 Task: Upload top 10 videos of any type of list.
Action: Mouse moved to (819, 57)
Screenshot: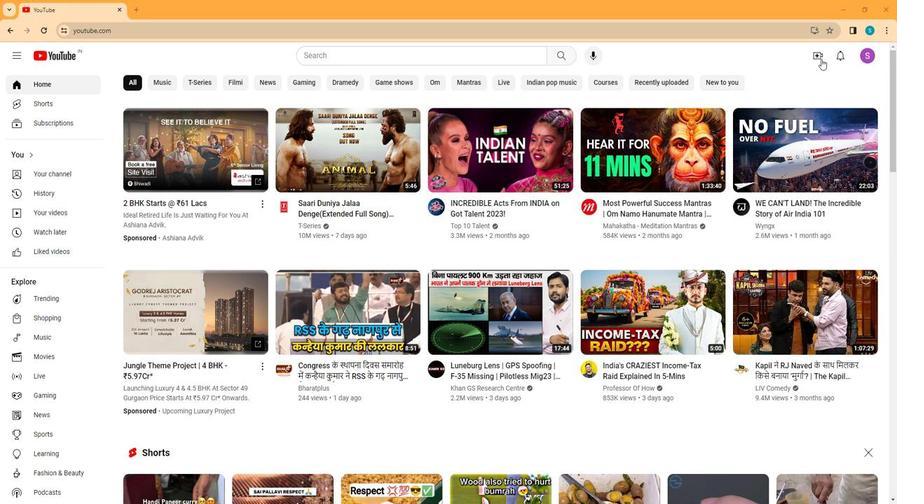 
Action: Mouse pressed left at (819, 57)
Screenshot: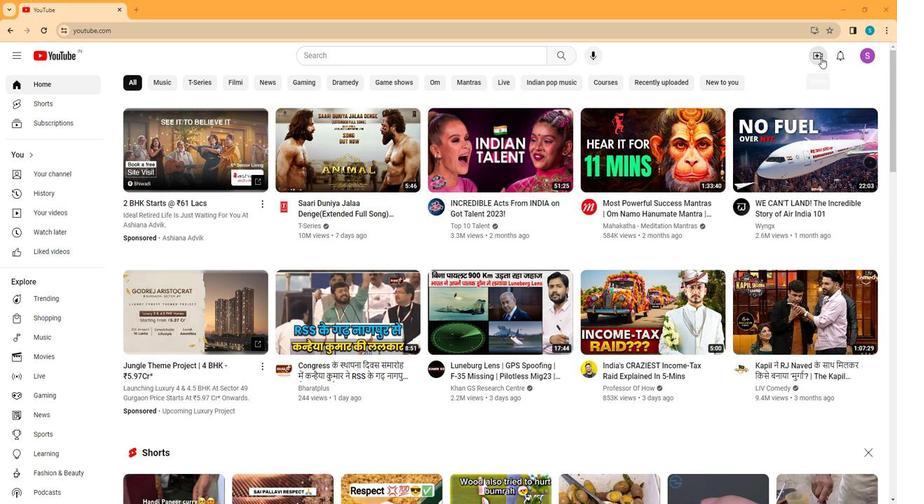 
Action: Mouse moved to (824, 76)
Screenshot: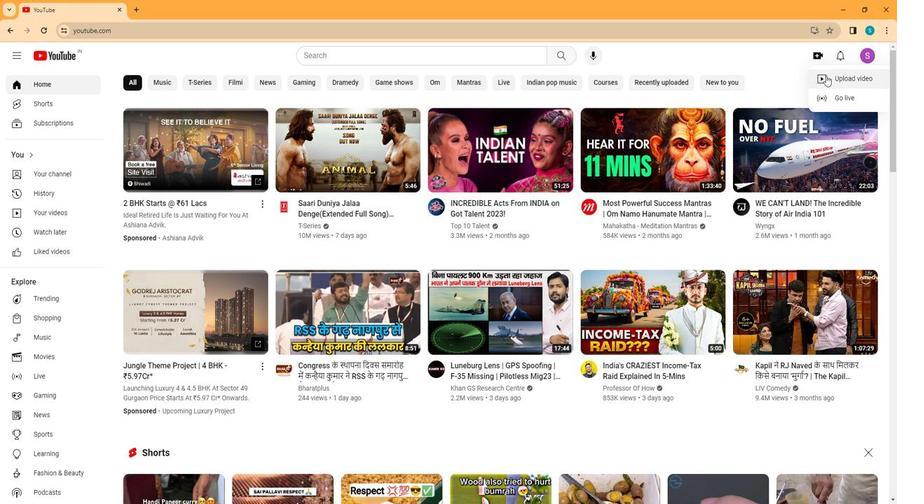 
Action: Mouse pressed left at (824, 76)
Screenshot: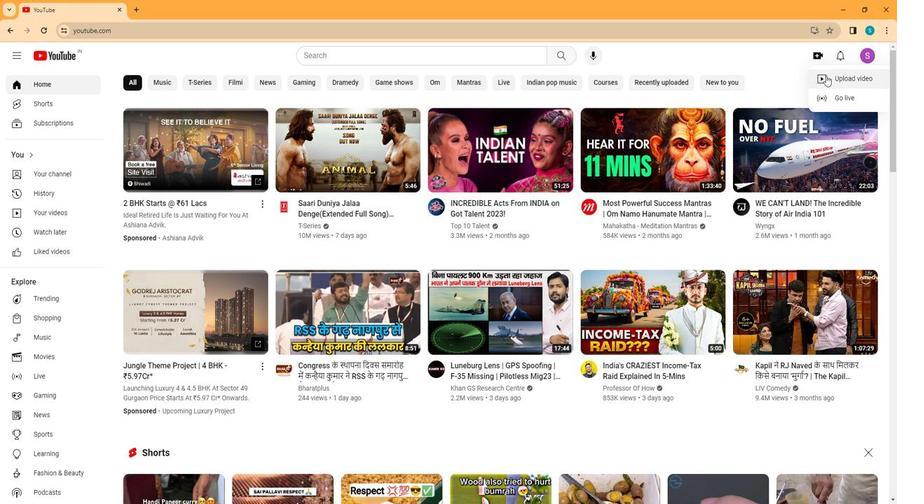 
Action: Mouse moved to (460, 370)
Screenshot: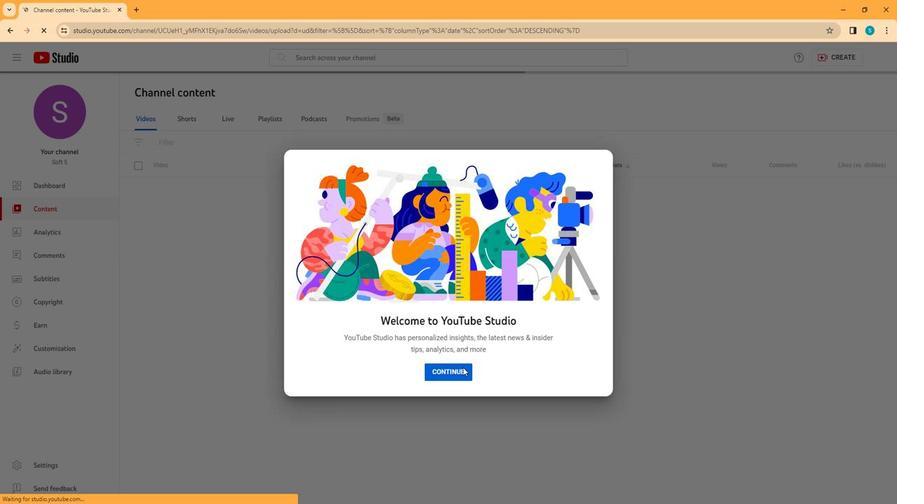 
Action: Mouse pressed left at (460, 370)
Screenshot: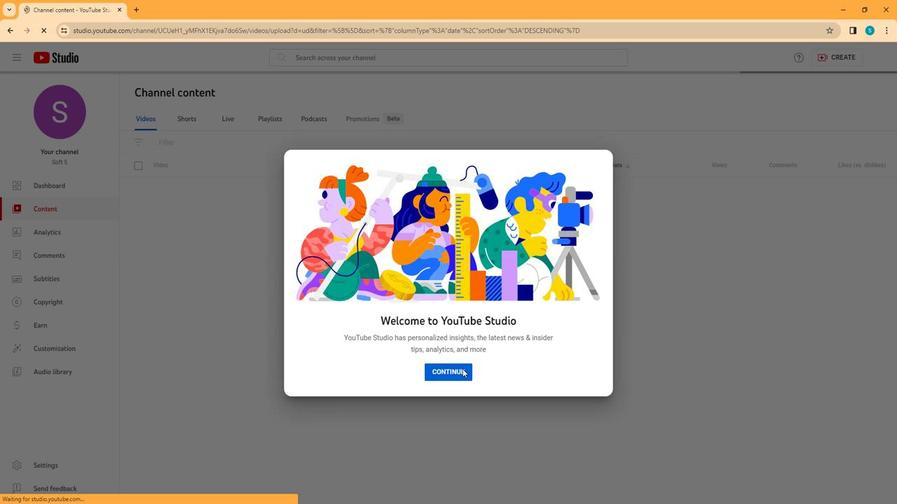 
Action: Mouse moved to (455, 324)
Screenshot: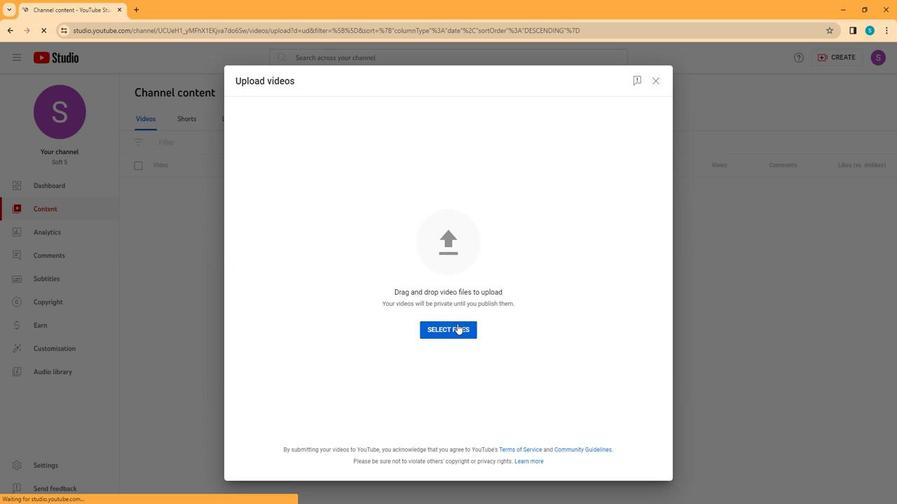 
Action: Mouse pressed left at (455, 324)
Screenshot: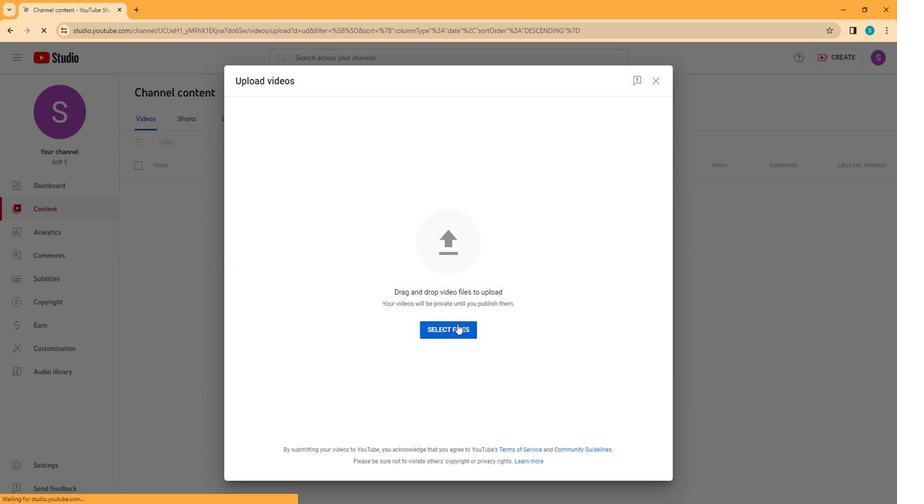 
Action: Mouse moved to (41, 89)
Screenshot: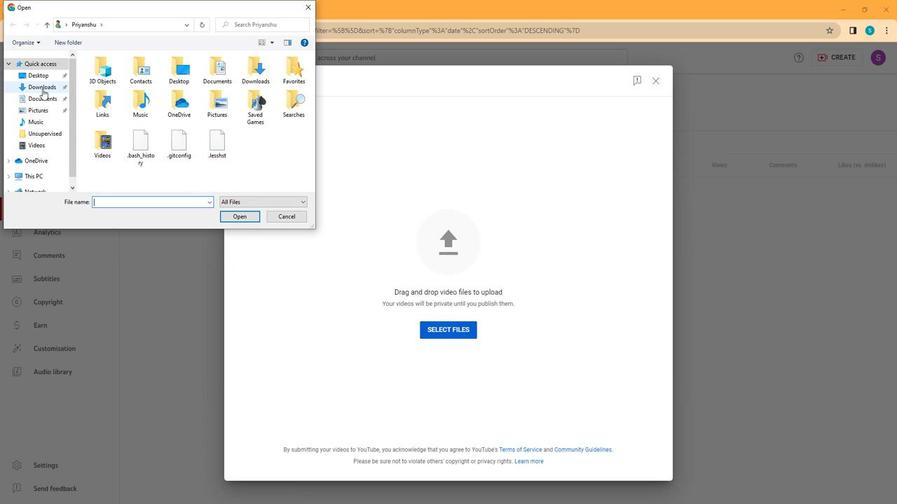 
Action: Mouse pressed left at (41, 89)
Screenshot: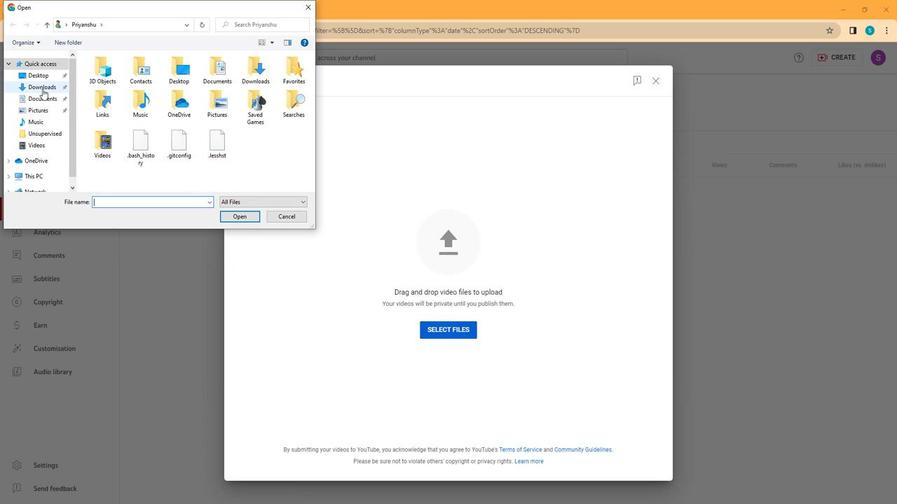 
Action: Mouse moved to (100, 83)
Screenshot: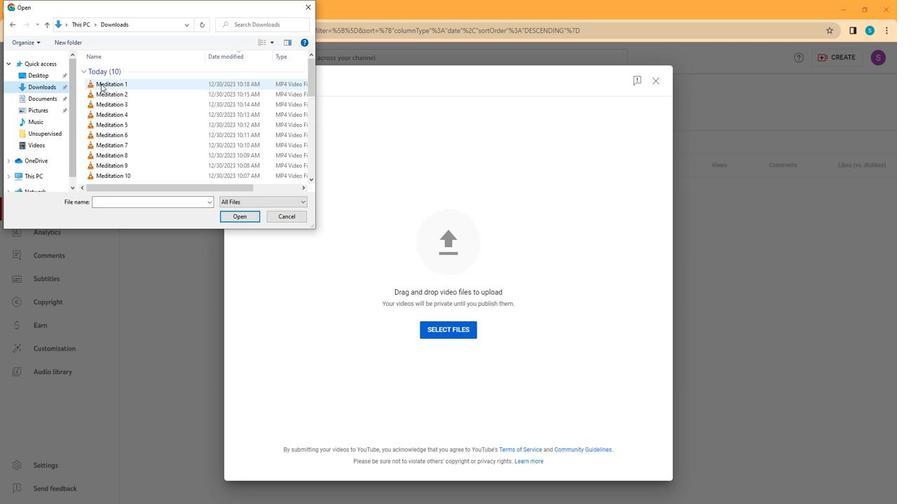 
Action: Mouse pressed left at (100, 83)
Screenshot: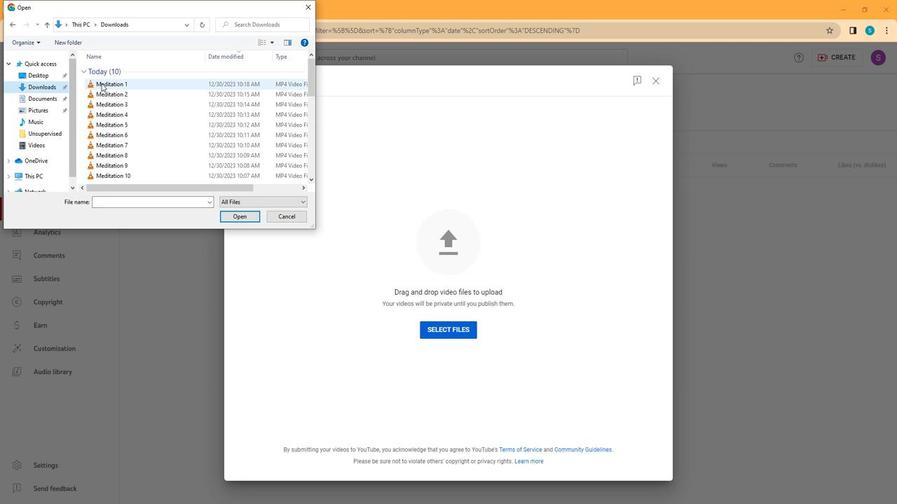 
Action: Mouse moved to (229, 219)
Screenshot: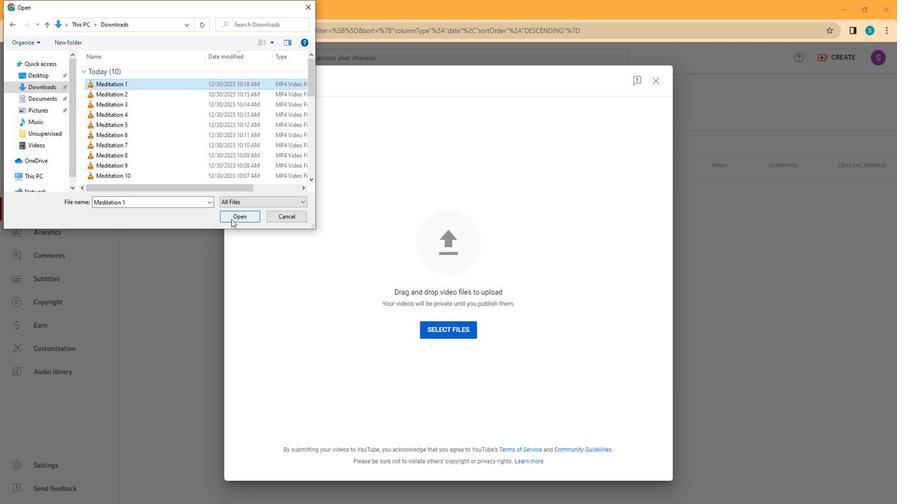 
Action: Mouse pressed left at (229, 219)
Screenshot: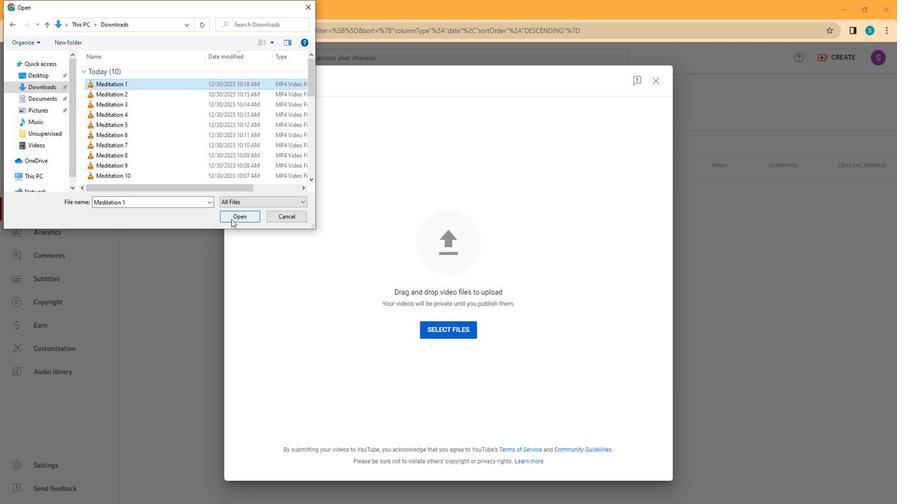 
Action: Mouse moved to (321, 234)
Screenshot: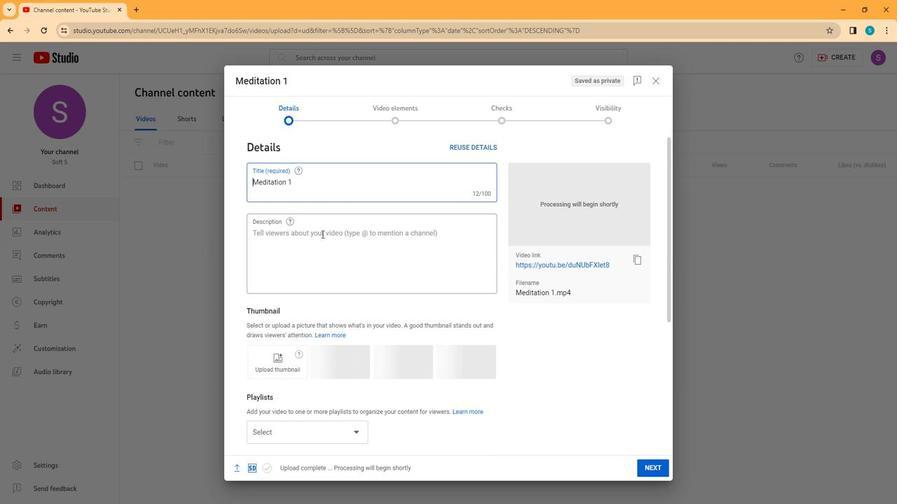 
Action: Mouse pressed left at (321, 234)
Screenshot: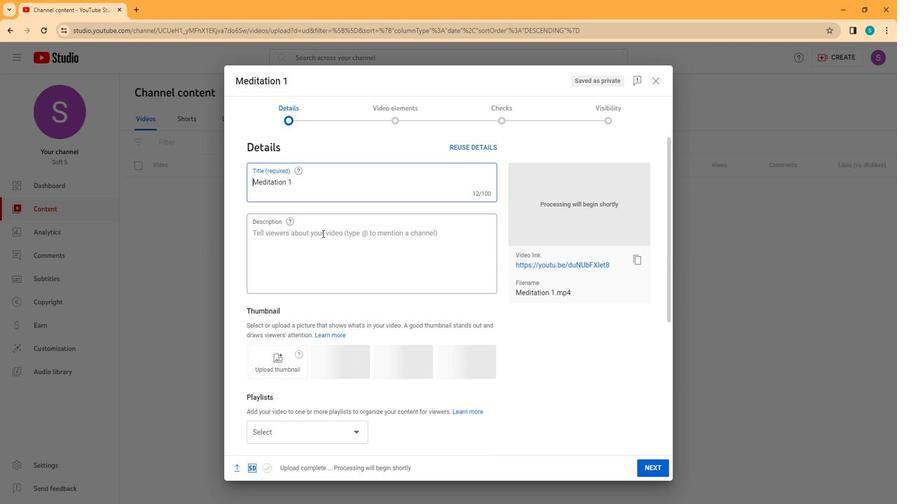 
Action: Mouse moved to (321, 234)
Screenshot: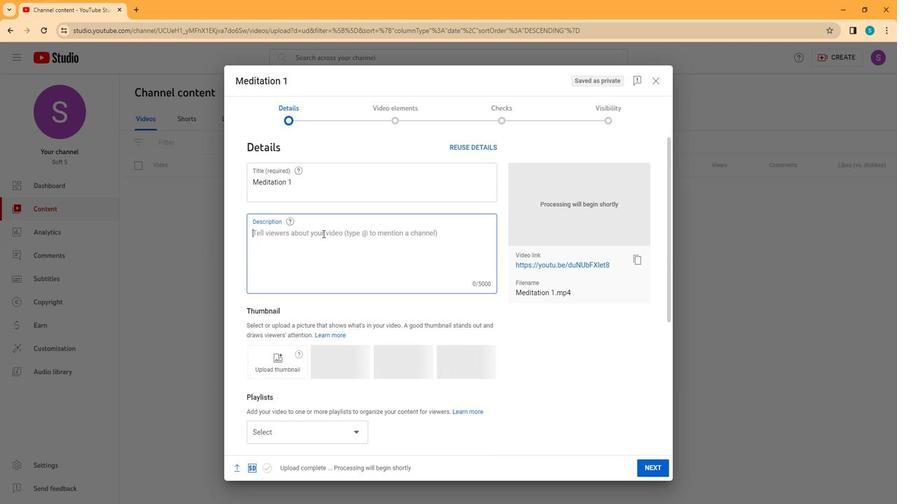 
Action: Key pressed <Key.shift>Meditattion<Key.space>video<Key.space>helpful<Key.space>in<Key.space>increasing<Key.space><Key.backspace><Key.backspace><Key.backspace>ng<Key.space>focus<Key.space>and<Key.space>concentration.
Screenshot: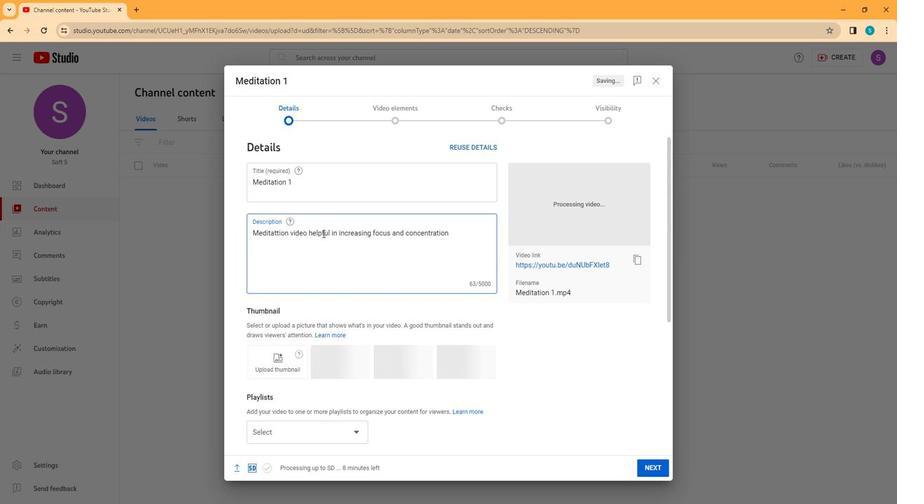 
Action: Mouse moved to (277, 234)
Screenshot: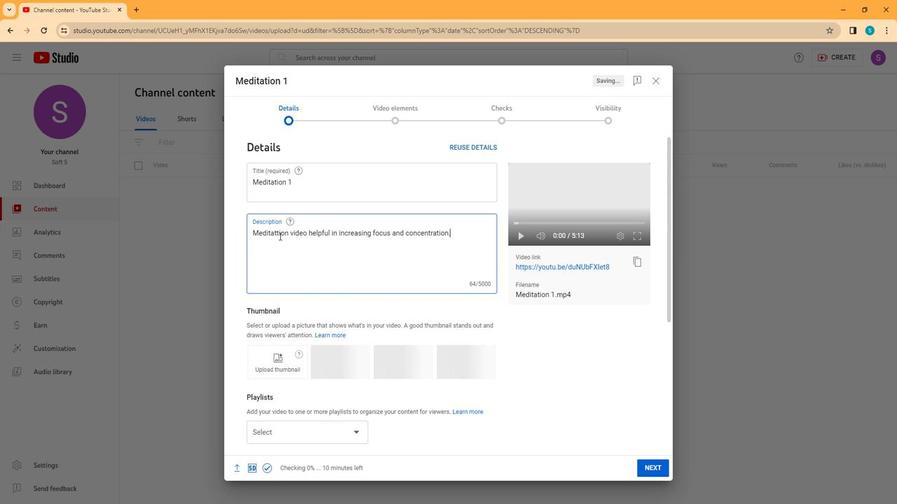 
Action: Mouse pressed left at (277, 234)
Screenshot: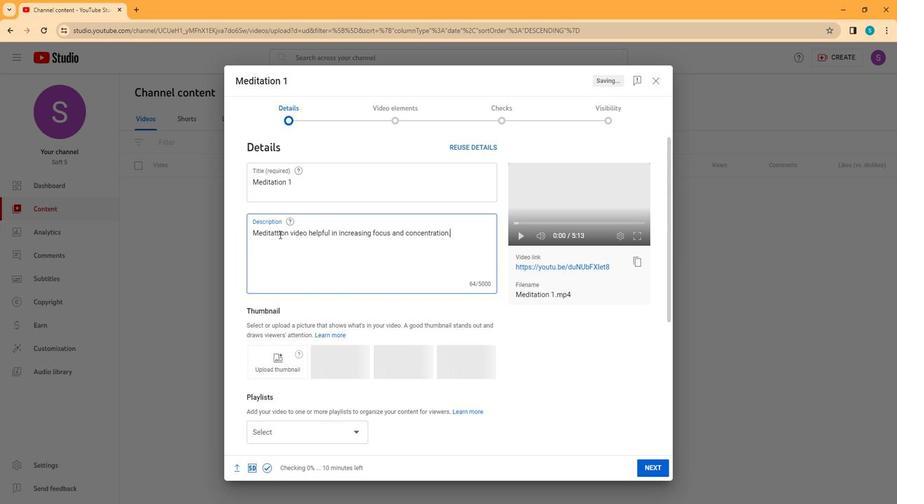 
Action: Mouse moved to (286, 264)
Screenshot: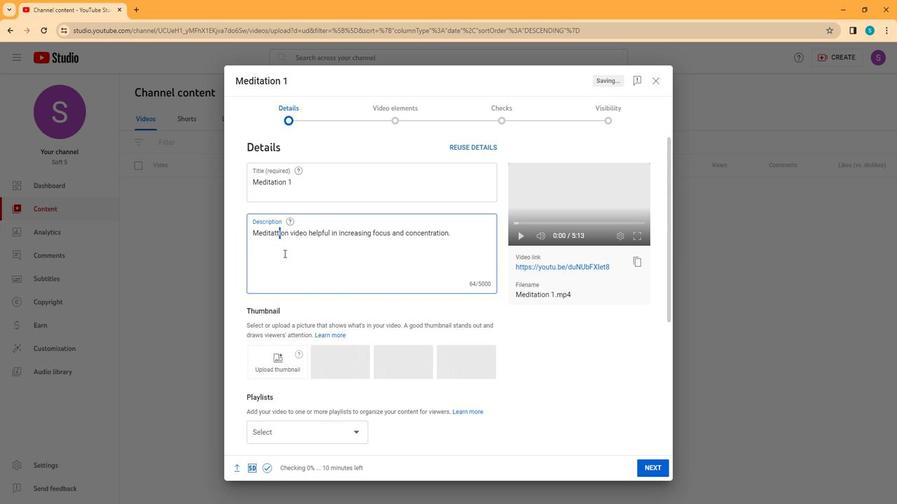 
Action: Key pressed <Key.left><Key.backspace>at
Screenshot: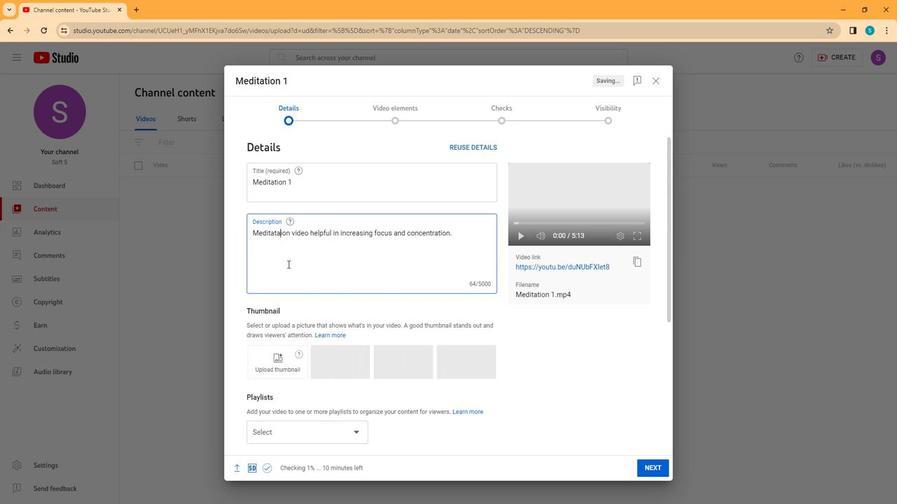 
Action: Mouse moved to (281, 255)
Screenshot: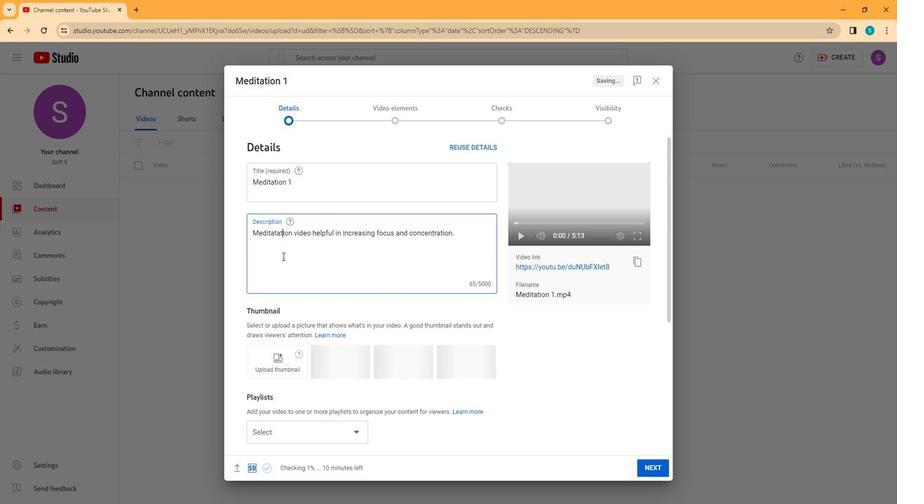 
Action: Key pressed <Key.left><Key.backspace><Key.backspace>
Screenshot: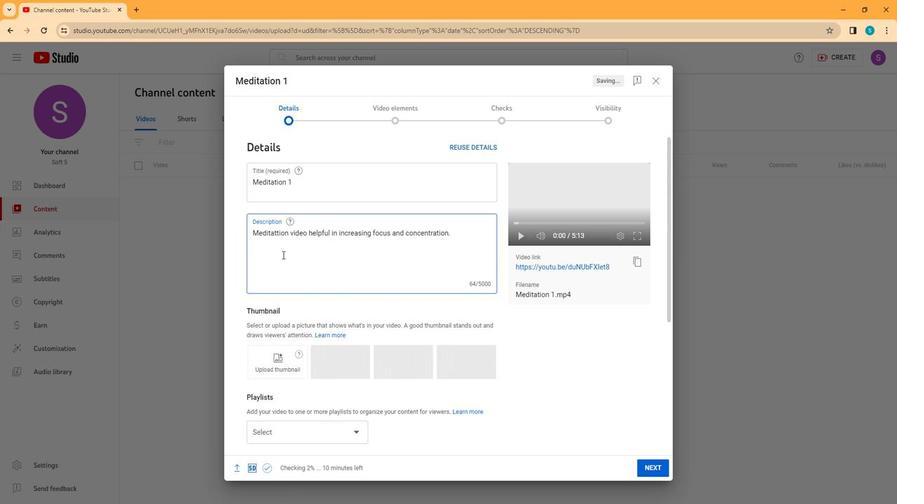 
Action: Mouse moved to (620, 388)
Screenshot: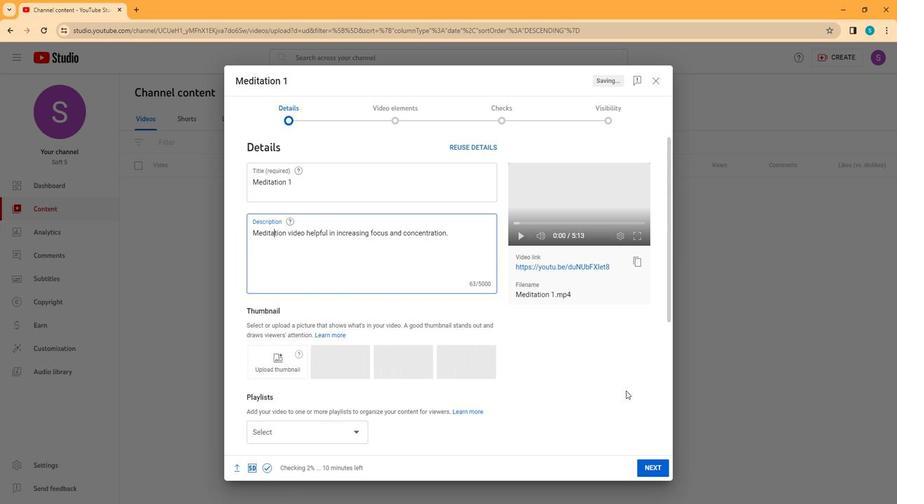 
Action: Mouse pressed left at (620, 388)
Screenshot: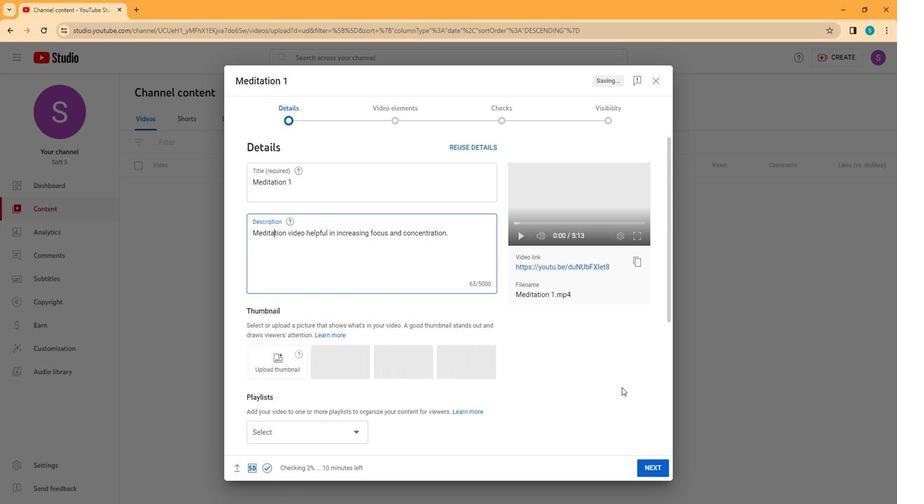 
Action: Mouse moved to (530, 383)
Screenshot: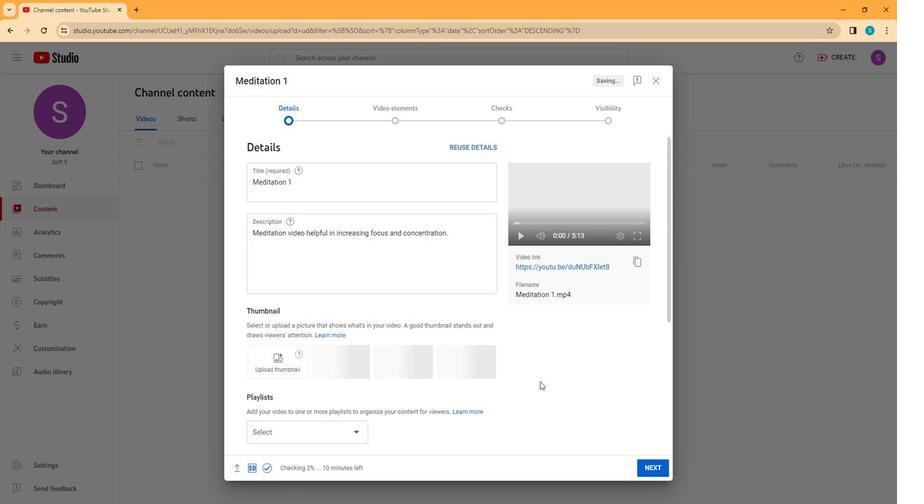
Action: Mouse scrolled (530, 382) with delta (0, 0)
Screenshot: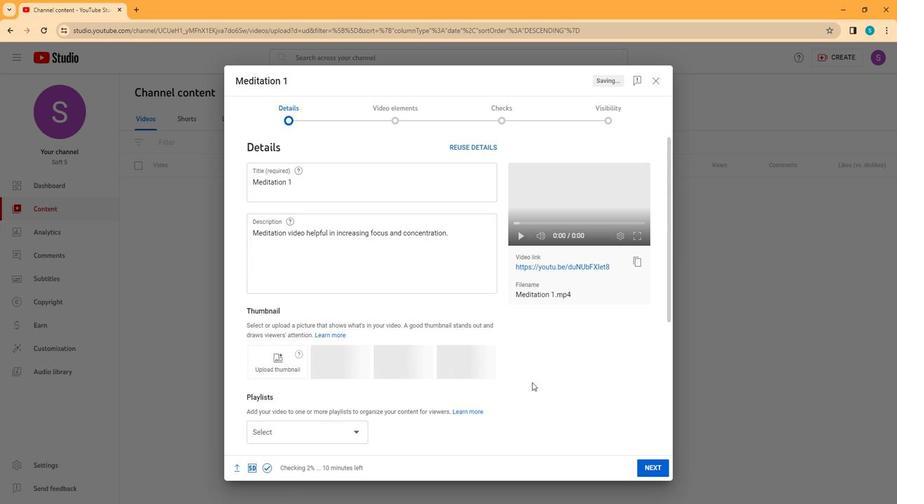 
Action: Mouse scrolled (530, 382) with delta (0, 0)
Screenshot: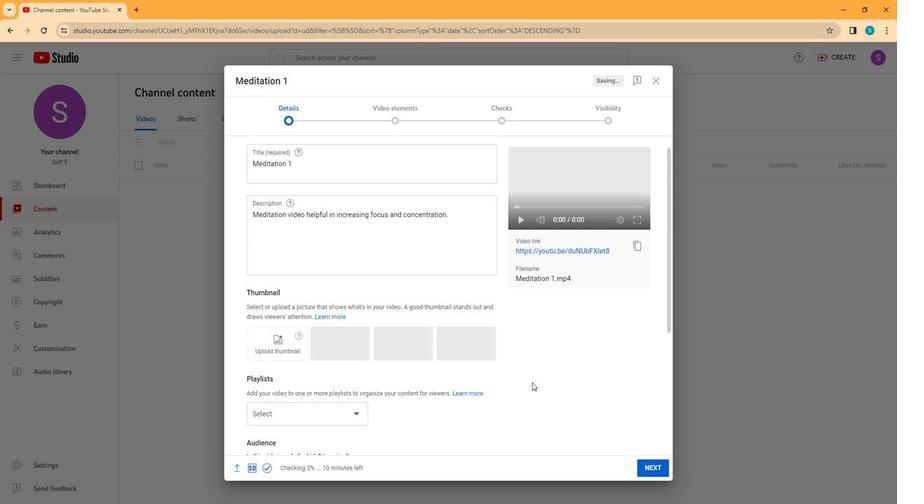 
Action: Mouse moved to (350, 332)
Screenshot: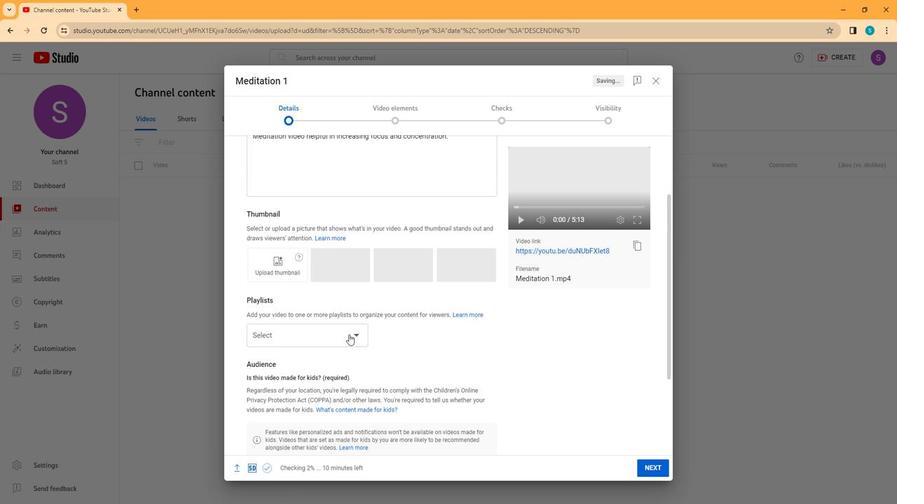 
Action: Mouse pressed left at (350, 332)
Screenshot: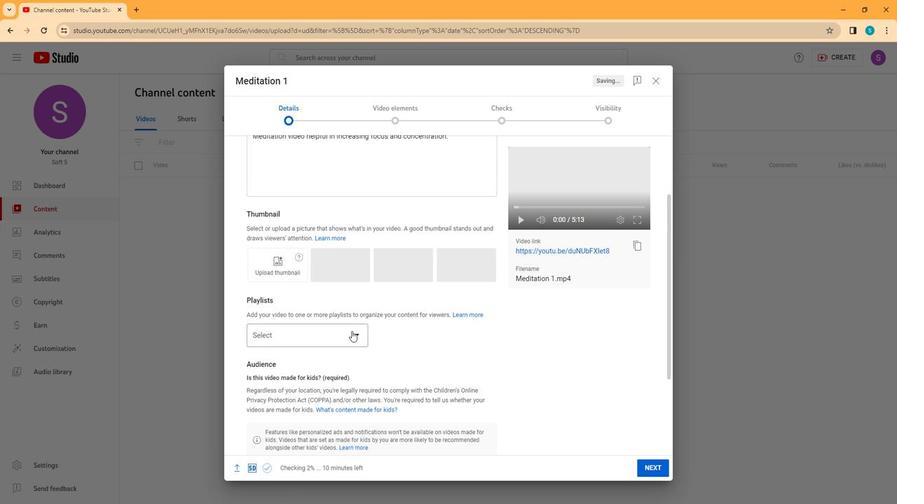 
Action: Mouse moved to (520, 333)
Screenshot: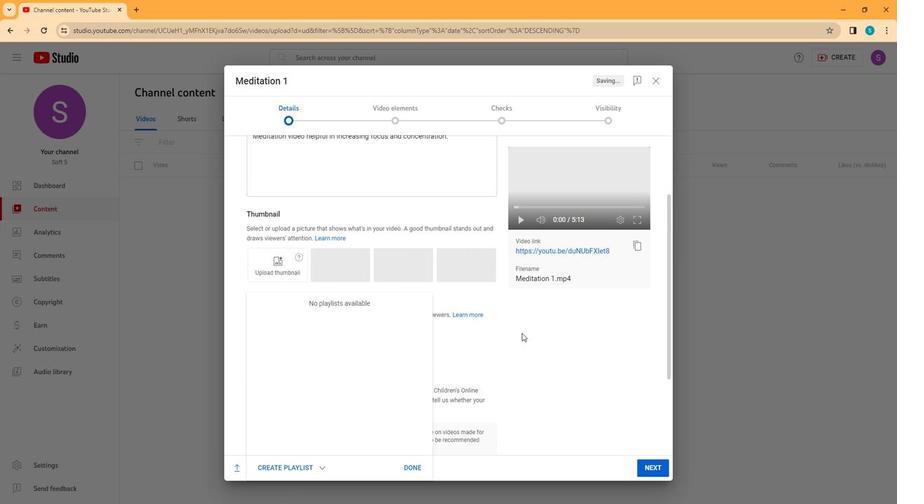 
Action: Mouse pressed left at (520, 333)
Screenshot: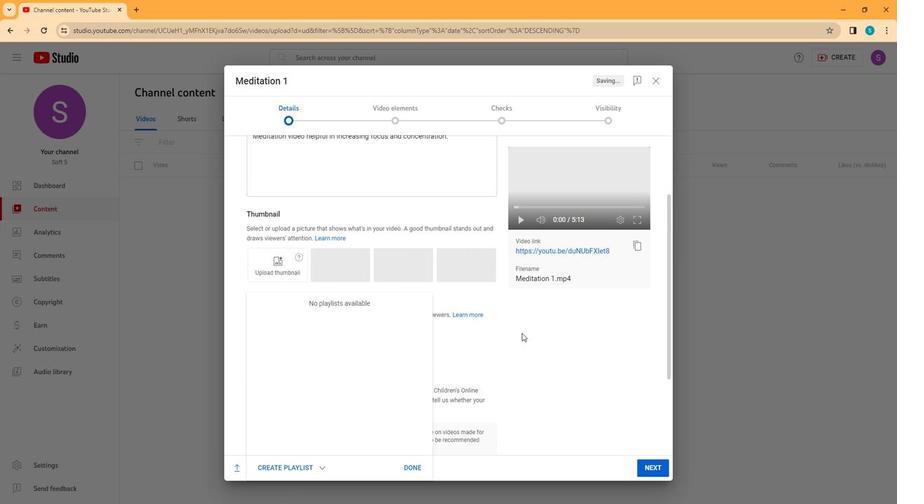 
Action: Mouse moved to (516, 336)
Screenshot: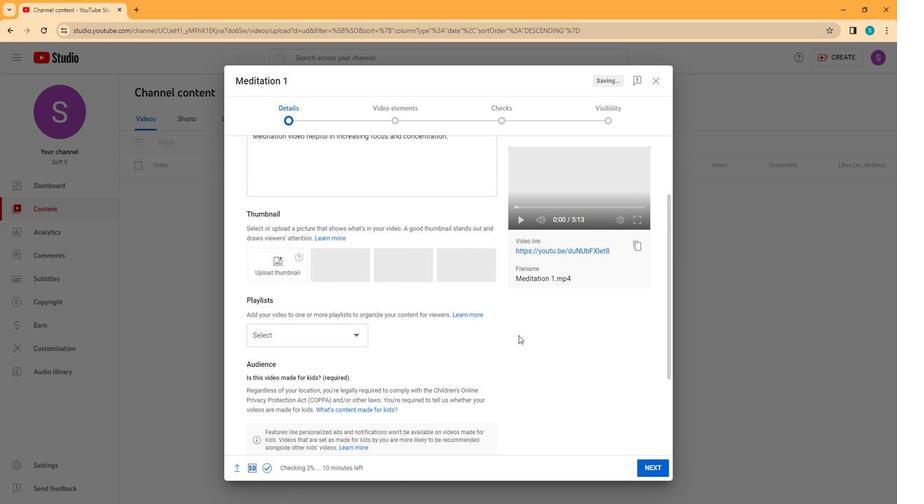 
Action: Mouse scrolled (516, 336) with delta (0, 0)
Screenshot: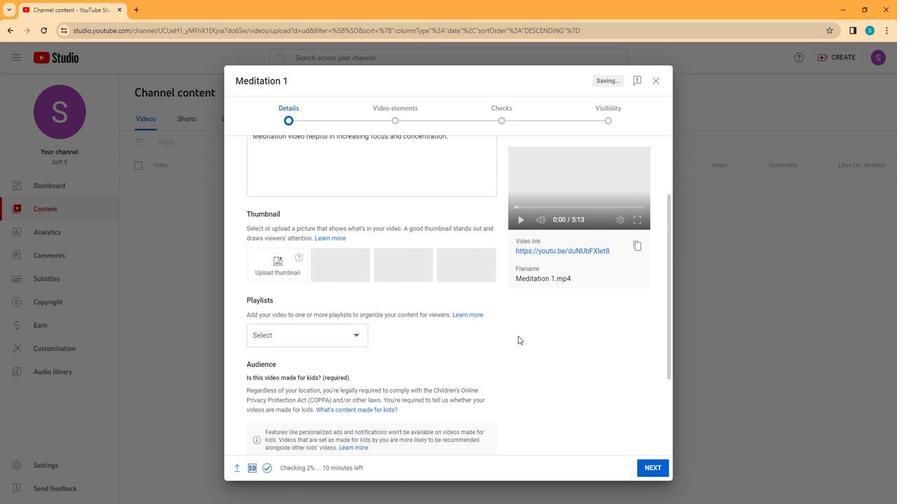 
Action: Mouse scrolled (516, 336) with delta (0, 0)
Screenshot: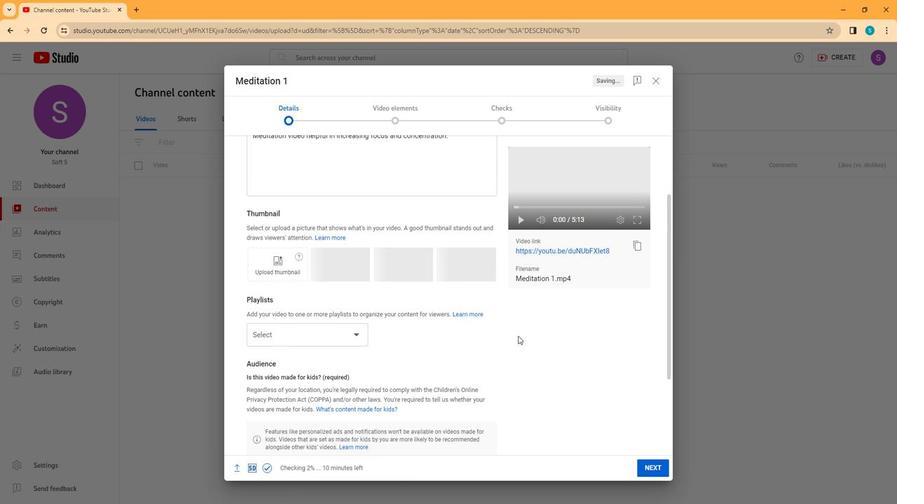 
Action: Mouse scrolled (516, 336) with delta (0, 0)
Screenshot: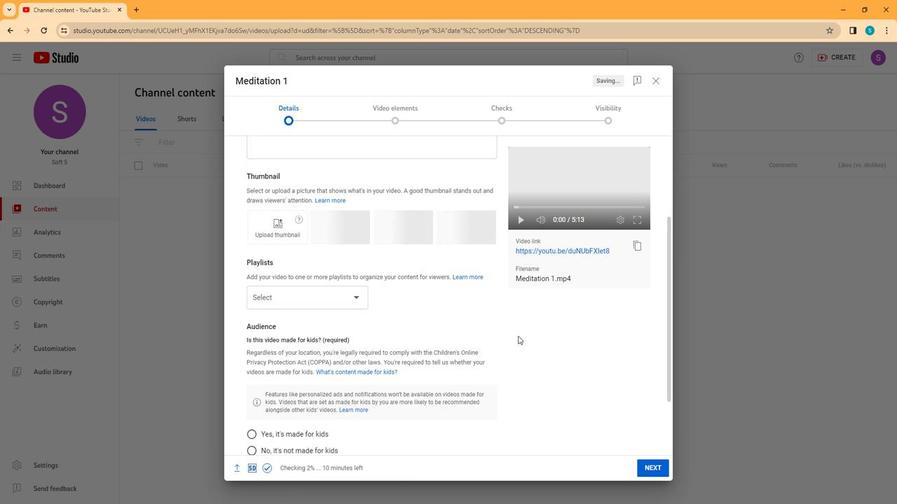 
Action: Mouse scrolled (516, 336) with delta (0, 0)
Screenshot: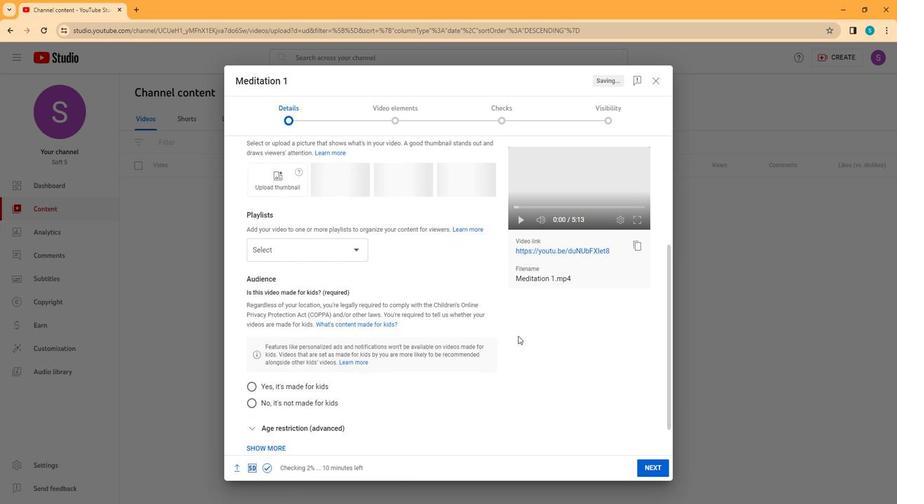 
Action: Mouse moved to (252, 350)
Screenshot: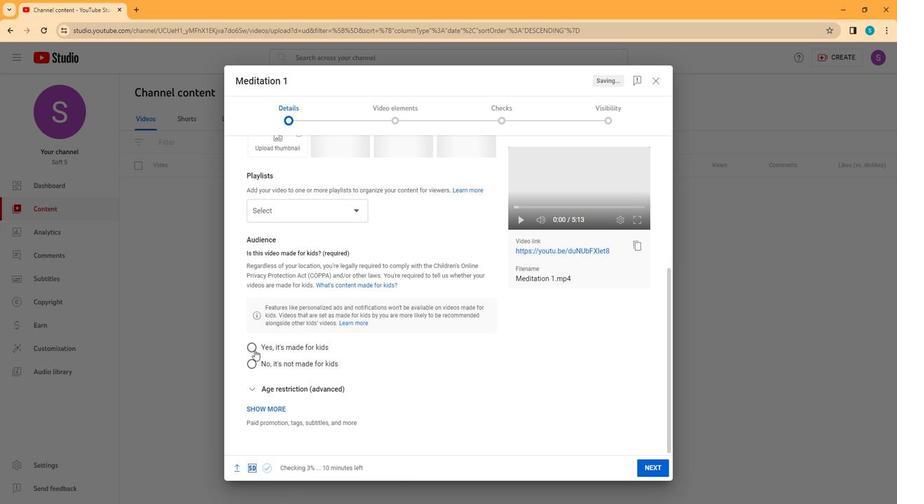 
Action: Mouse pressed left at (252, 350)
Screenshot: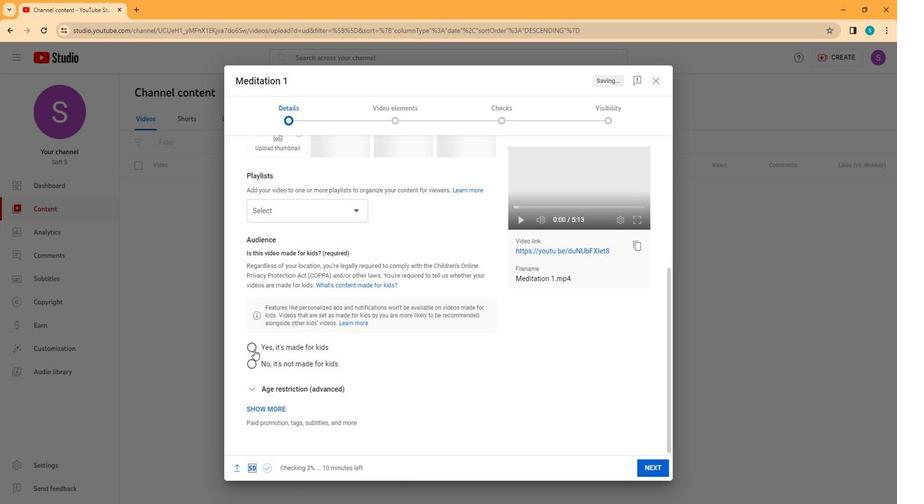
Action: Mouse moved to (347, 377)
Screenshot: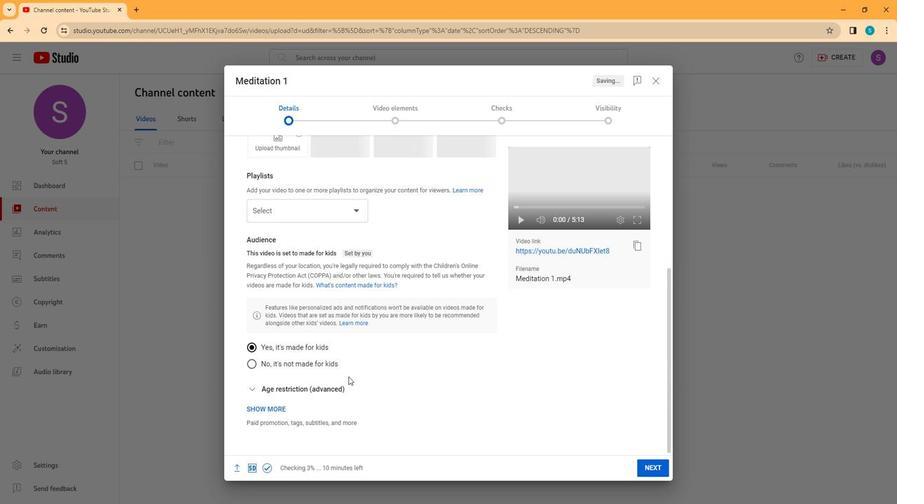 
Action: Mouse scrolled (347, 377) with delta (0, 0)
Screenshot: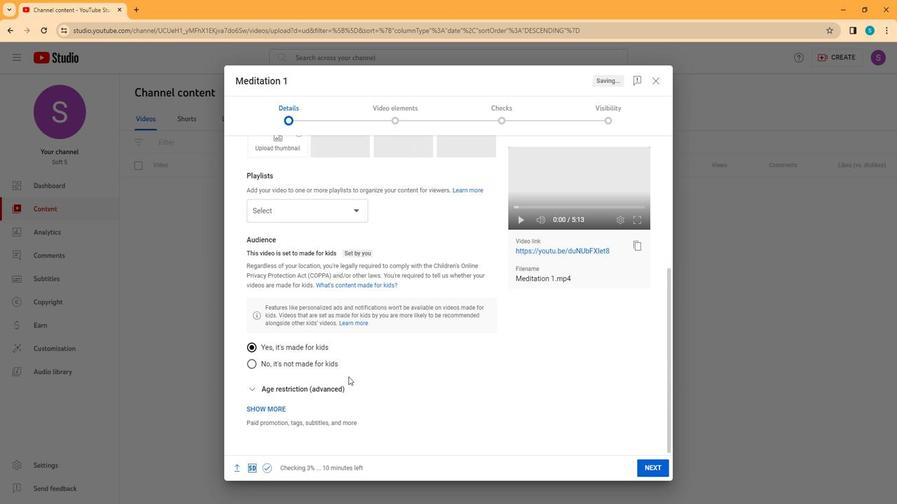 
Action: Mouse scrolled (347, 377) with delta (0, 0)
Screenshot: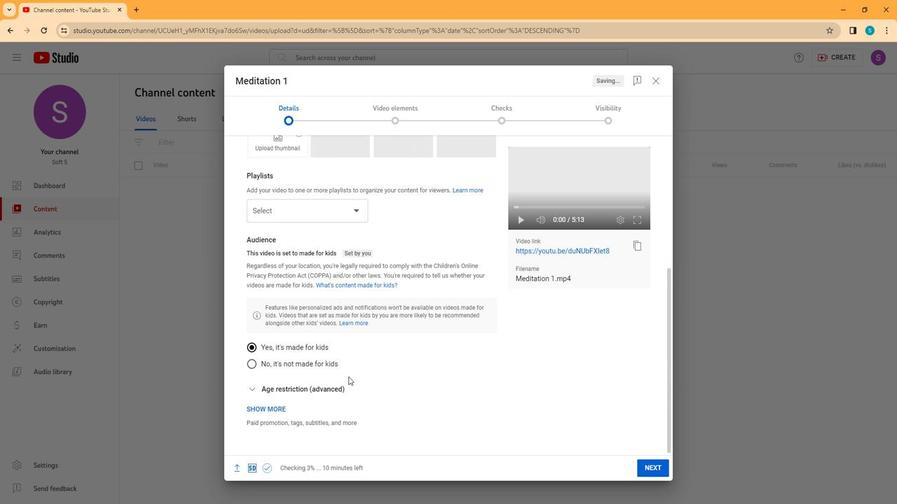 
Action: Mouse moved to (642, 468)
Screenshot: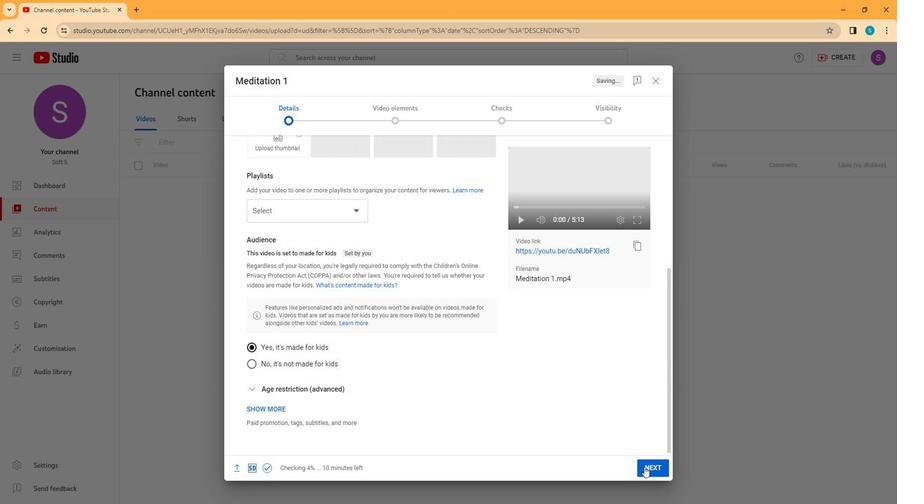
Action: Mouse pressed left at (642, 468)
Screenshot: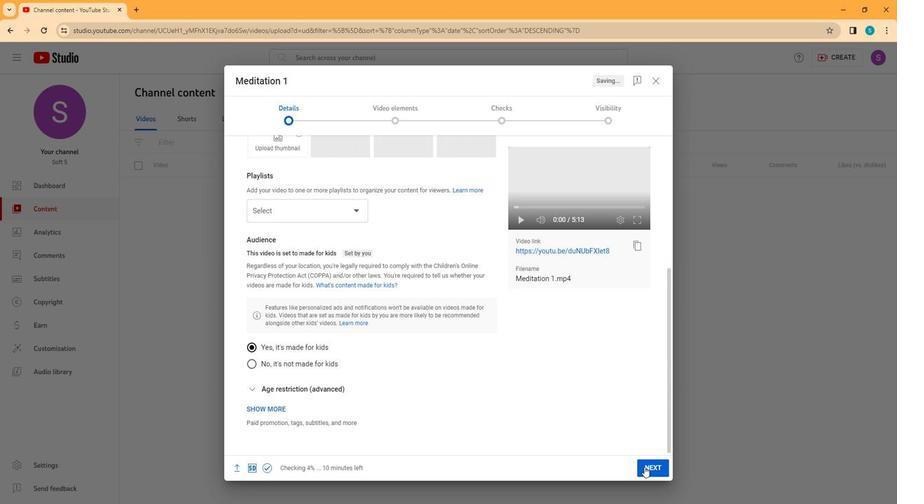 
Action: Mouse moved to (644, 466)
Screenshot: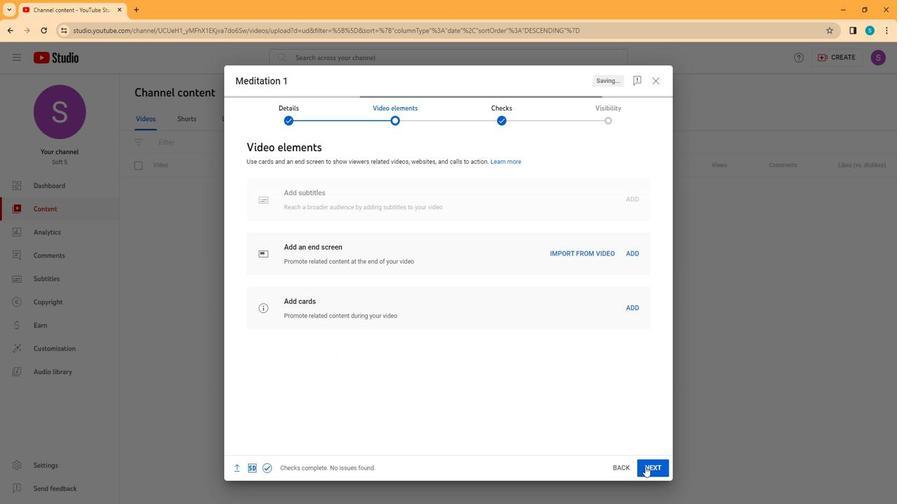 
Action: Mouse pressed left at (644, 466)
Screenshot: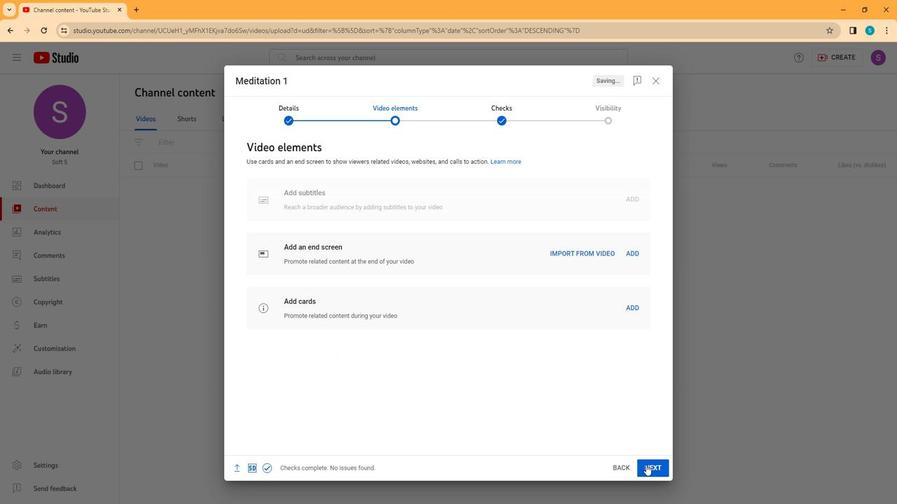 
Action: Mouse moved to (651, 465)
Screenshot: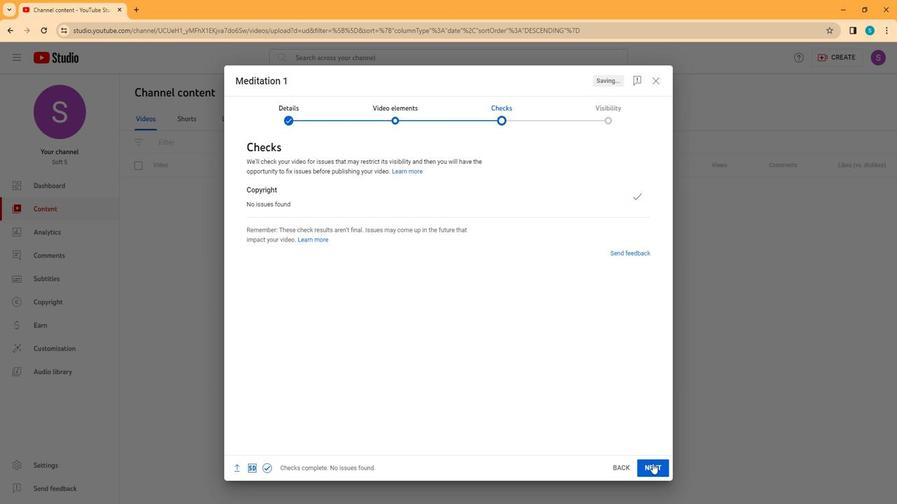 
Action: Mouse pressed left at (651, 465)
Screenshot: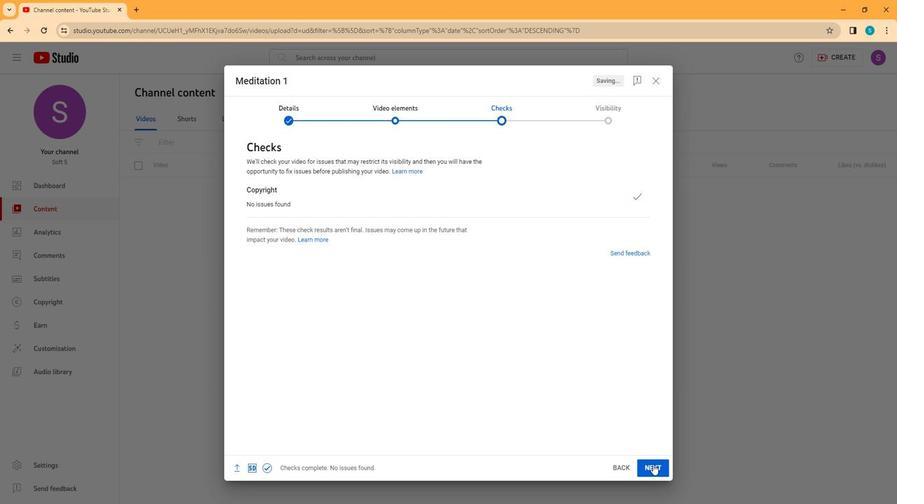 
Action: Mouse moved to (274, 269)
Screenshot: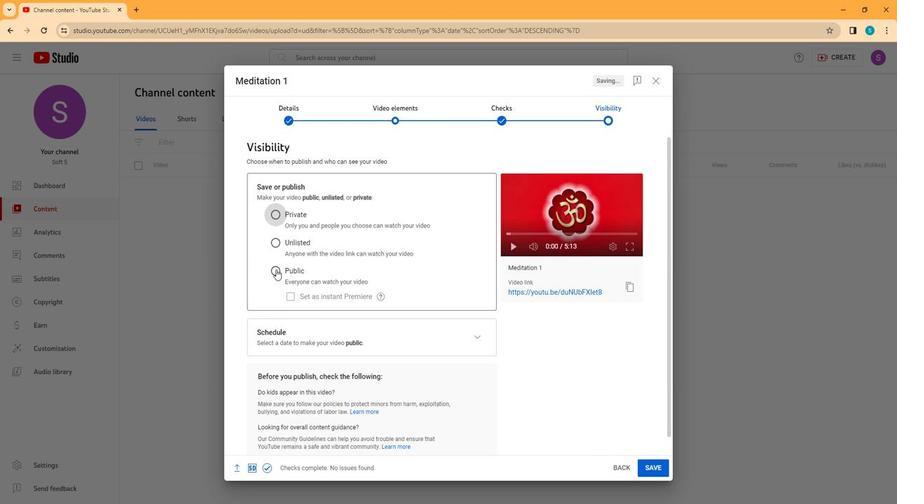 
Action: Mouse pressed left at (274, 269)
Screenshot: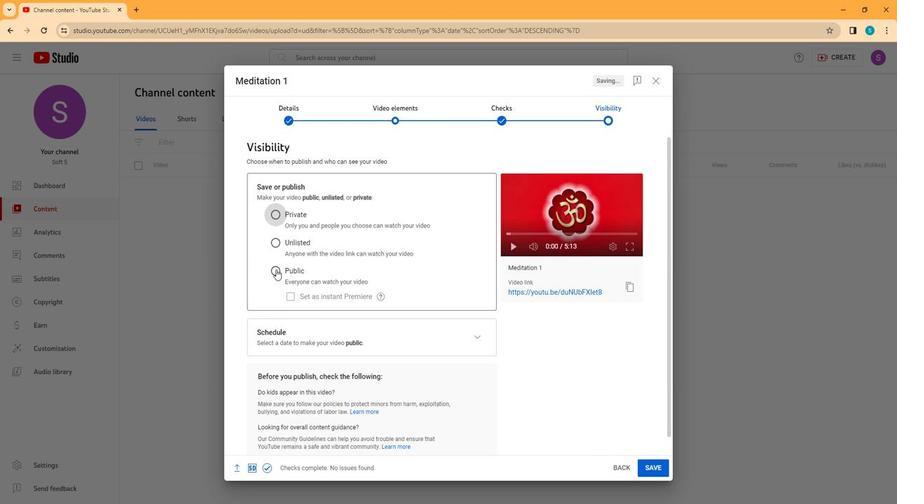 
Action: Mouse moved to (642, 470)
Screenshot: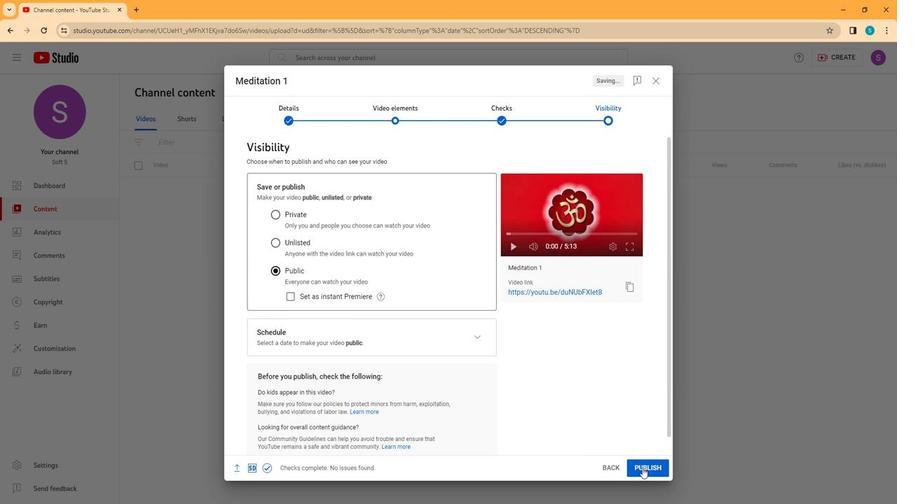 
Action: Mouse pressed left at (642, 470)
Screenshot: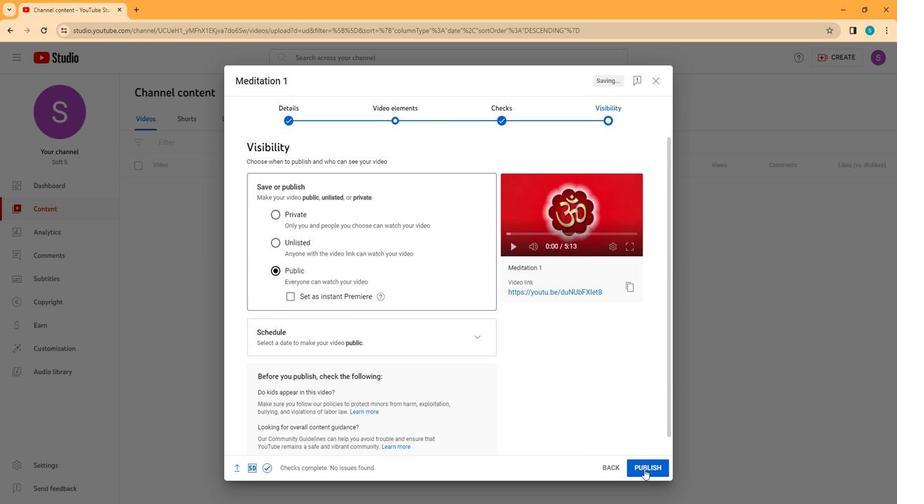 
Action: Mouse moved to (540, 370)
Screenshot: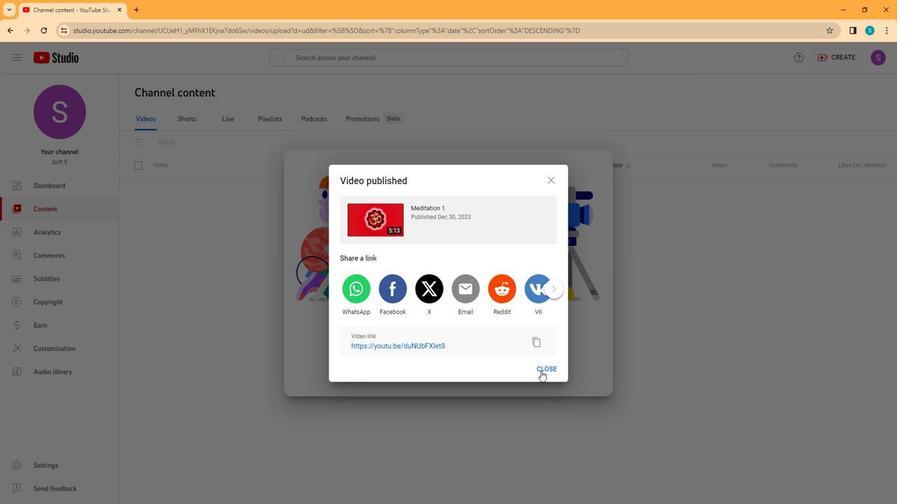 
Action: Mouse pressed left at (540, 370)
Screenshot: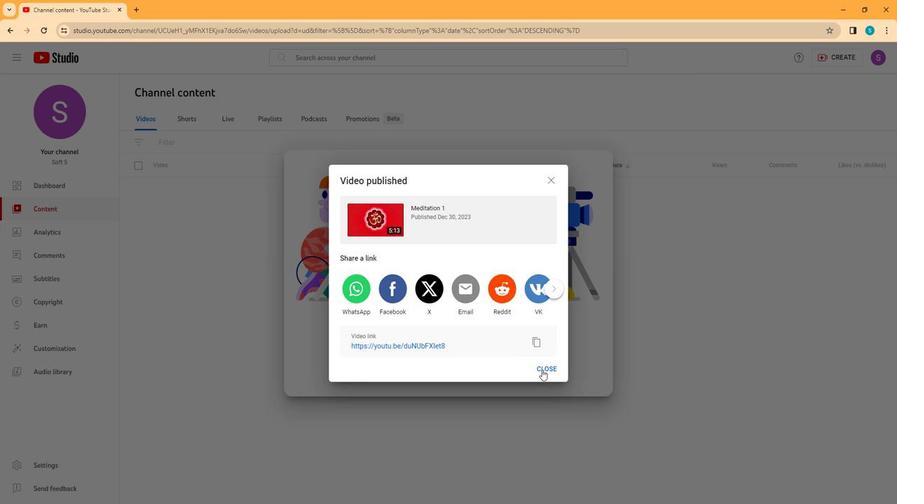 
Action: Mouse moved to (453, 375)
Screenshot: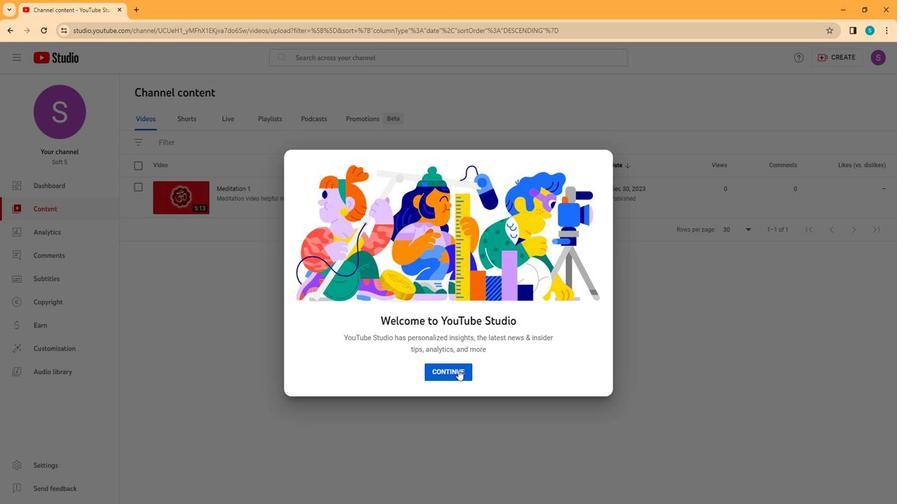 
Action: Mouse pressed left at (453, 375)
Screenshot: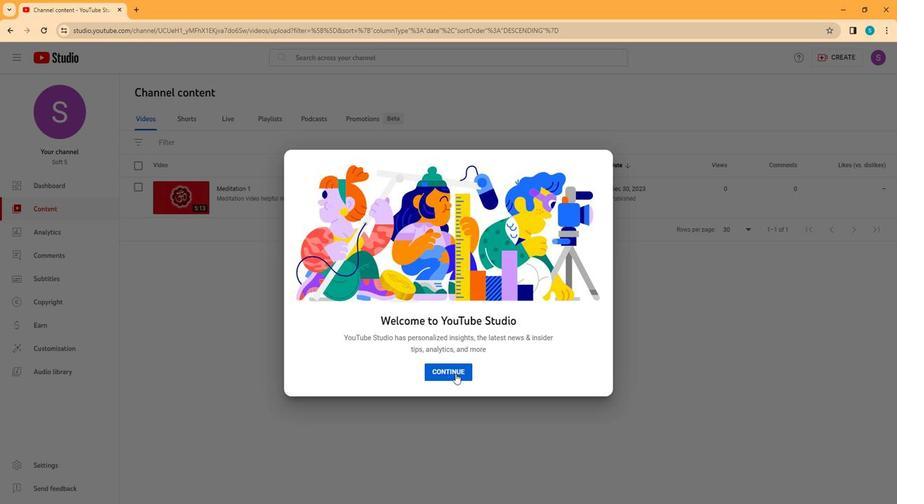 
Action: Mouse moved to (454, 319)
Screenshot: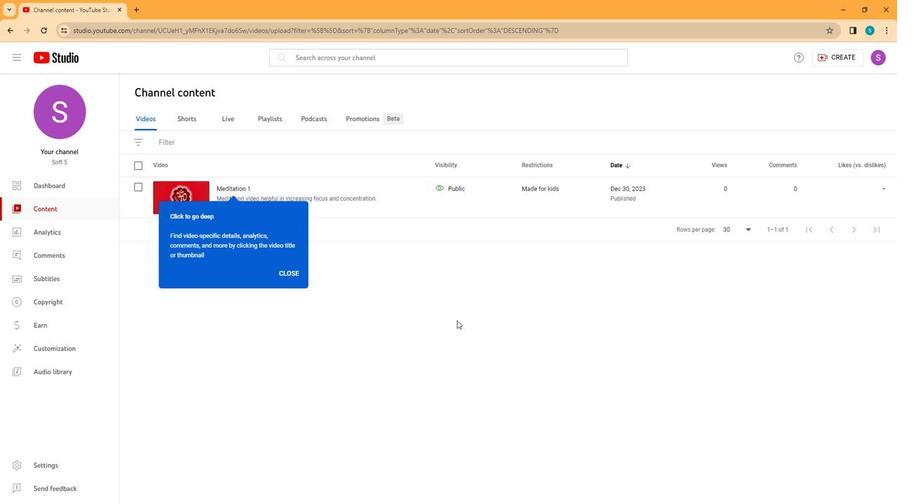 
Action: Mouse pressed left at (454, 319)
Screenshot: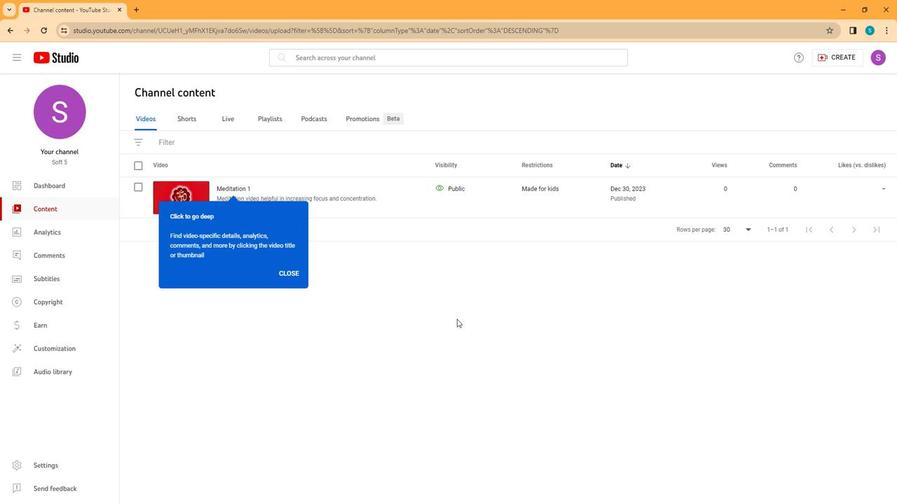 
Action: Mouse moved to (286, 273)
Screenshot: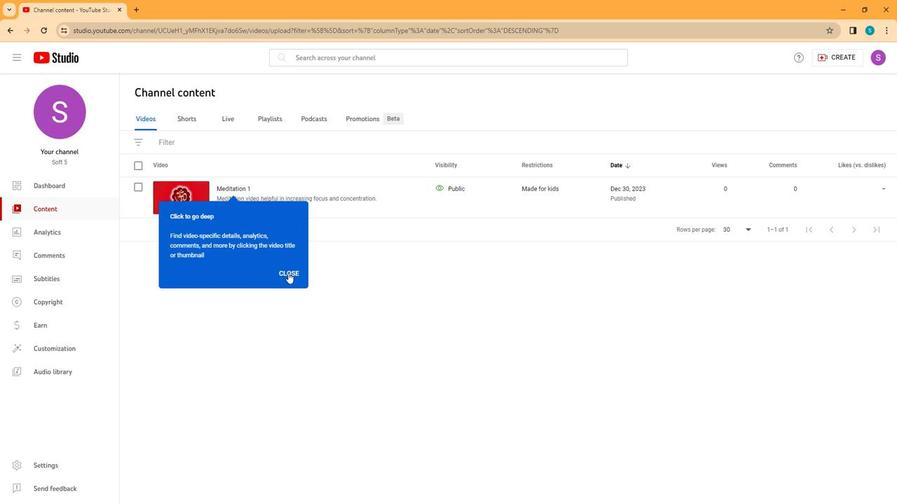 
Action: Mouse pressed left at (286, 273)
Screenshot: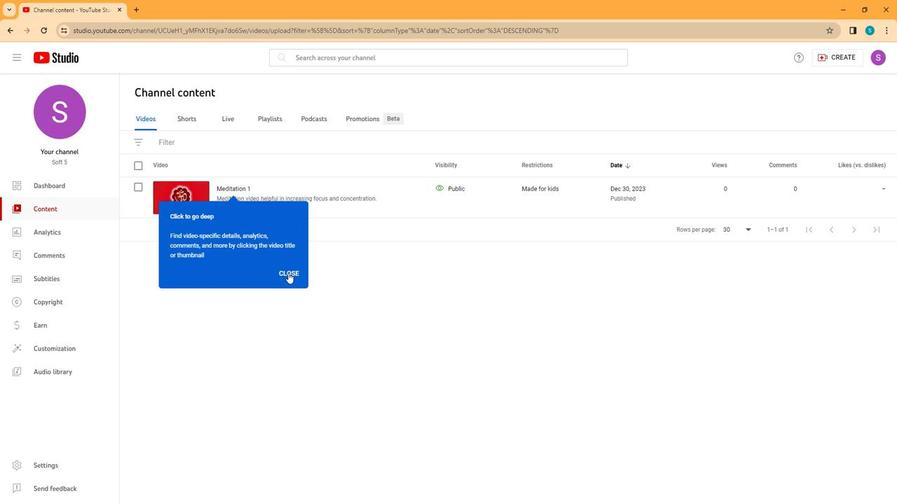 
Action: Mouse moved to (356, 309)
Screenshot: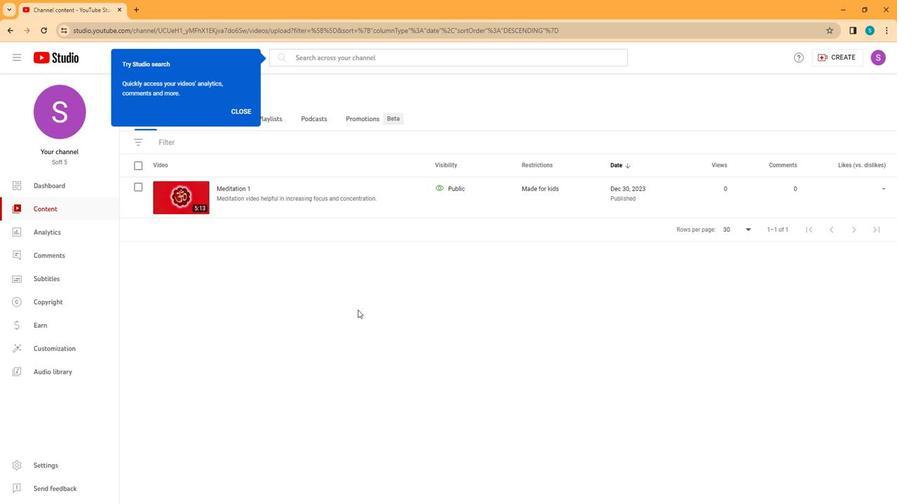 
Action: Mouse pressed left at (356, 309)
Screenshot: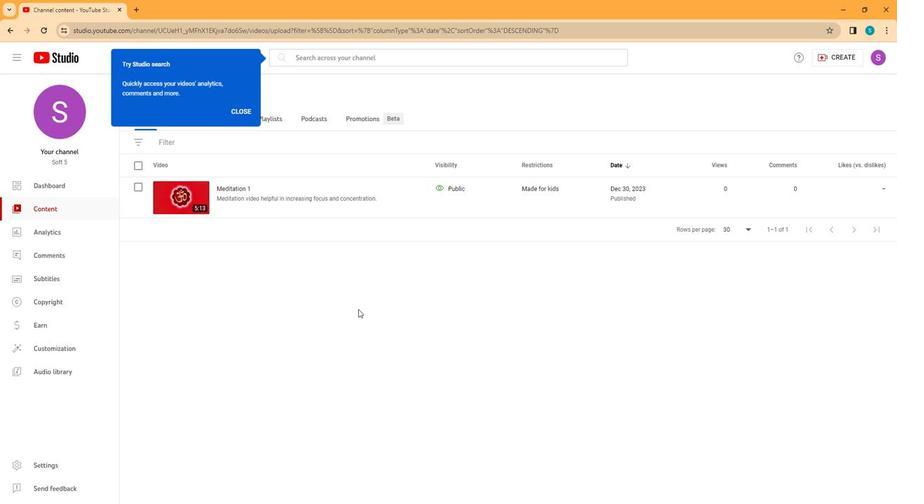 
Action: Mouse moved to (820, 59)
Screenshot: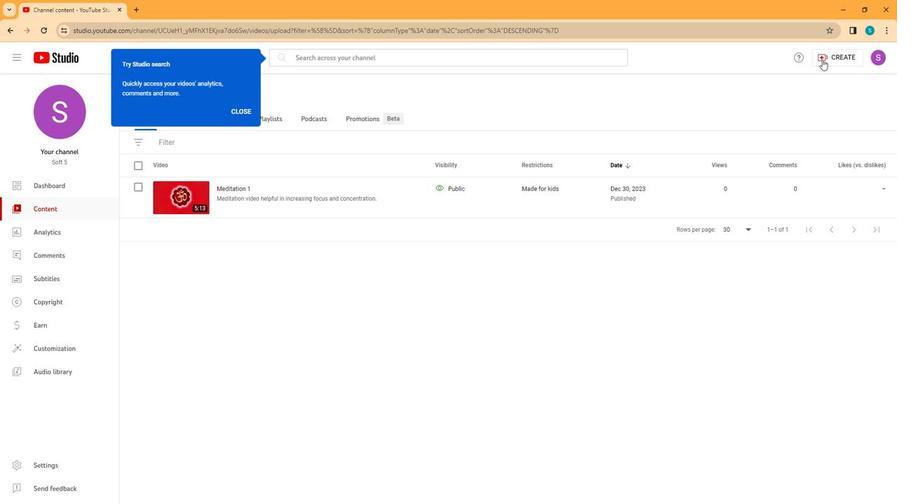 
Action: Mouse pressed left at (820, 59)
Screenshot: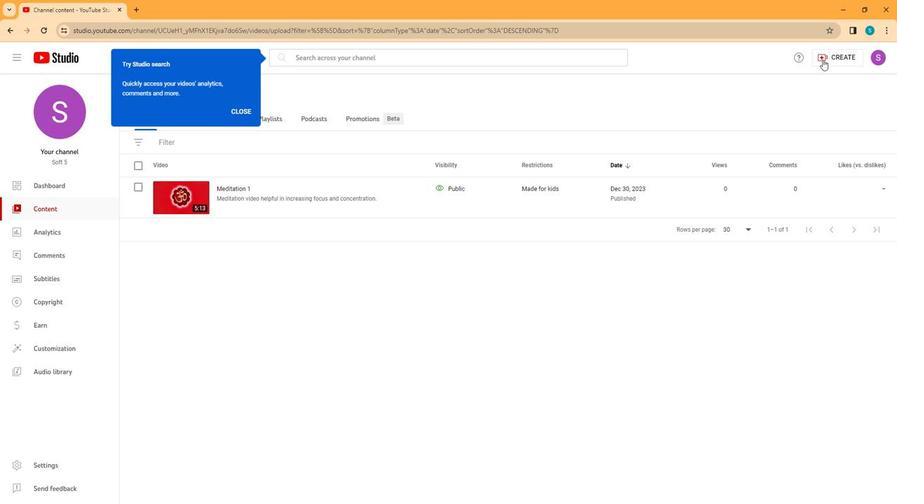 
Action: Mouse moved to (816, 77)
Screenshot: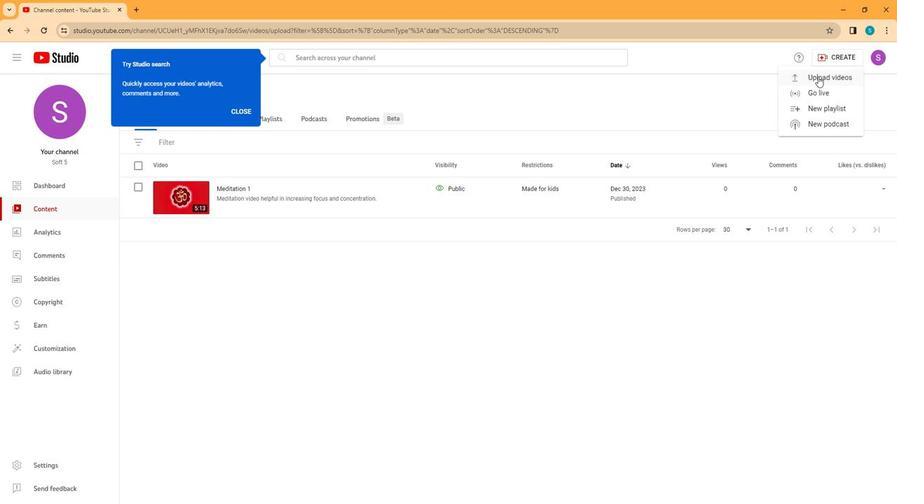 
Action: Mouse pressed left at (816, 77)
Screenshot: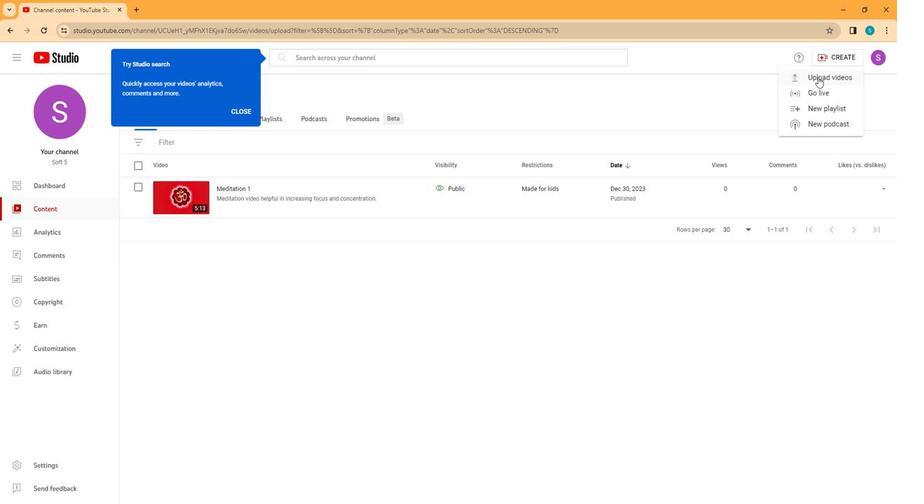 
Action: Mouse moved to (456, 330)
Screenshot: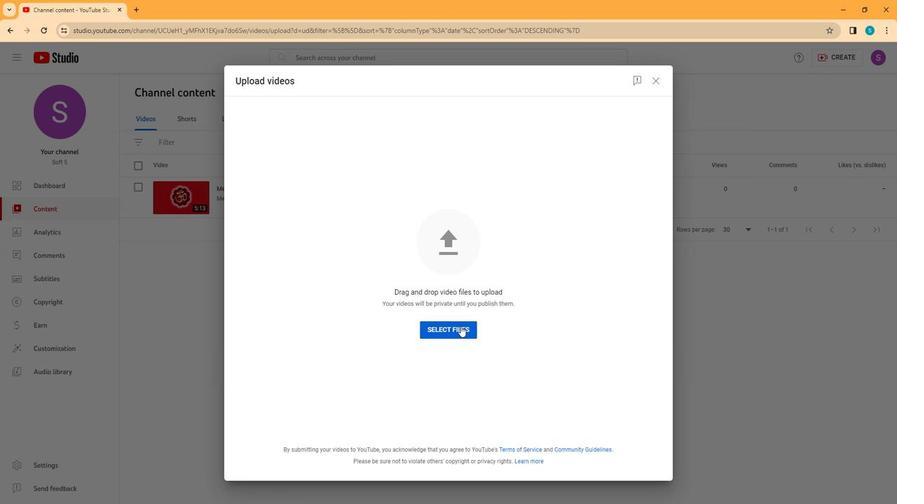 
Action: Mouse pressed left at (456, 330)
Screenshot: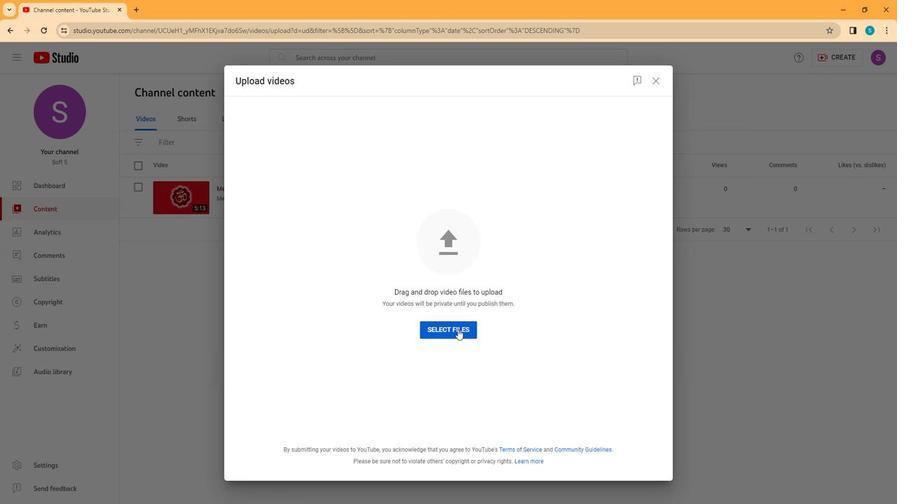 
Action: Mouse moved to (151, 96)
Screenshot: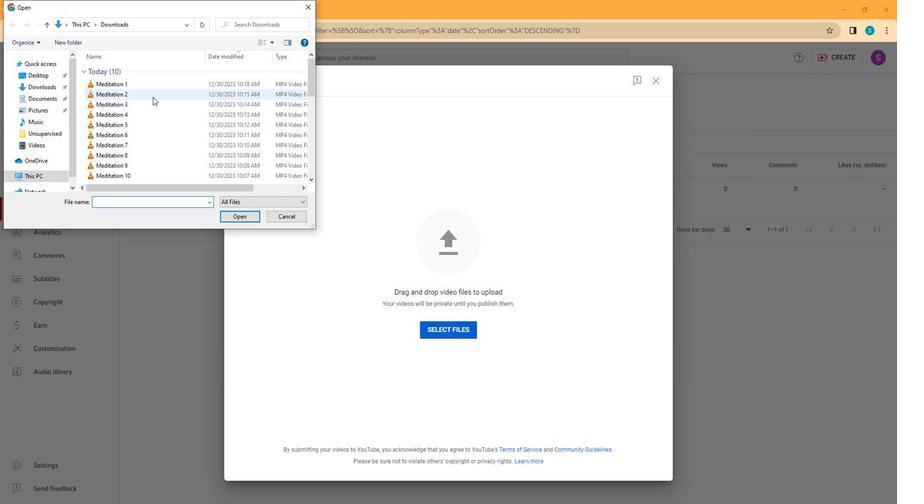
Action: Mouse pressed left at (151, 96)
Screenshot: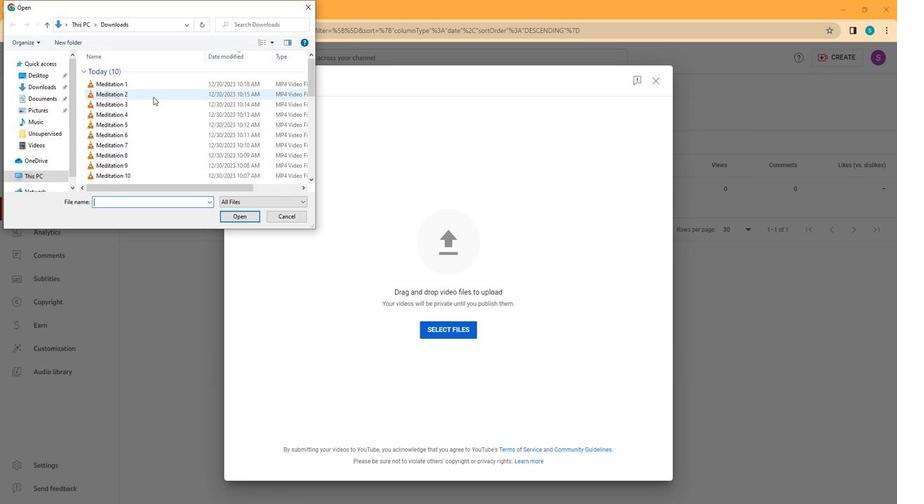 
Action: Mouse moved to (236, 220)
Screenshot: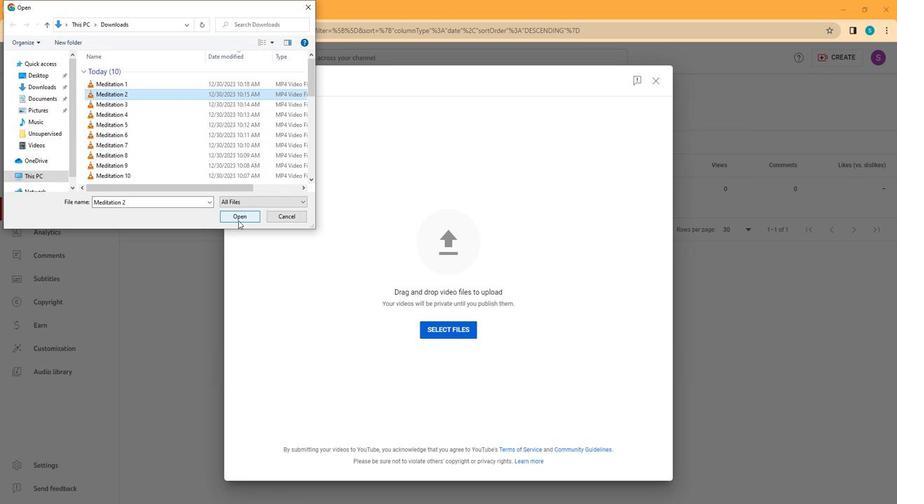 
Action: Mouse pressed left at (236, 220)
Screenshot: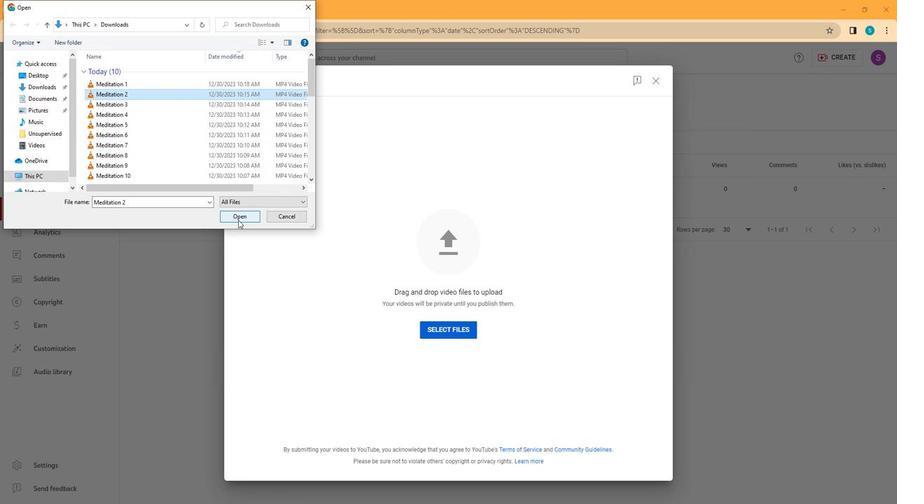 
Action: Mouse moved to (328, 236)
Screenshot: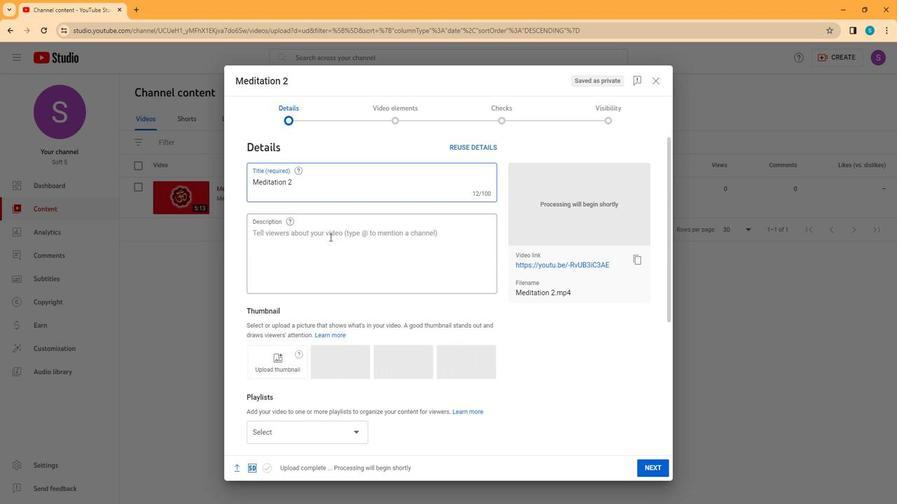 
Action: Mouse pressed left at (328, 236)
Screenshot: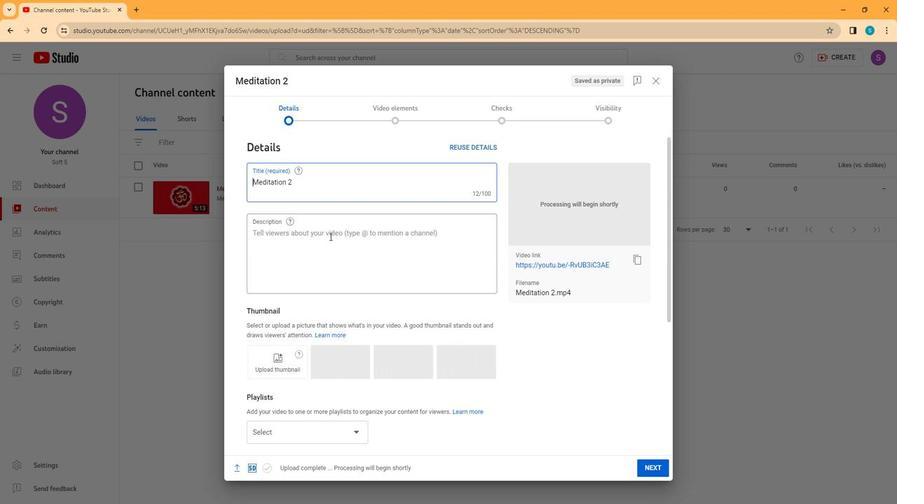 
Action: Mouse moved to (371, 213)
Screenshot: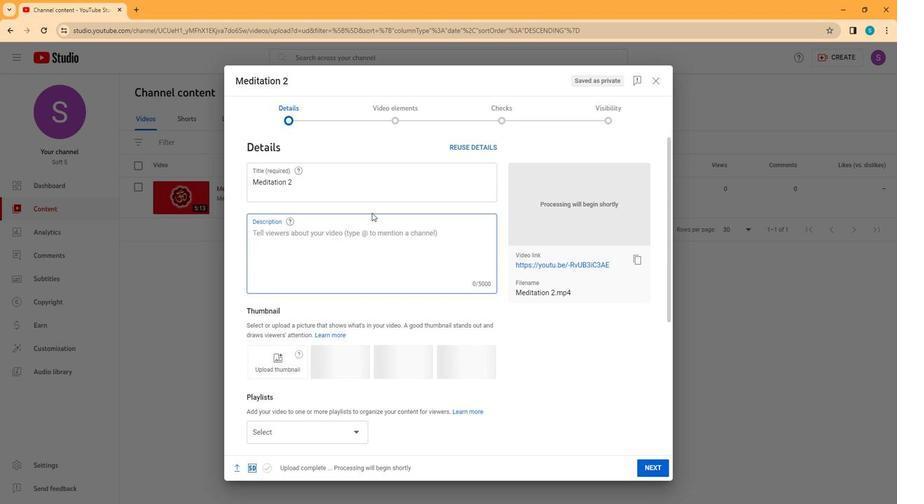 
Action: Key pressed <Key.shift>Meditation<Key.space><Key.shift>Video
Screenshot: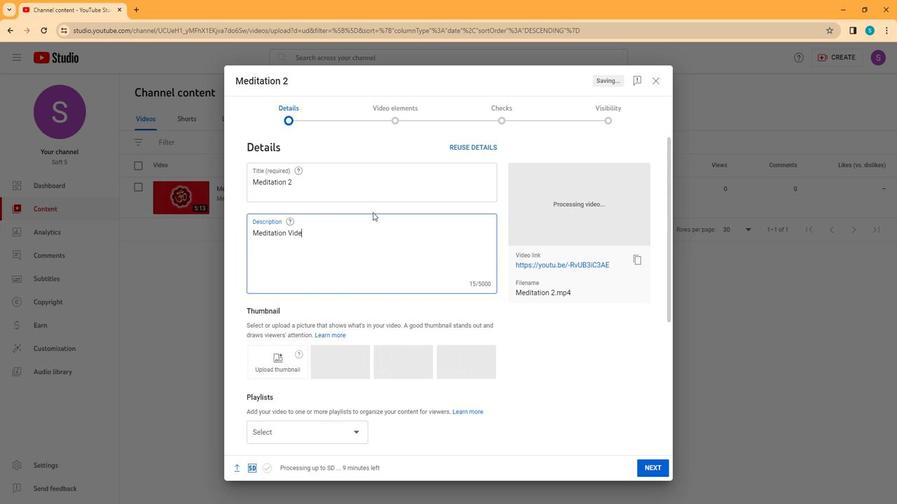 
Action: Mouse moved to (558, 360)
Screenshot: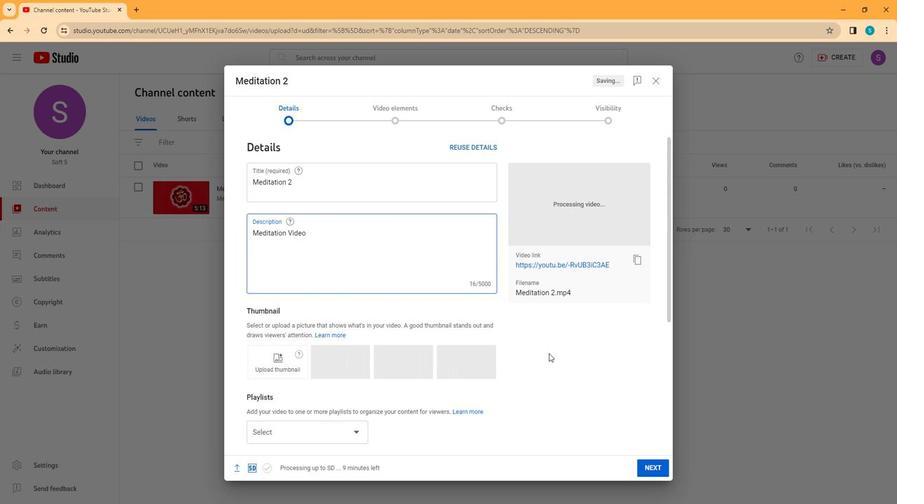 
Action: Mouse scrolled (558, 359) with delta (0, 0)
Screenshot: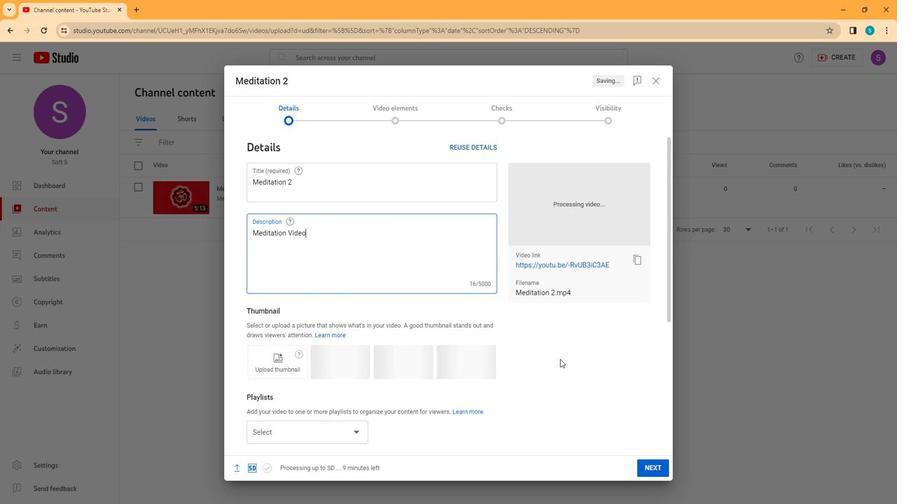 
Action: Mouse scrolled (558, 359) with delta (0, 0)
Screenshot: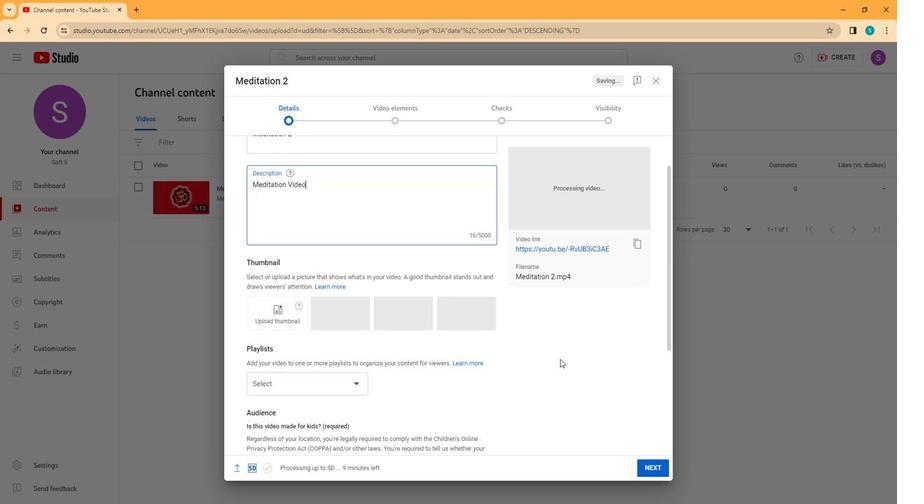 
Action: Mouse scrolled (558, 359) with delta (0, 0)
Screenshot: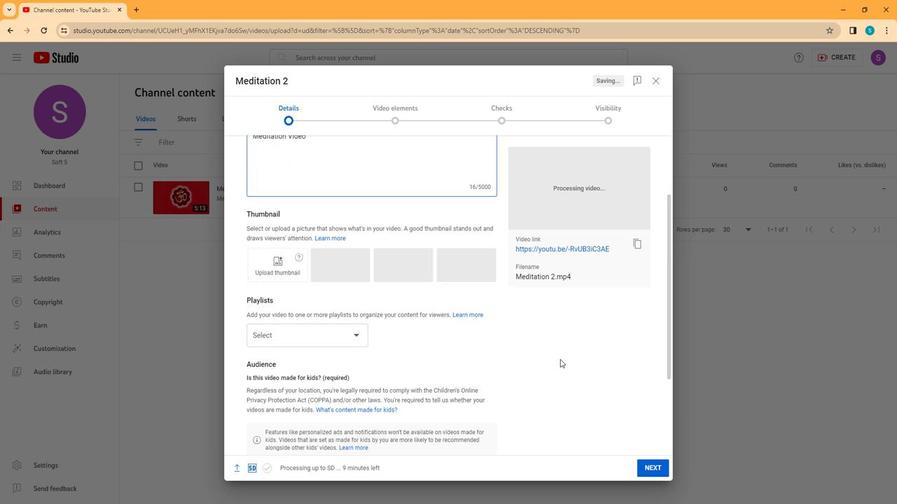 
Action: Mouse scrolled (558, 359) with delta (0, 0)
Screenshot: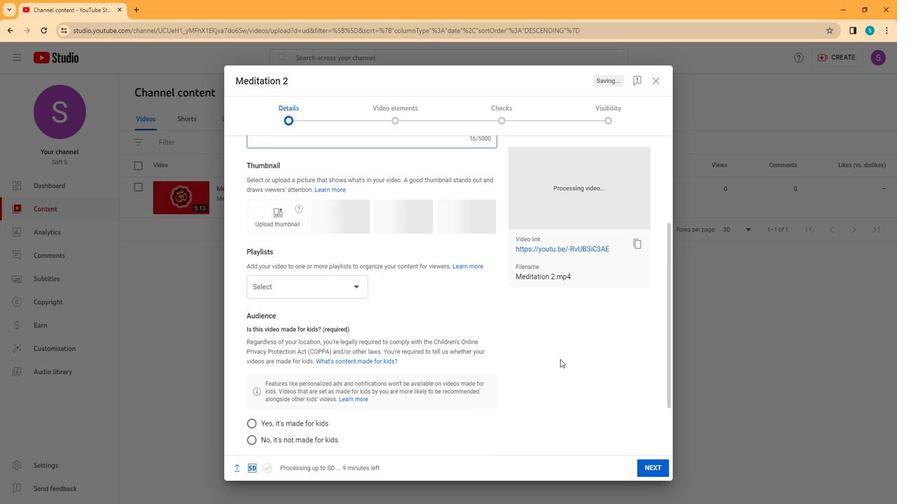 
Action: Mouse scrolled (558, 359) with delta (0, 0)
Screenshot: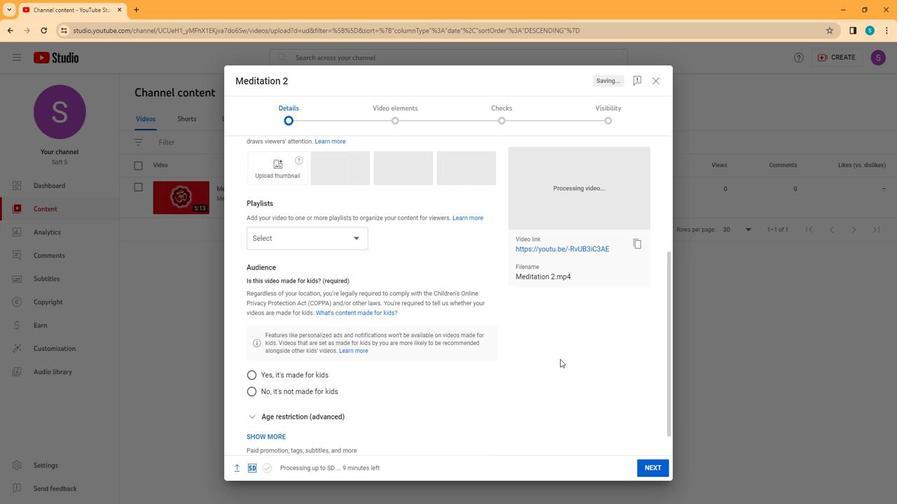 
Action: Mouse moved to (252, 352)
Screenshot: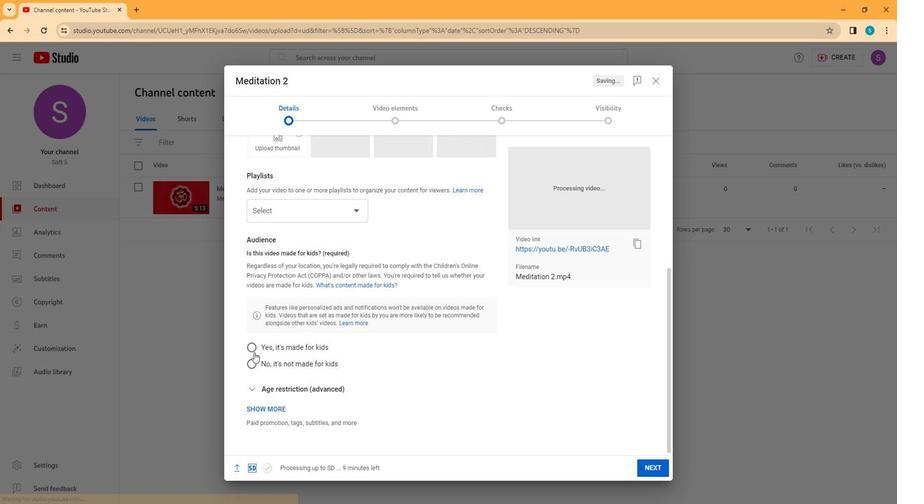 
Action: Mouse pressed left at (252, 352)
Screenshot: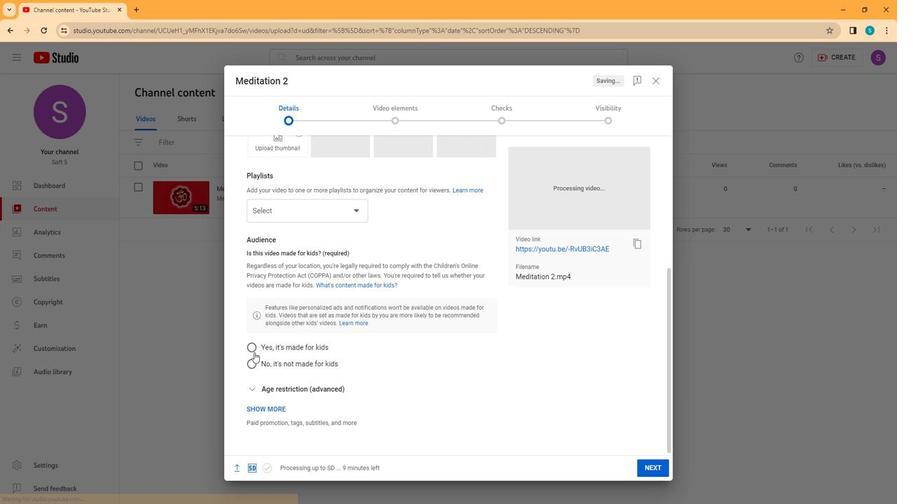 
Action: Mouse moved to (642, 468)
Screenshot: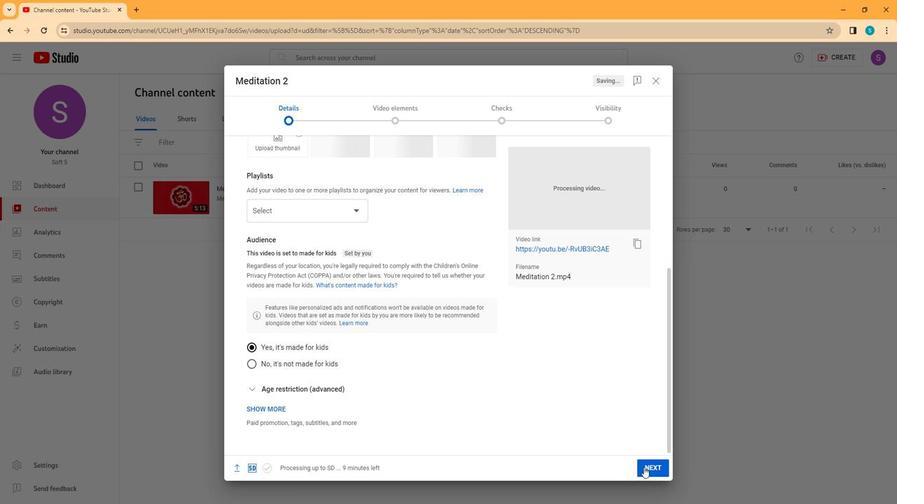 
Action: Mouse pressed left at (642, 468)
Screenshot: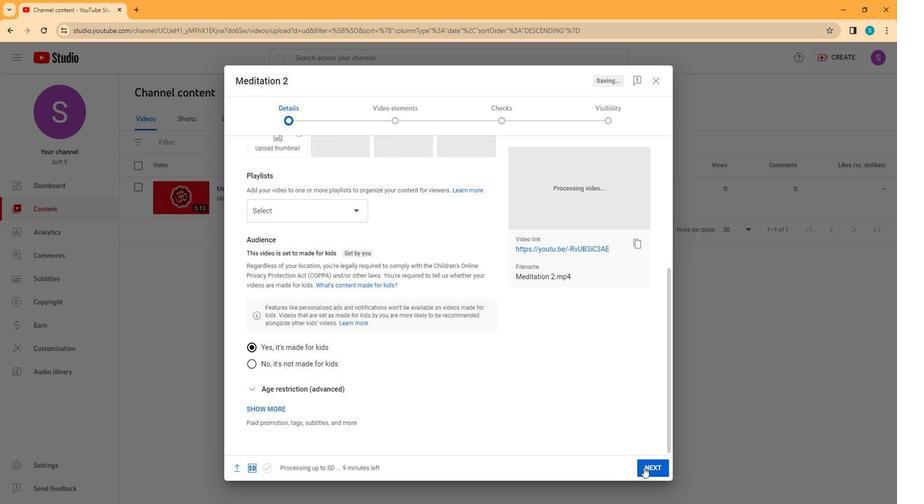
Action: Mouse moved to (642, 463)
Screenshot: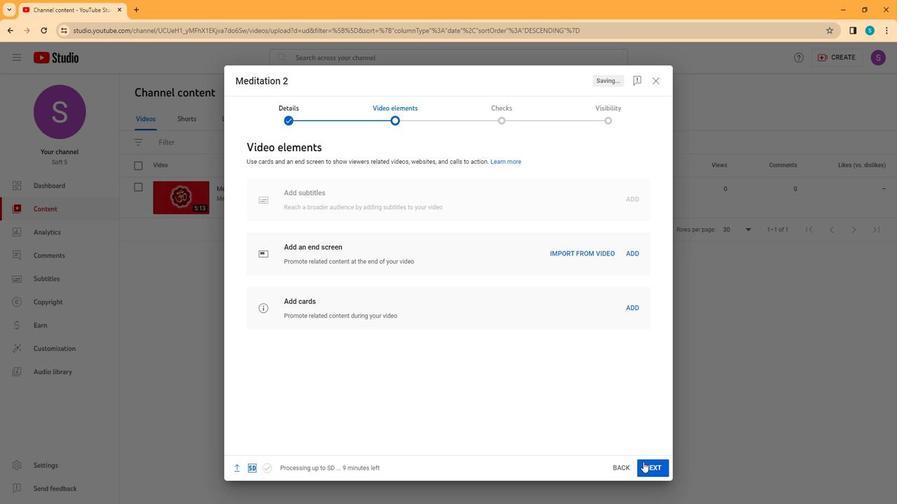 
Action: Mouse pressed left at (642, 463)
Screenshot: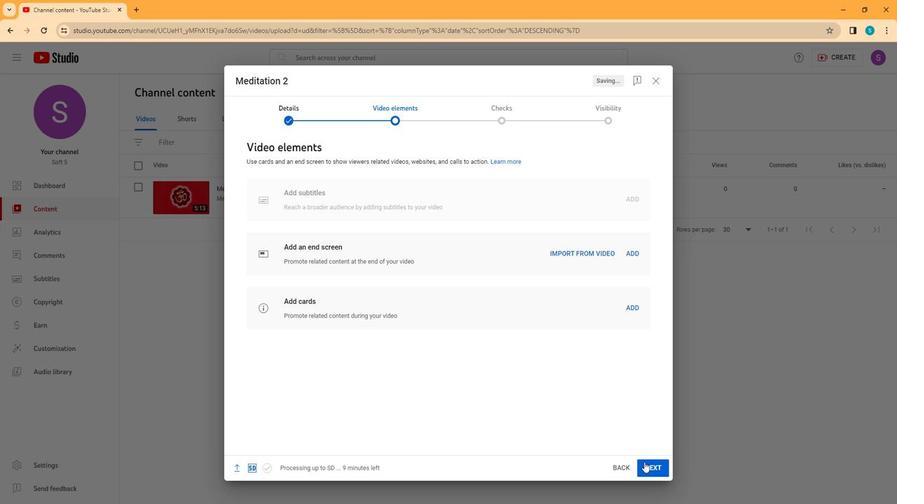 
Action: Mouse moved to (641, 465)
Screenshot: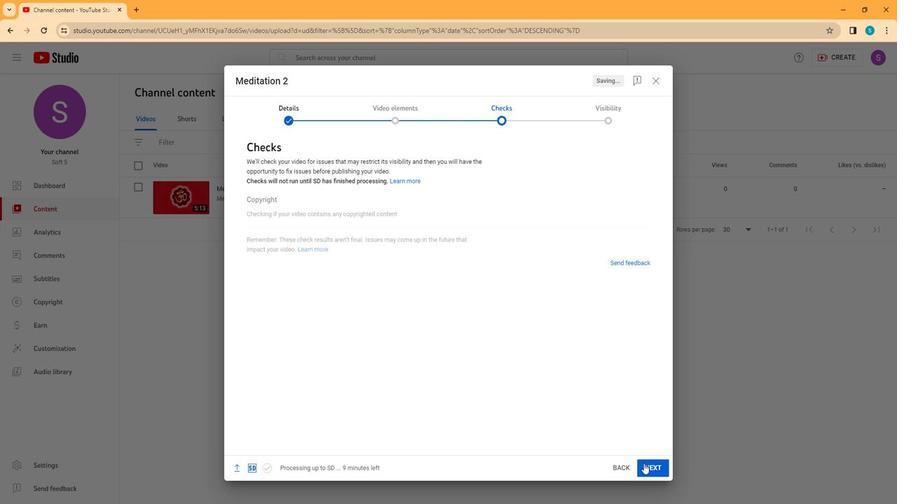
Action: Mouse pressed left at (641, 465)
Screenshot: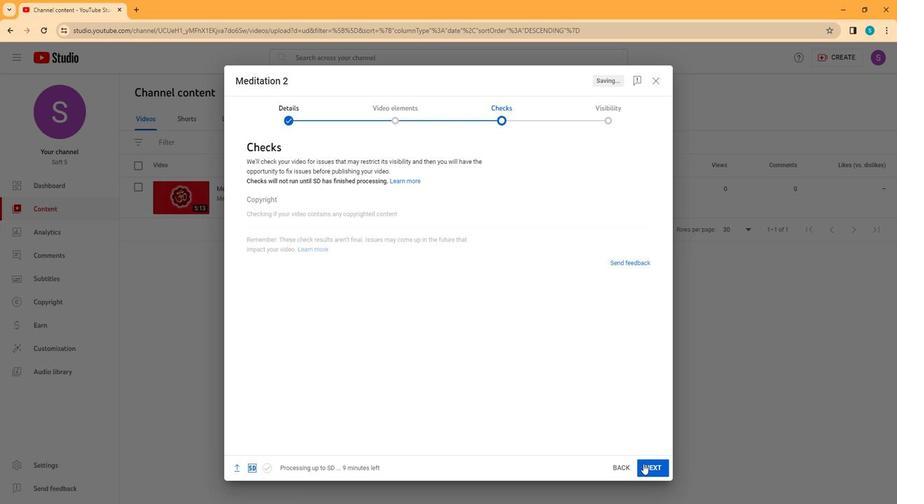 
Action: Mouse moved to (273, 278)
Screenshot: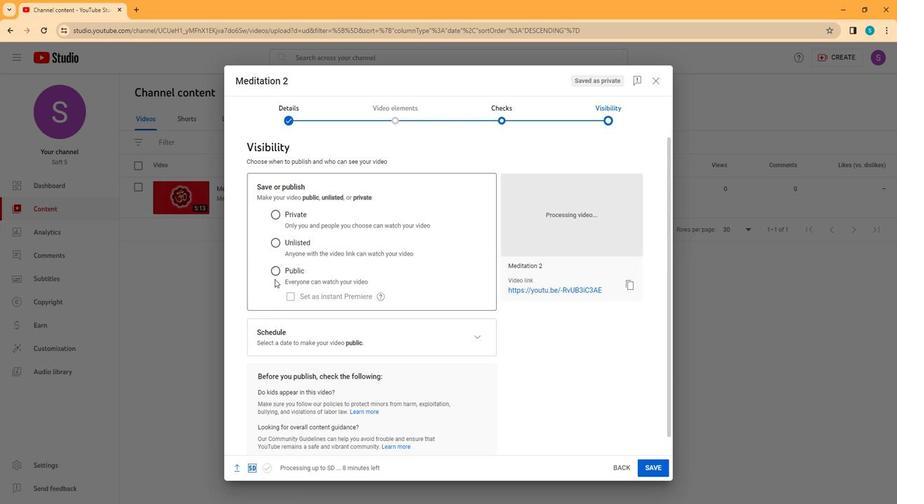 
Action: Mouse pressed left at (273, 278)
Screenshot: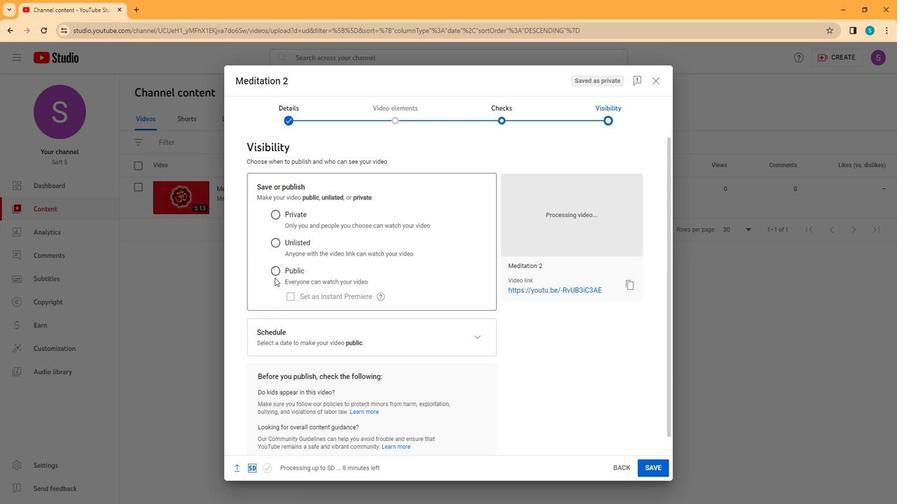 
Action: Mouse moved to (274, 275)
Screenshot: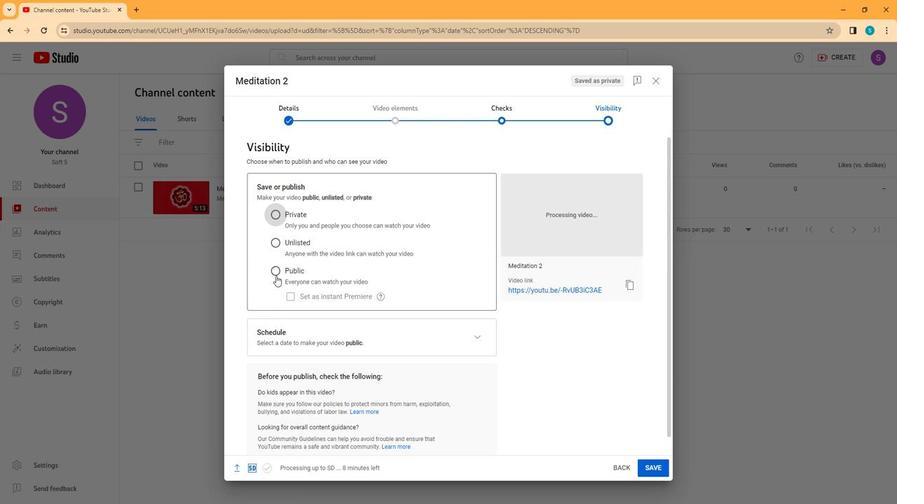 
Action: Mouse pressed left at (274, 275)
Screenshot: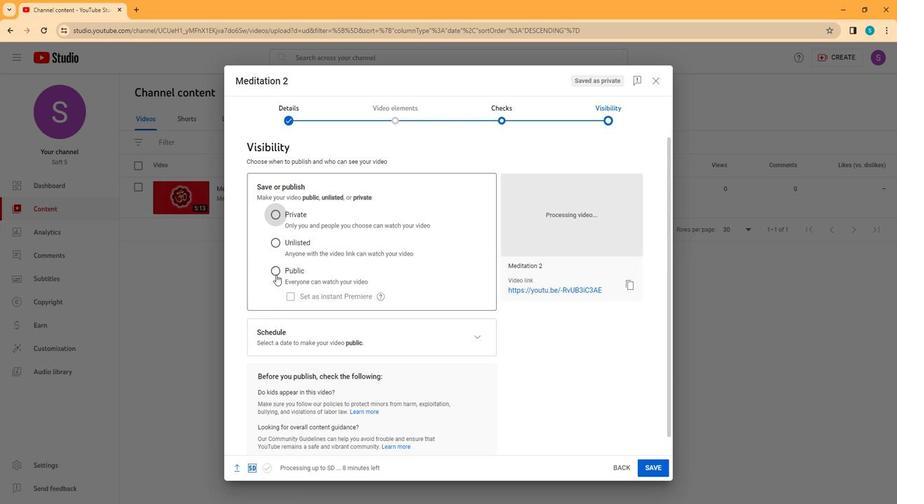 
Action: Mouse moved to (632, 464)
Screenshot: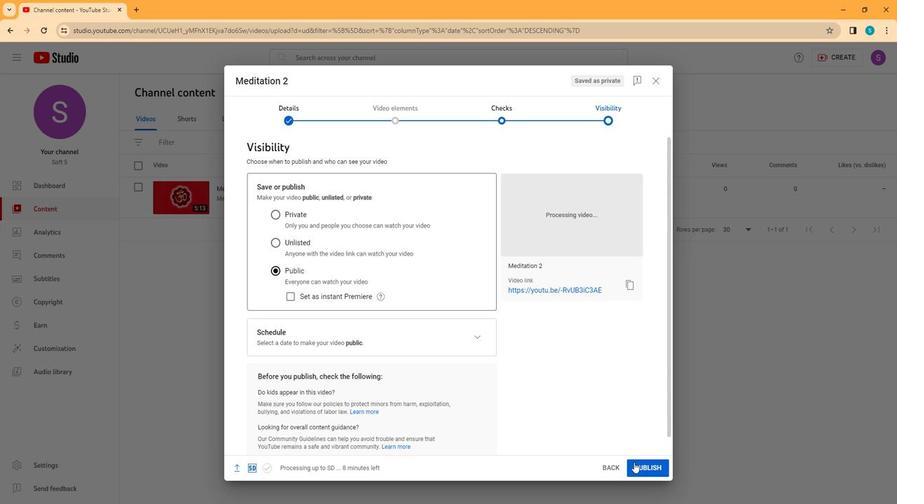 
Action: Mouse pressed left at (632, 464)
Screenshot: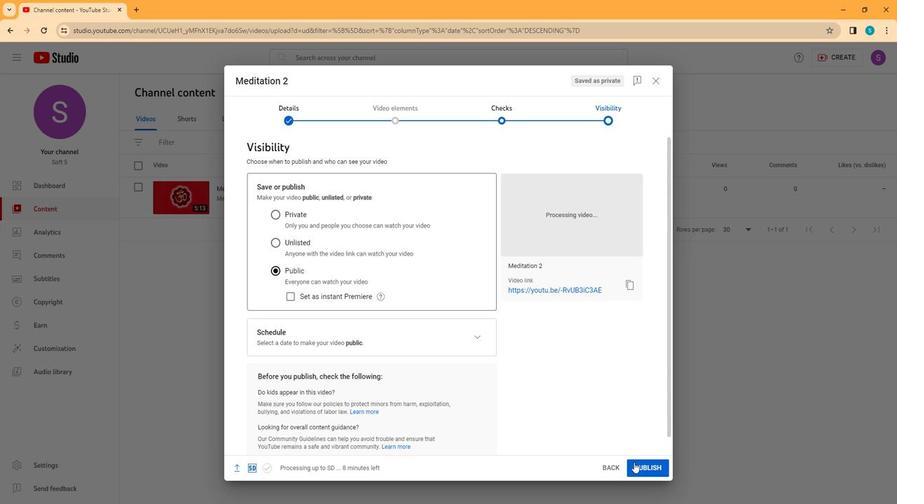 
Action: Mouse moved to (546, 342)
Screenshot: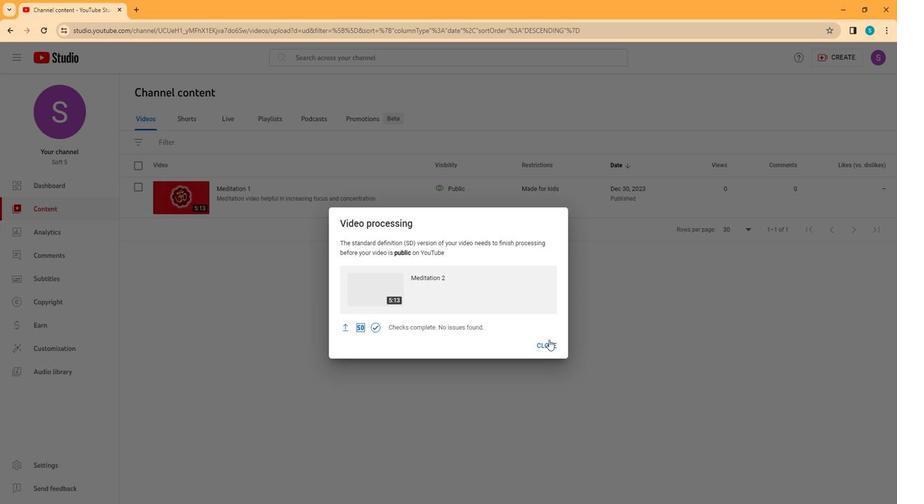 
Action: Mouse pressed left at (546, 342)
Screenshot: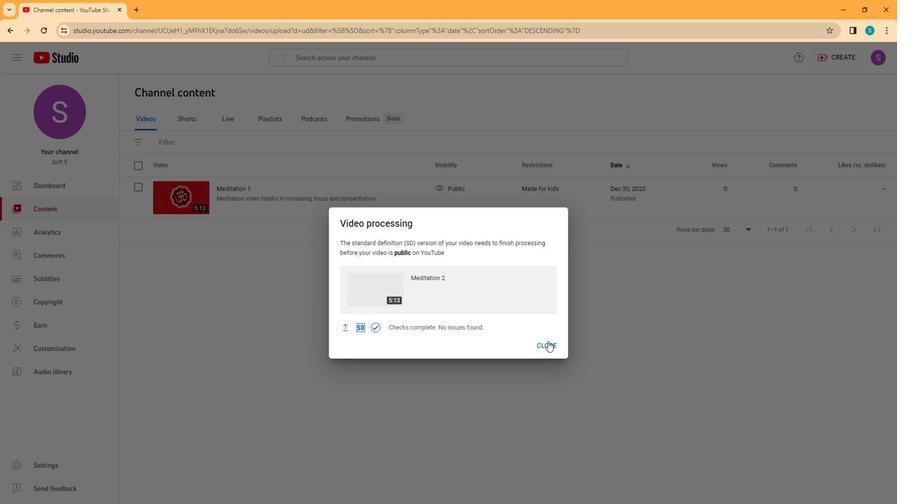 
Action: Mouse moved to (537, 337)
Screenshot: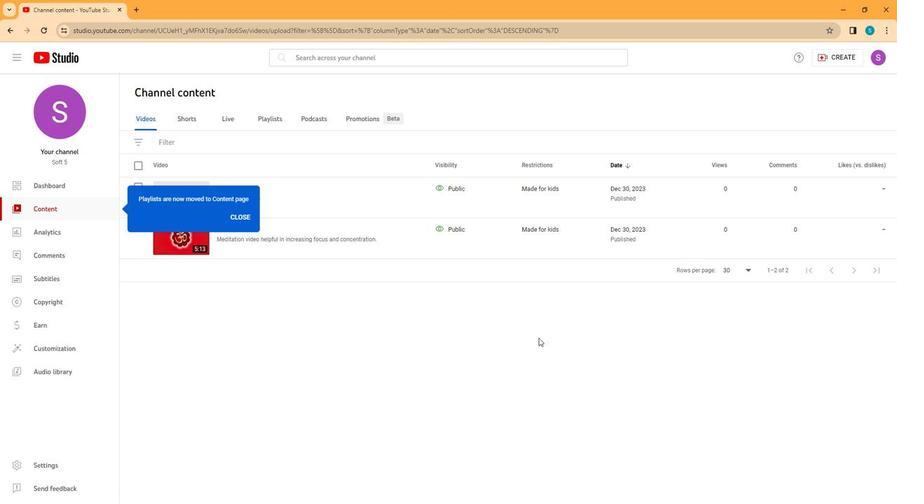 
Action: Mouse pressed left at (537, 337)
Screenshot: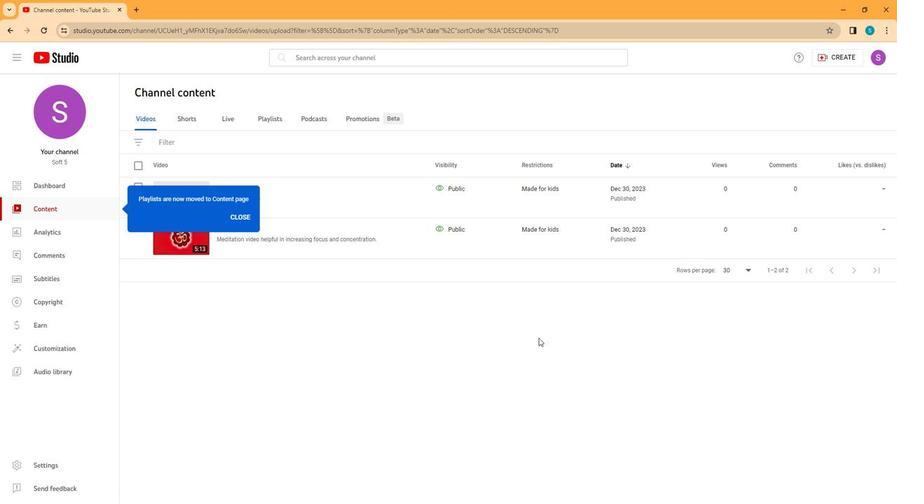 
Action: Mouse moved to (242, 218)
Screenshot: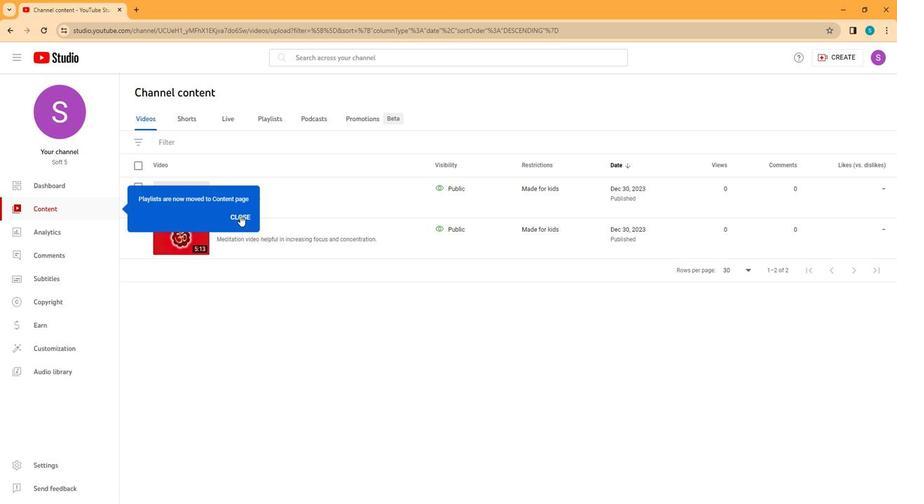 
Action: Mouse pressed left at (242, 218)
Screenshot: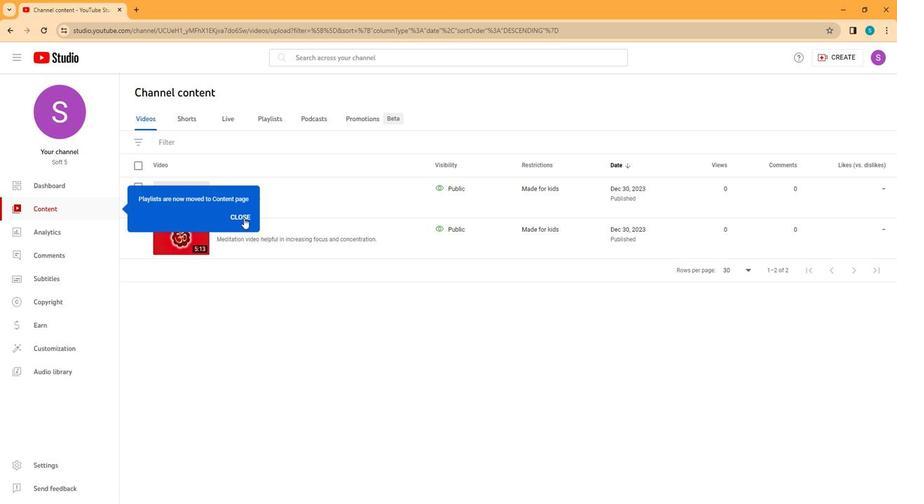 
Action: Mouse moved to (309, 205)
Screenshot: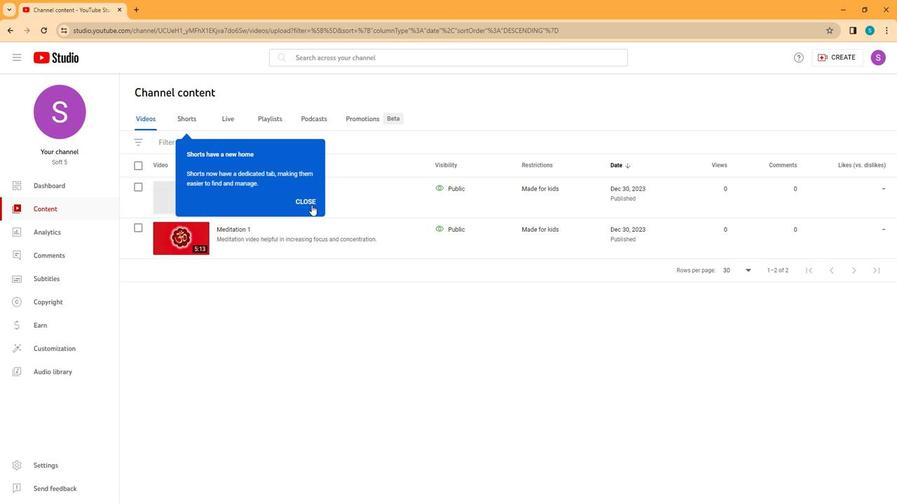 
Action: Mouse pressed left at (309, 205)
Screenshot: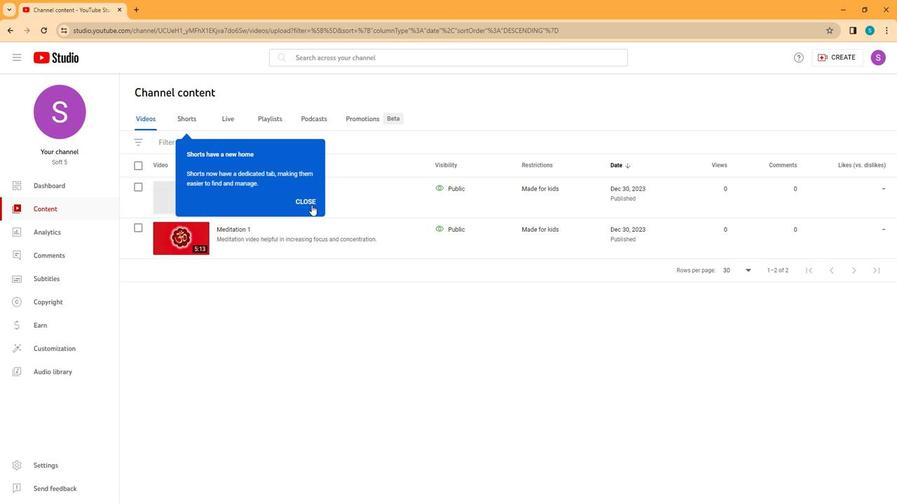 
Action: Mouse moved to (302, 201)
Screenshot: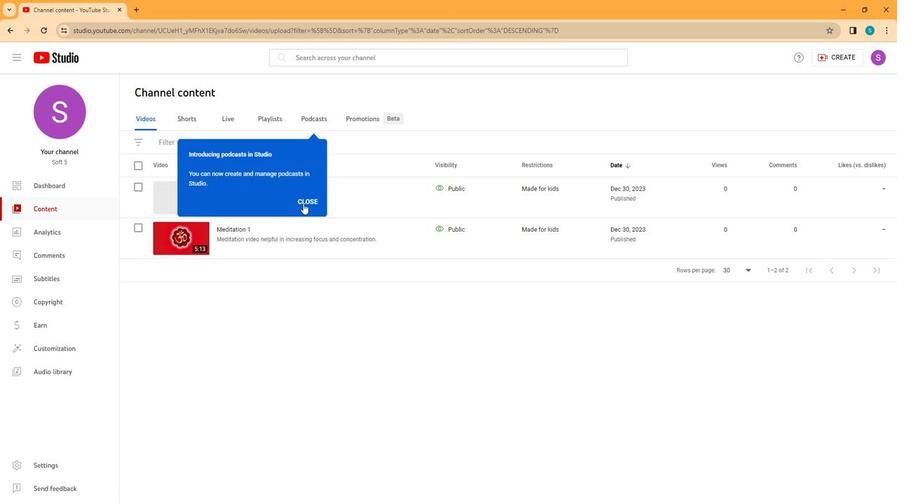 
Action: Mouse pressed left at (302, 201)
Screenshot: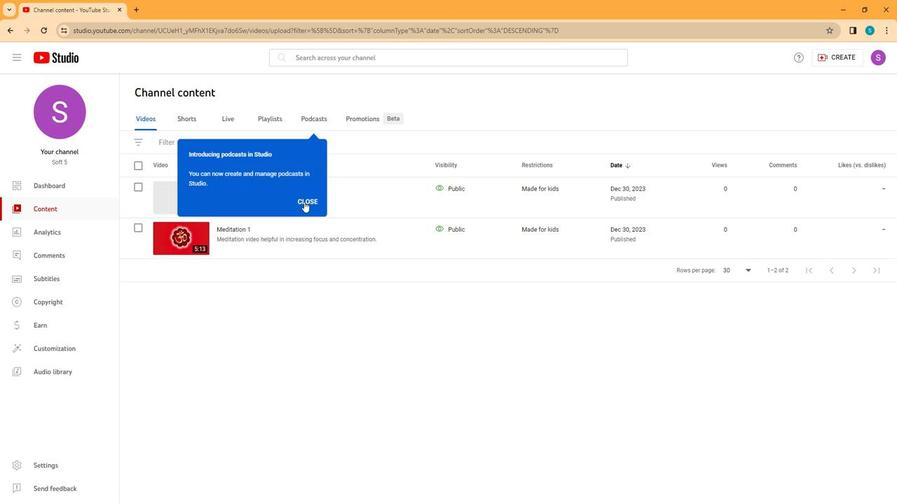 
Action: Mouse moved to (834, 58)
Screenshot: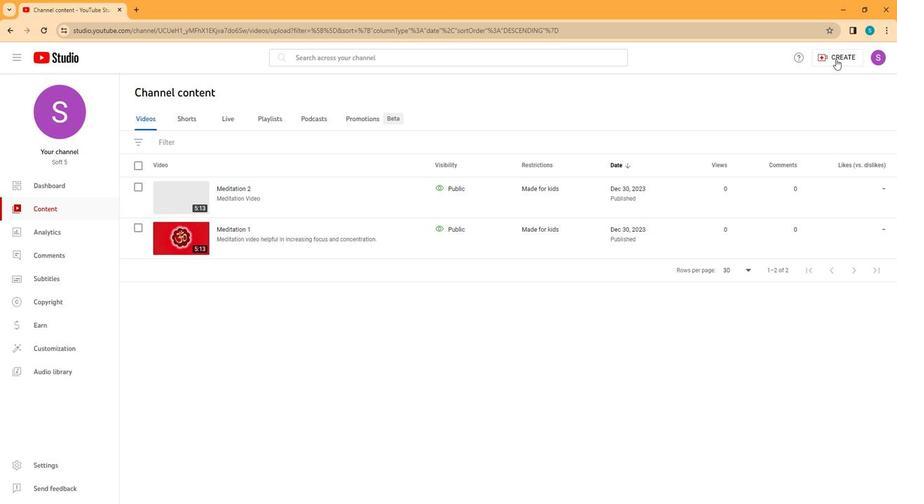 
Action: Mouse pressed left at (834, 58)
Screenshot: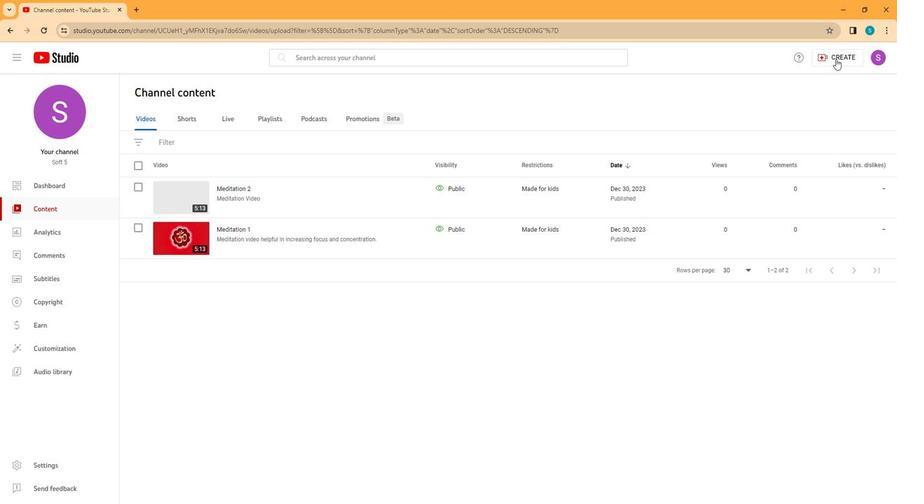 
Action: Mouse moved to (828, 71)
Screenshot: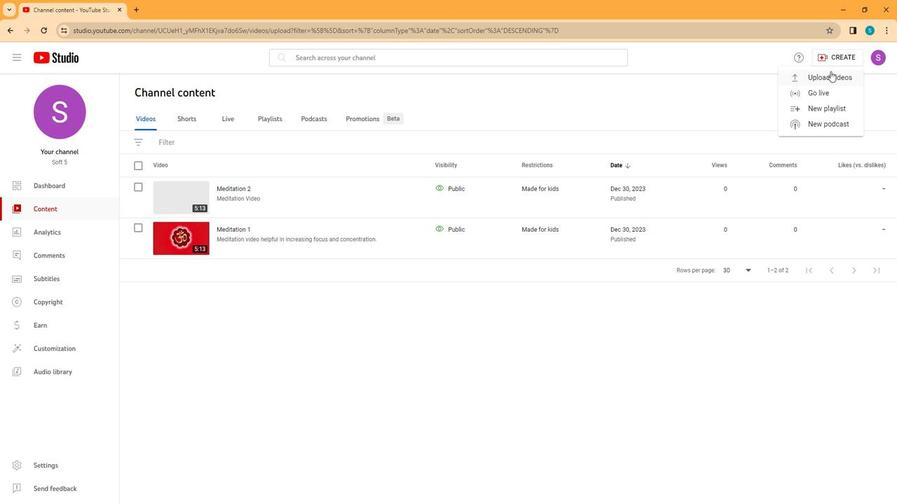 
Action: Mouse pressed left at (828, 71)
Screenshot: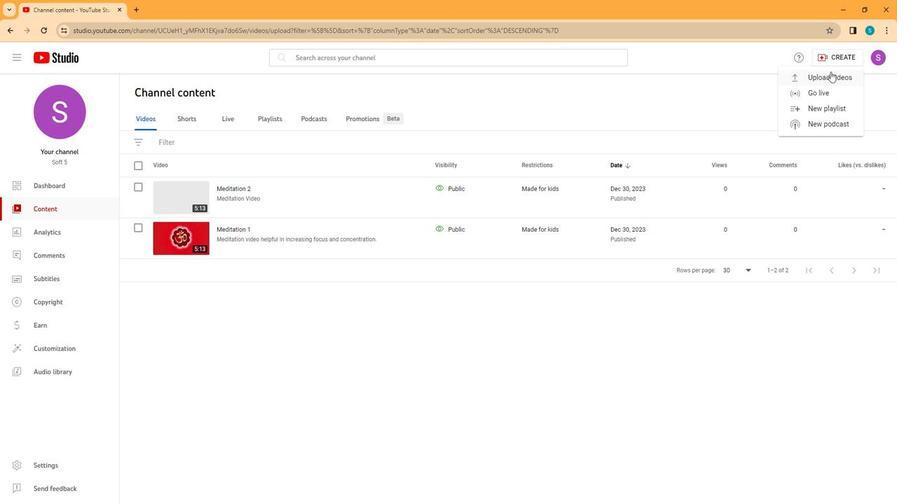 
Action: Mouse moved to (469, 332)
Screenshot: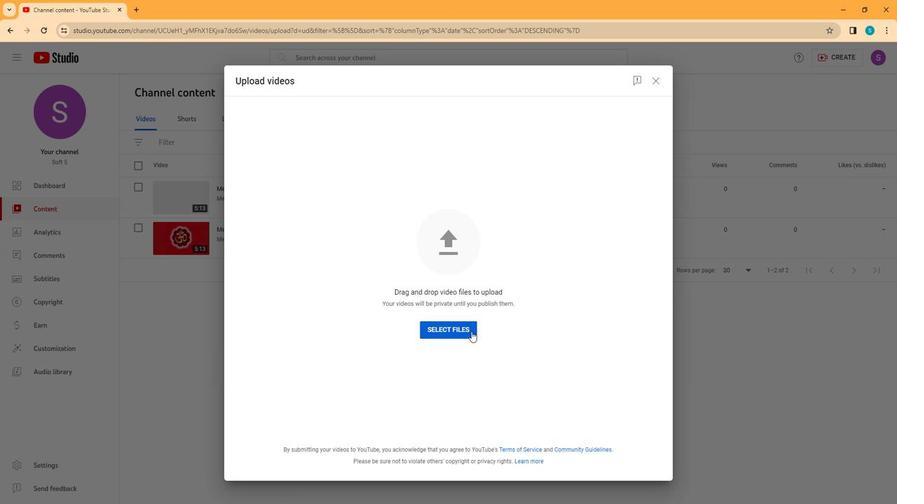 
Action: Mouse pressed left at (469, 332)
Screenshot: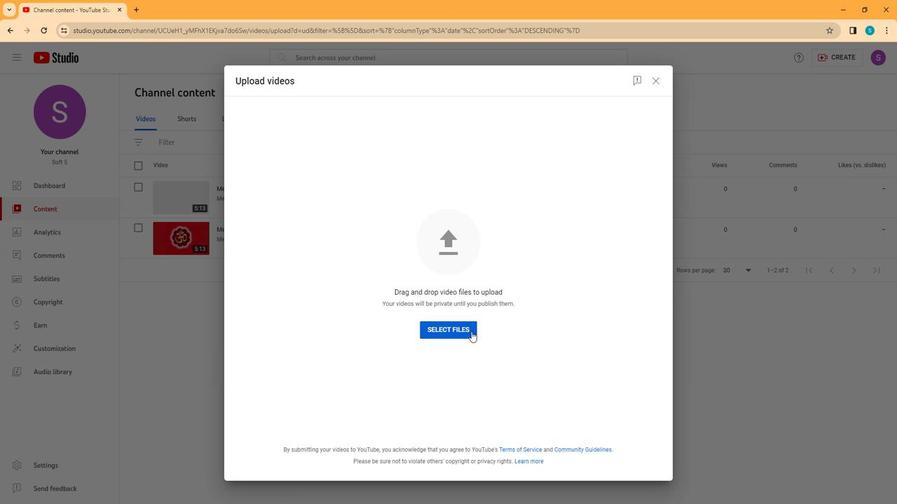 
Action: Mouse moved to (136, 106)
Screenshot: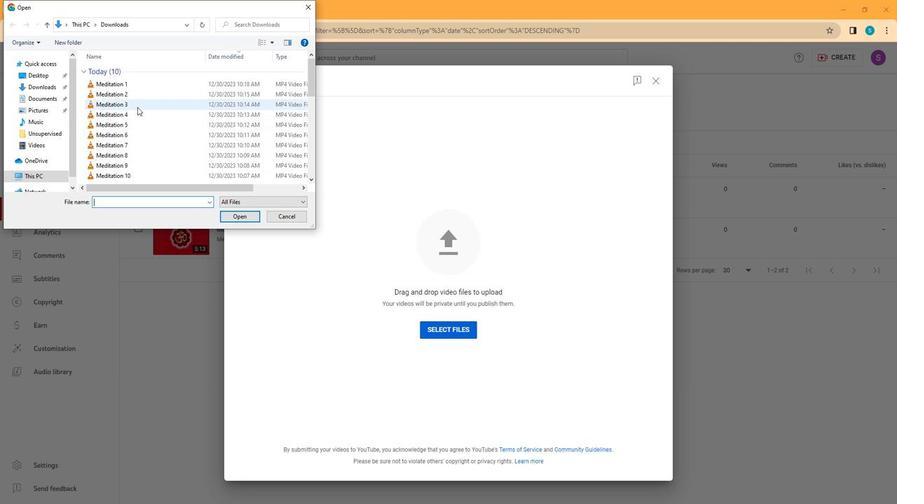 
Action: Mouse pressed left at (136, 106)
Screenshot: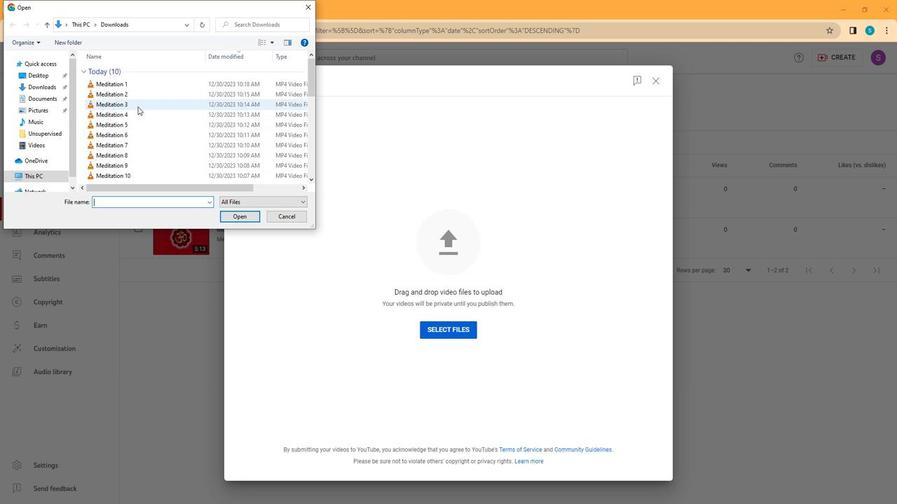 
Action: Mouse moved to (229, 214)
Screenshot: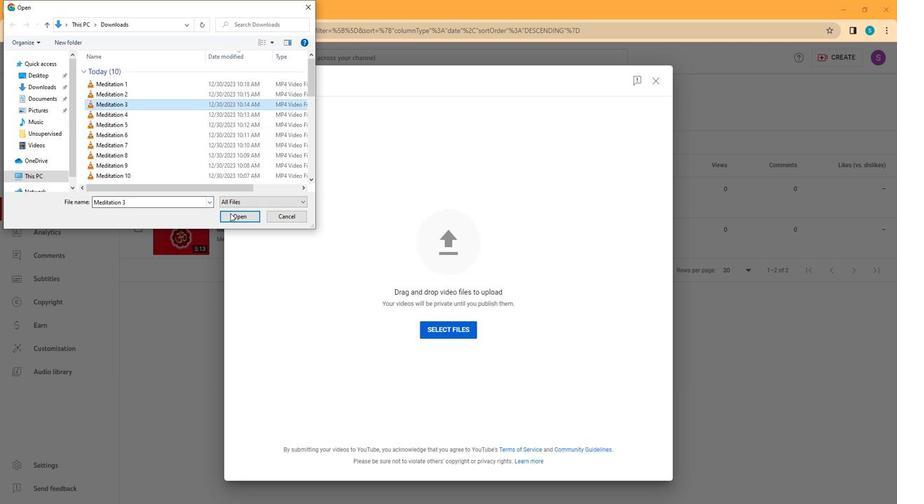 
Action: Mouse pressed left at (229, 214)
Screenshot: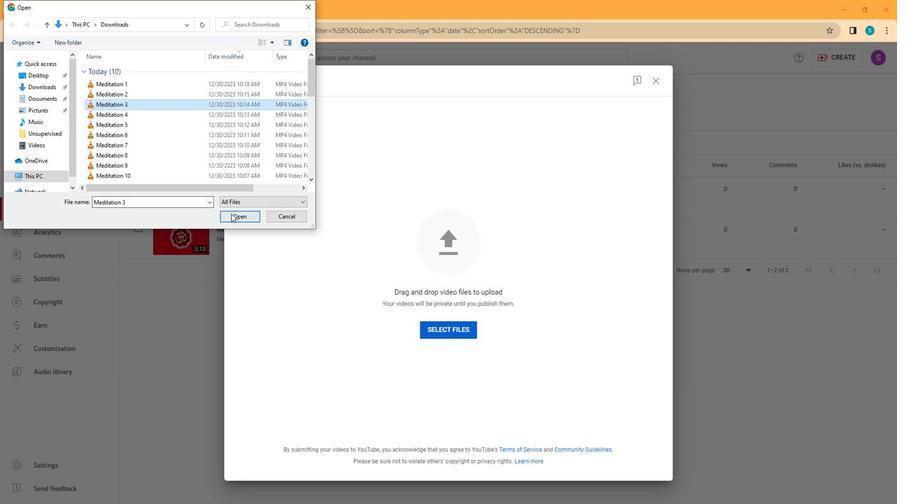 
Action: Mouse moved to (315, 235)
Screenshot: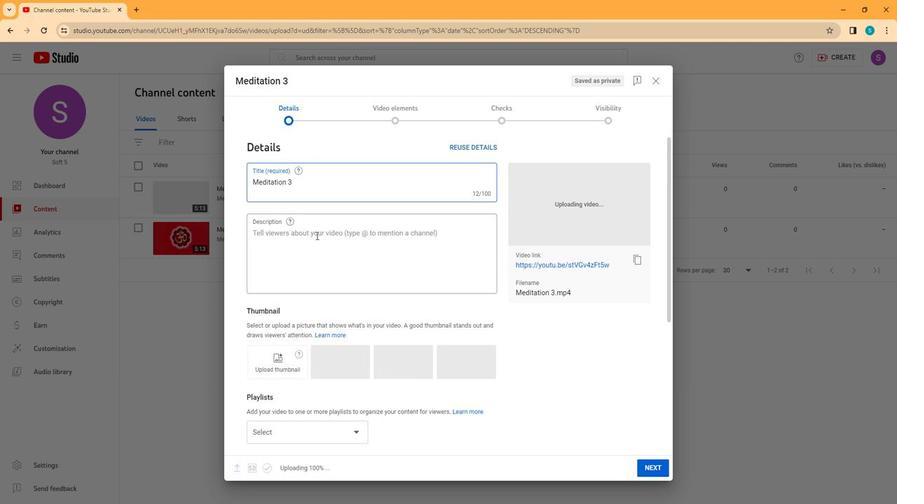 
Action: Mouse pressed left at (315, 235)
Screenshot: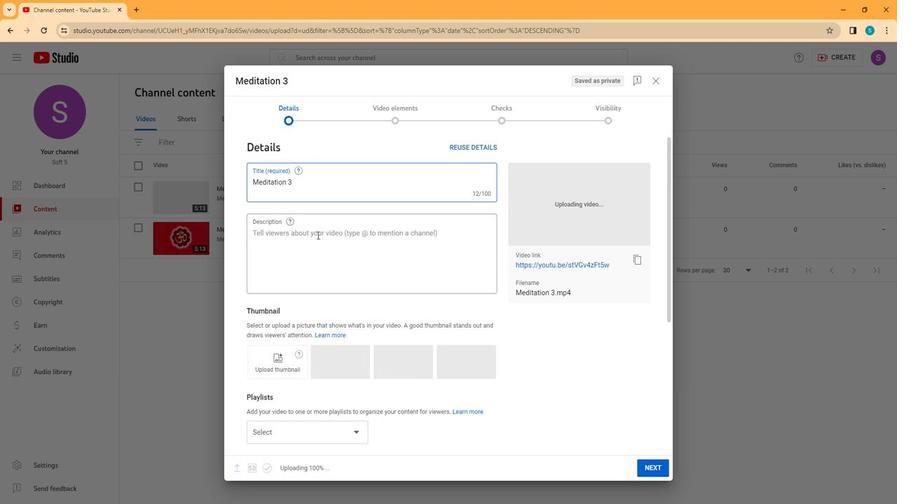 
Action: Mouse moved to (355, 211)
Screenshot: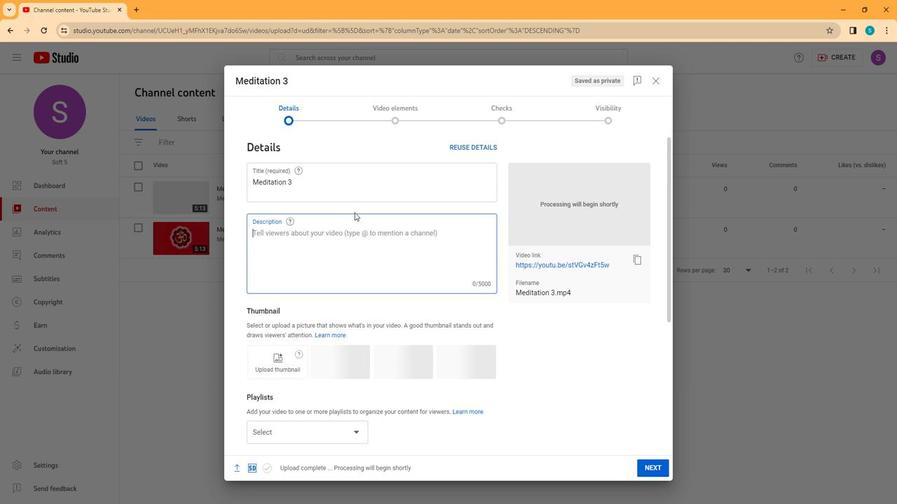 
Action: Key pressed <Key.shift>Meditation<Key.space>video
Screenshot: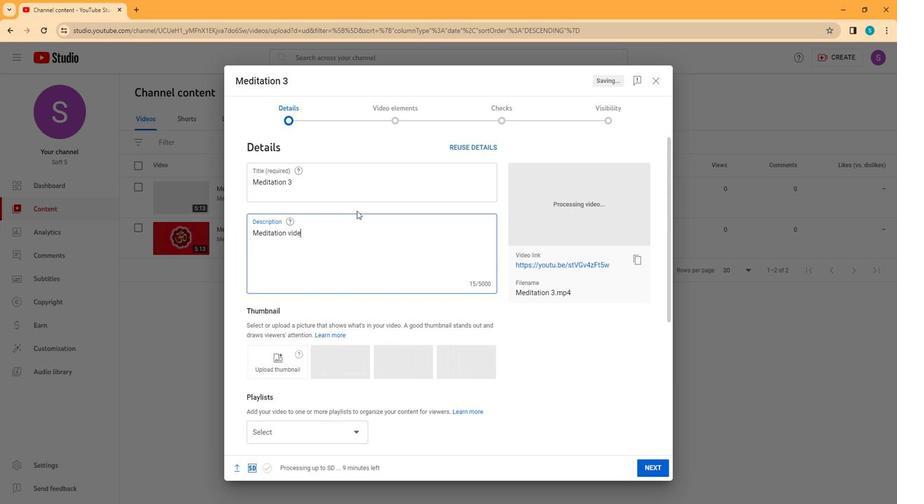 
Action: Mouse moved to (450, 309)
Screenshot: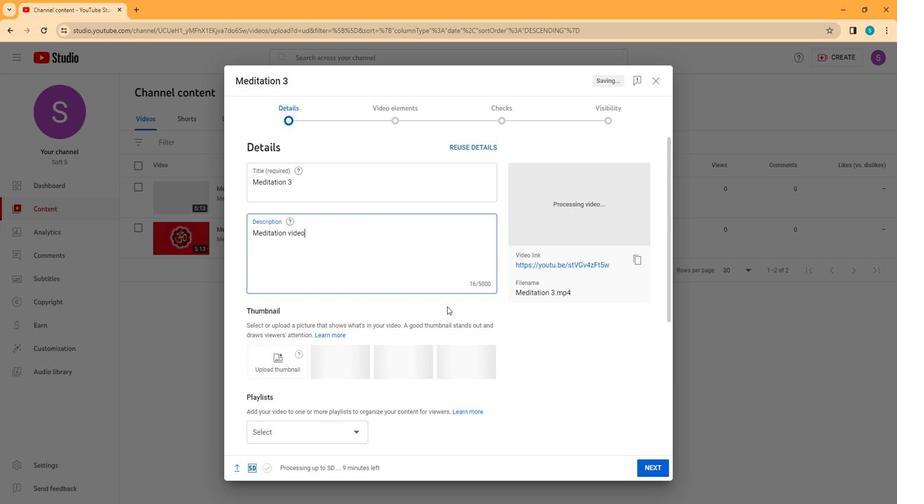 
Action: Mouse scrolled (450, 309) with delta (0, 0)
Screenshot: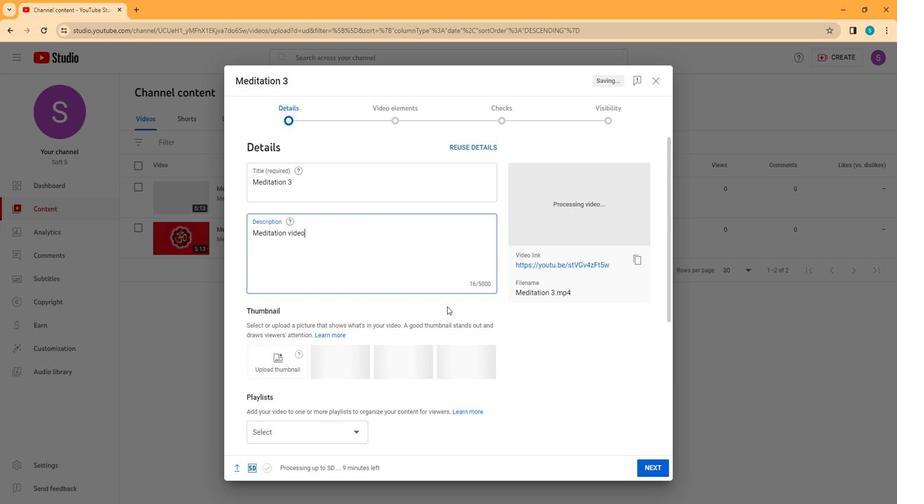 
Action: Mouse moved to (453, 311)
Screenshot: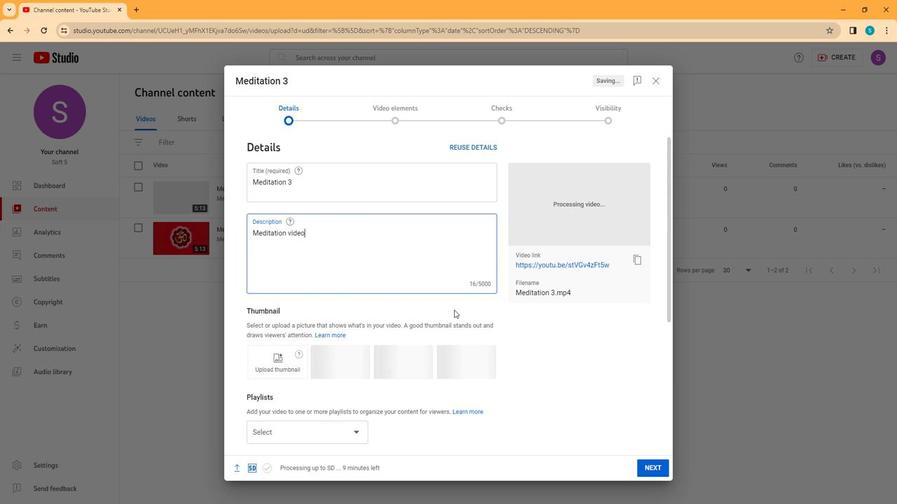 
Action: Mouse scrolled (453, 310) with delta (0, 0)
Screenshot: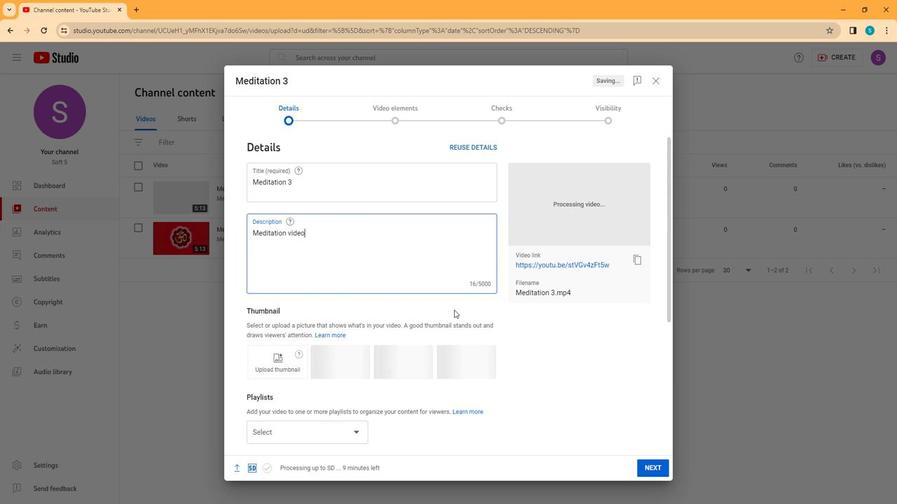 
Action: Mouse moved to (456, 312)
Screenshot: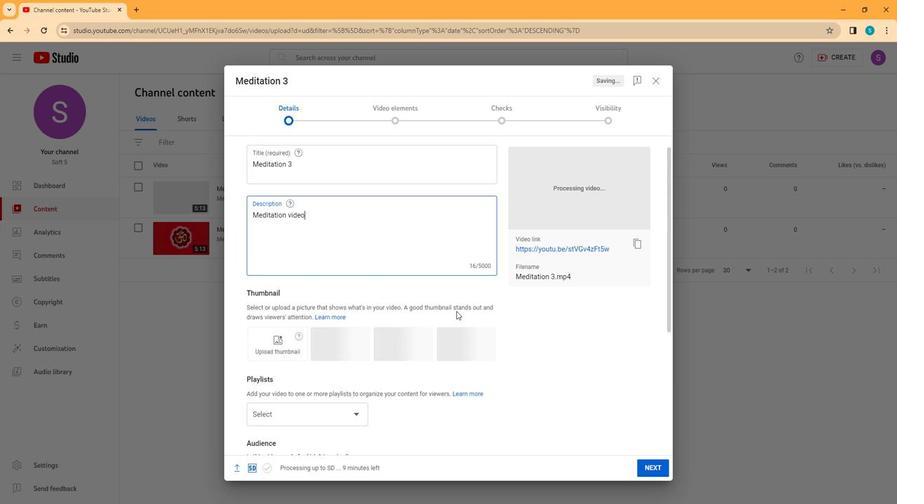 
Action: Mouse scrolled (456, 312) with delta (0, 0)
Screenshot: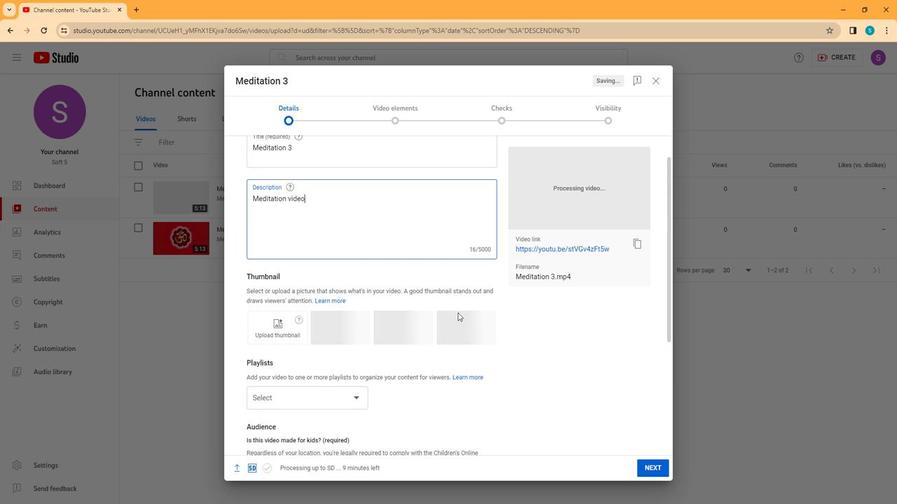 
Action: Mouse moved to (457, 314)
Screenshot: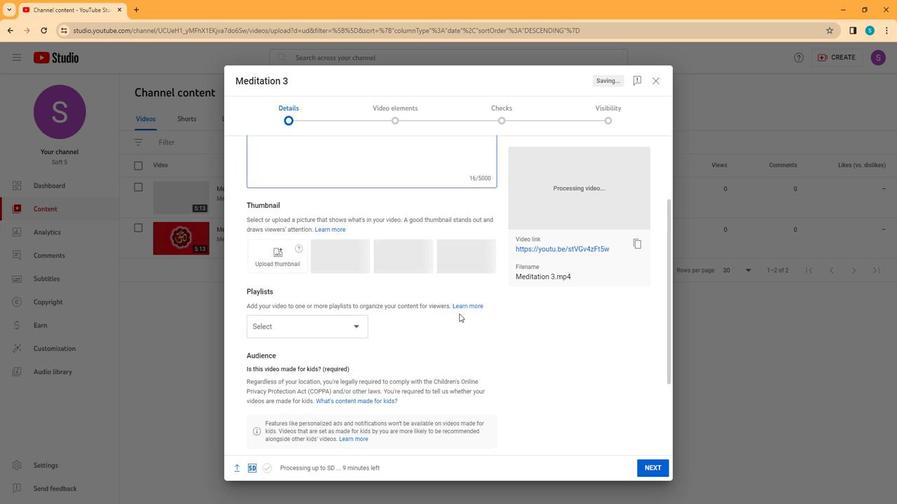 
Action: Mouse scrolled (457, 314) with delta (0, 0)
Screenshot: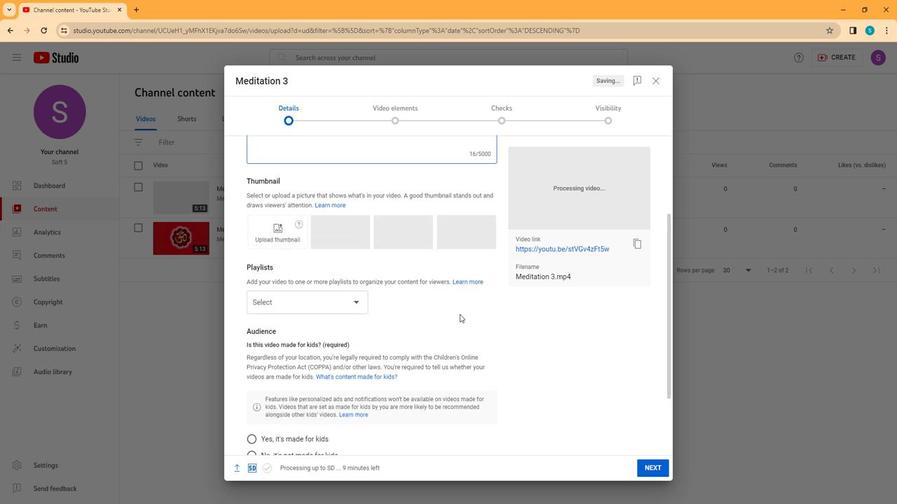 
Action: Mouse moved to (450, 318)
Screenshot: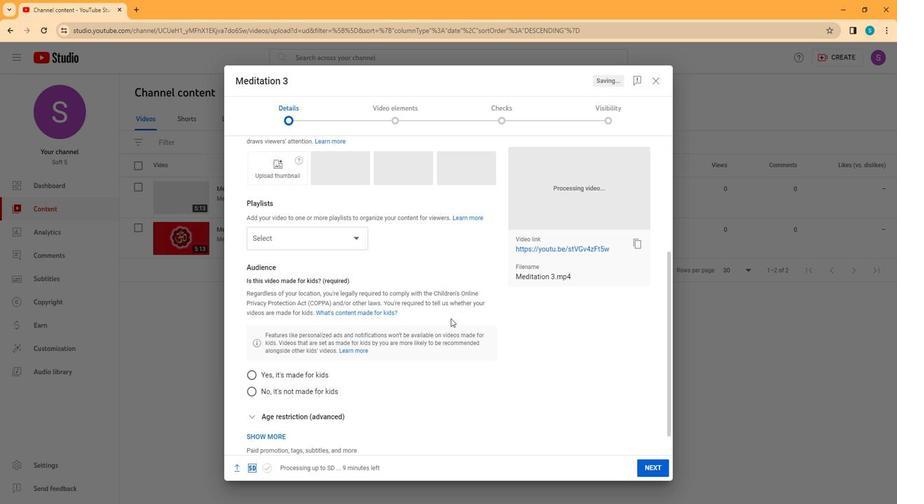 
Action: Mouse scrolled (450, 318) with delta (0, 0)
Screenshot: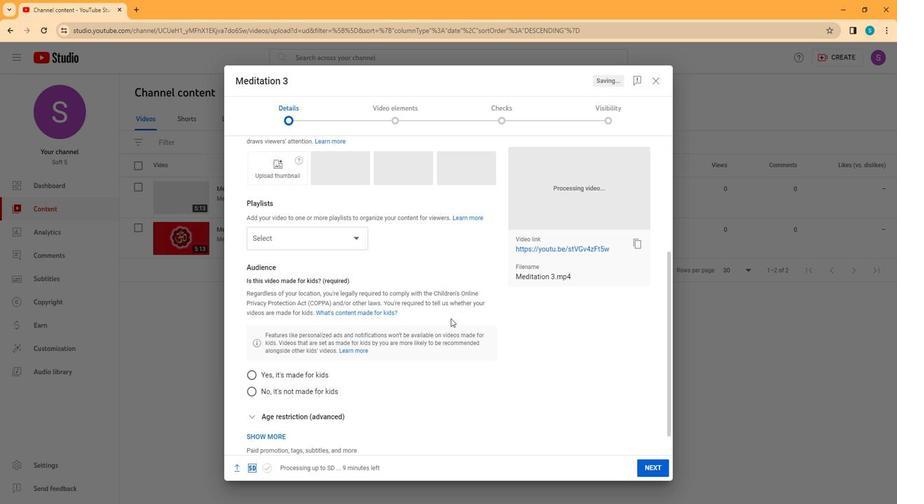 
Action: Mouse moved to (250, 352)
Screenshot: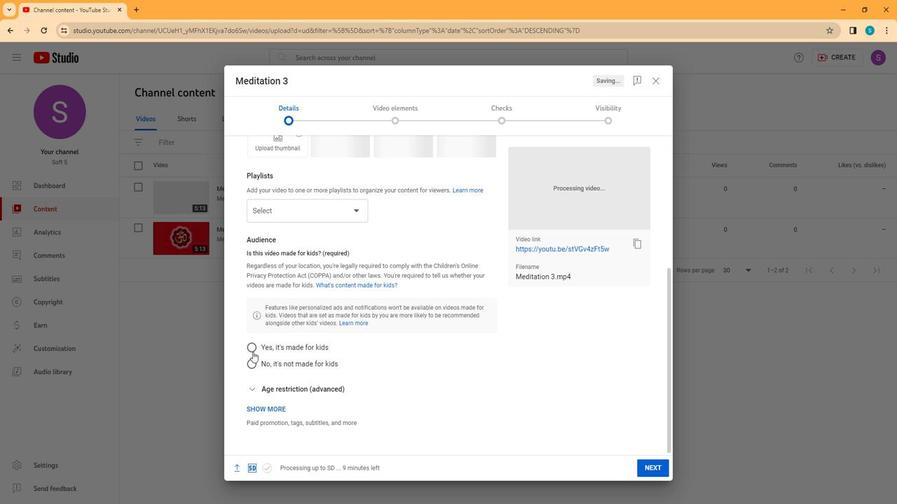 
Action: Mouse pressed left at (250, 352)
Screenshot: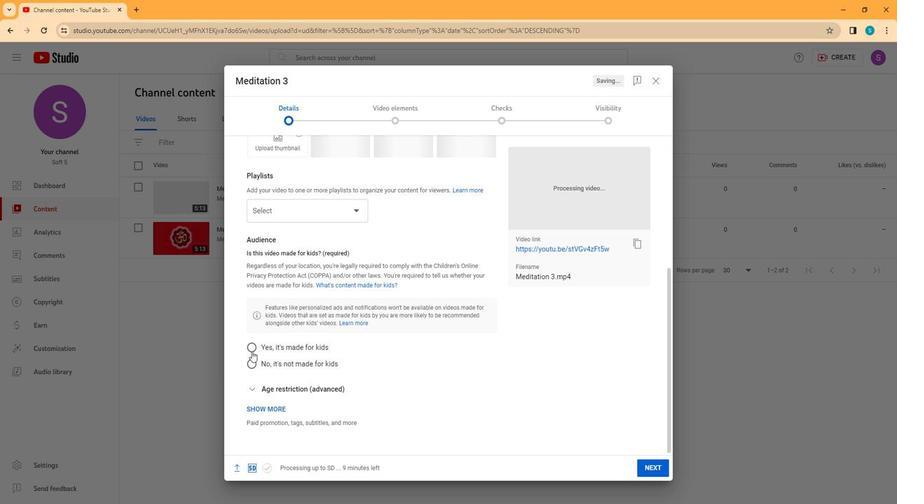 
Action: Mouse moved to (435, 379)
Screenshot: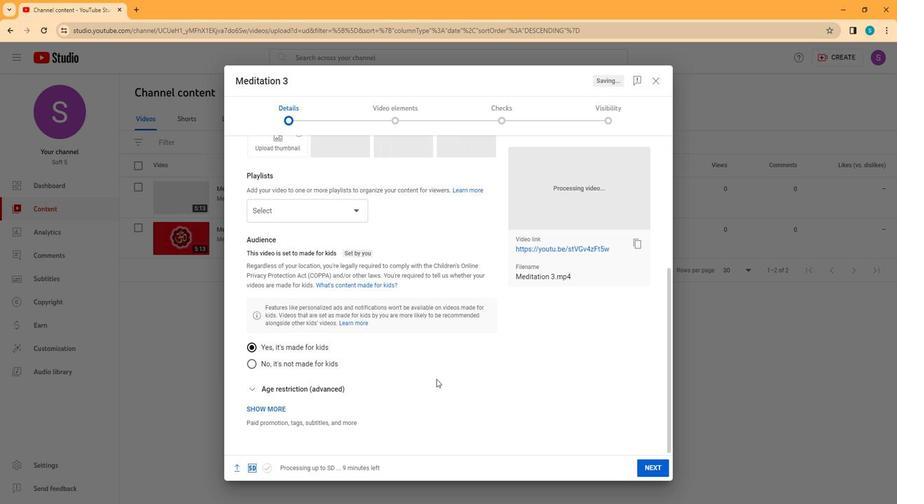 
Action: Mouse scrolled (435, 379) with delta (0, 0)
Screenshot: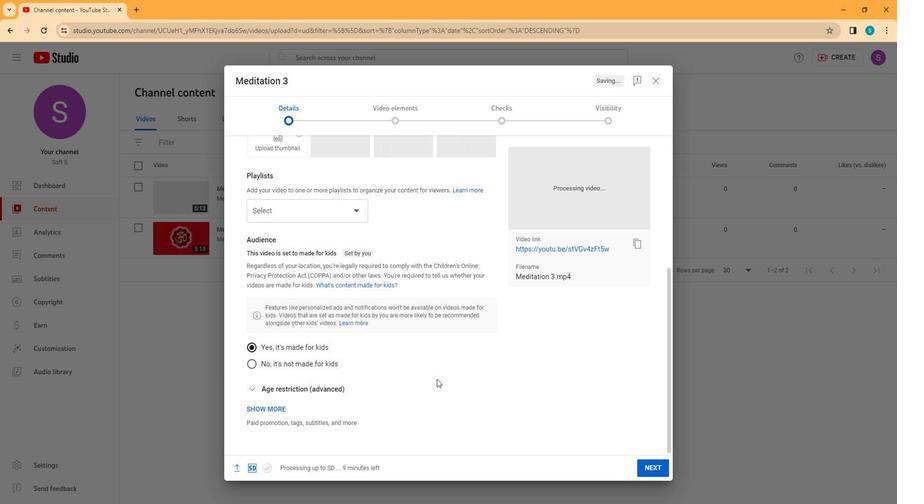 
Action: Mouse moved to (667, 473)
Screenshot: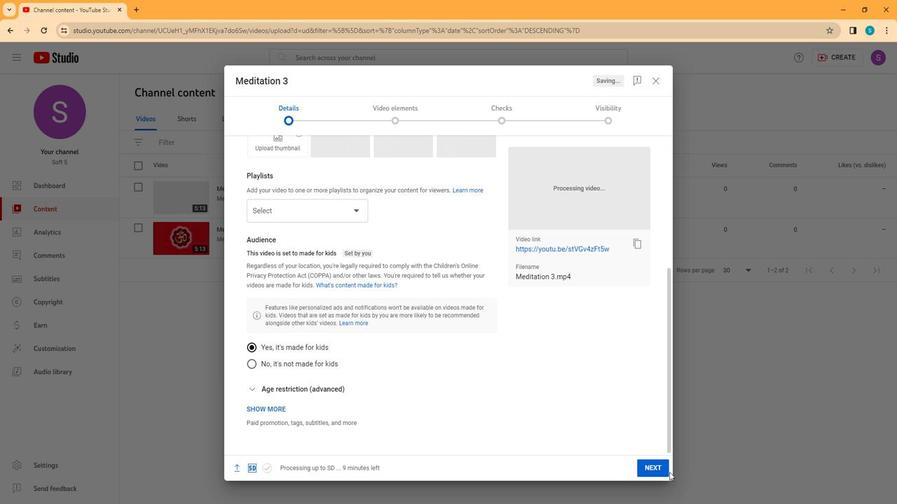 
Action: Mouse pressed left at (667, 473)
Screenshot: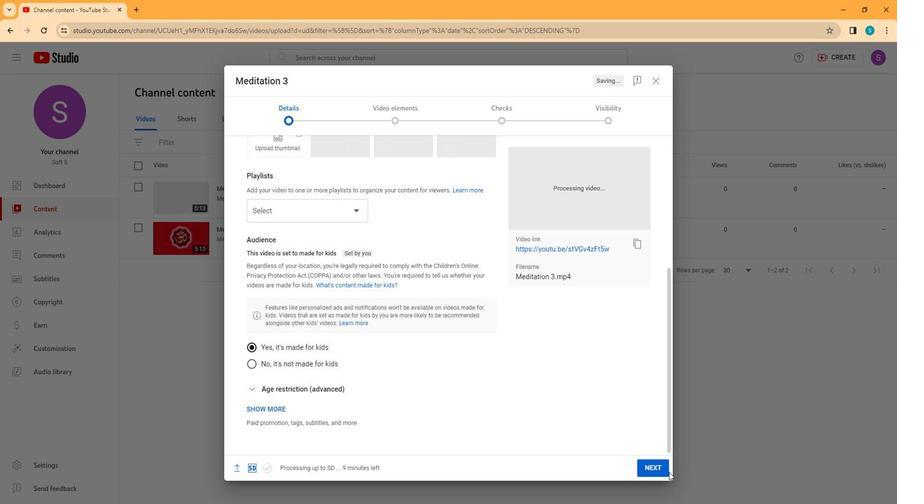 
Action: Mouse moved to (662, 471)
Screenshot: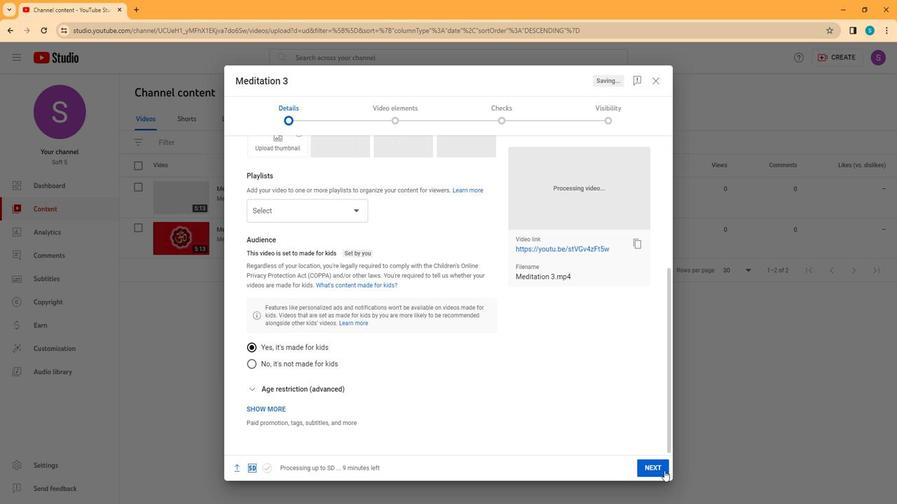 
Action: Mouse pressed left at (662, 471)
Screenshot: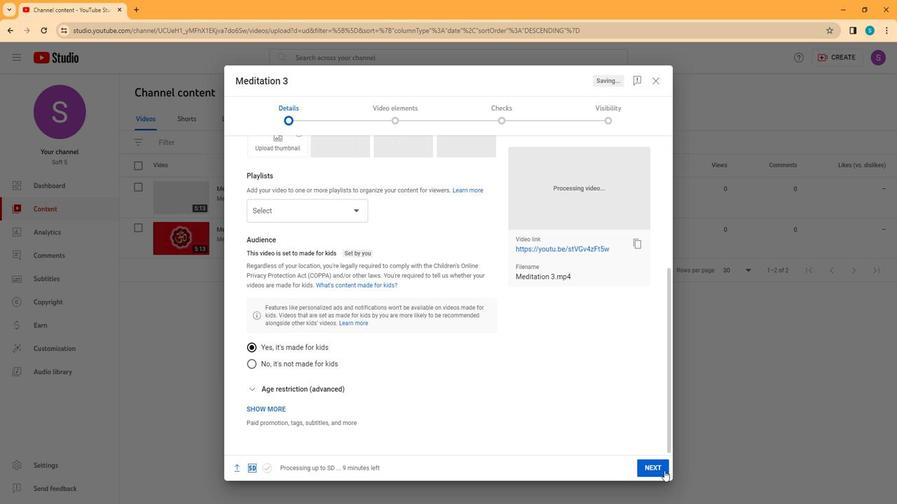 
Action: Mouse moved to (649, 469)
Screenshot: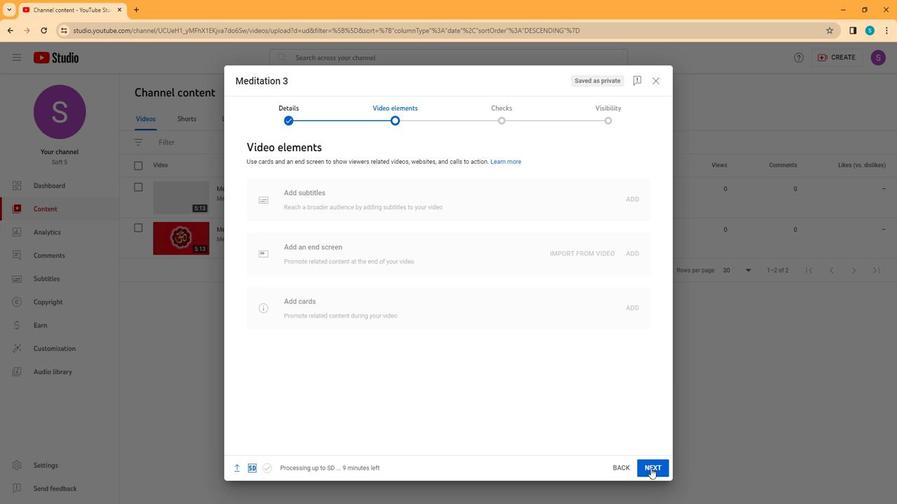 
Action: Mouse pressed left at (649, 469)
Screenshot: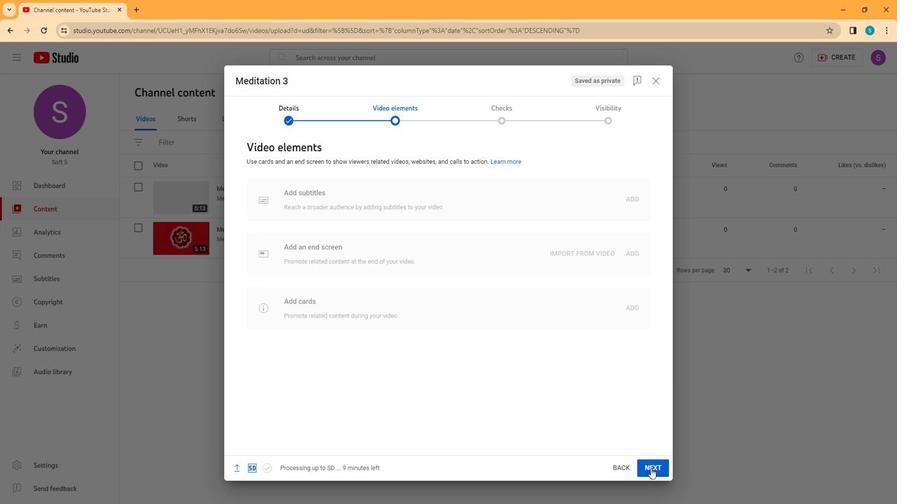 
Action: Mouse moved to (641, 466)
Screenshot: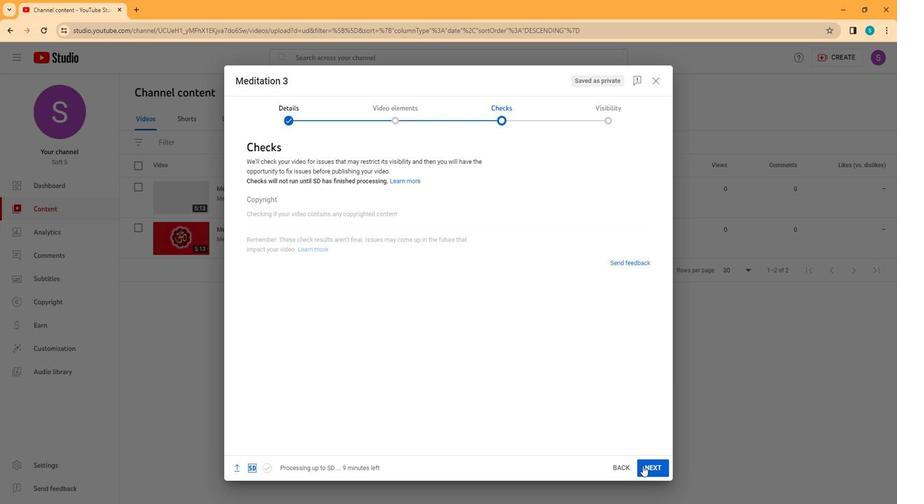 
Action: Mouse pressed left at (641, 466)
Screenshot: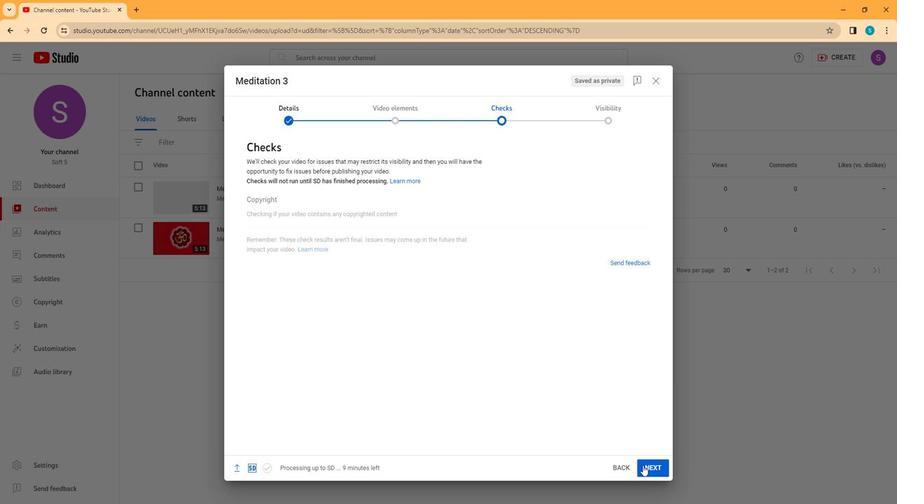 
Action: Mouse moved to (272, 270)
Screenshot: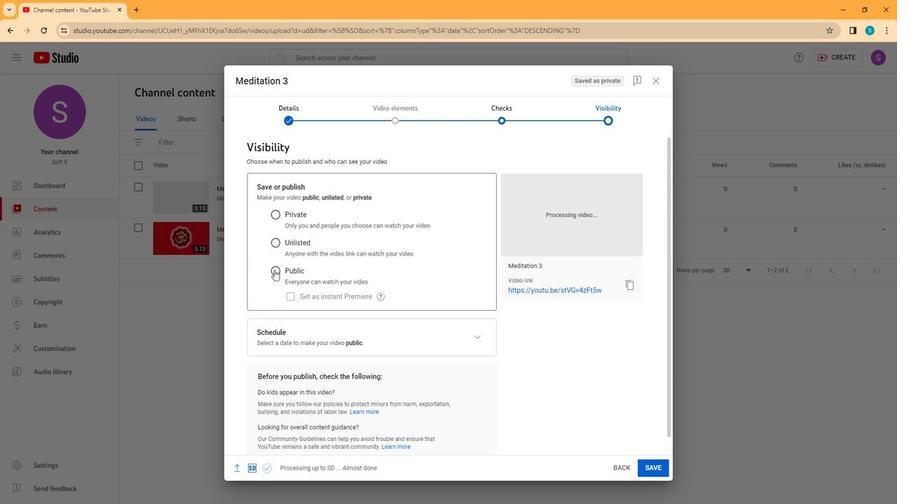 
Action: Mouse pressed left at (272, 270)
Screenshot: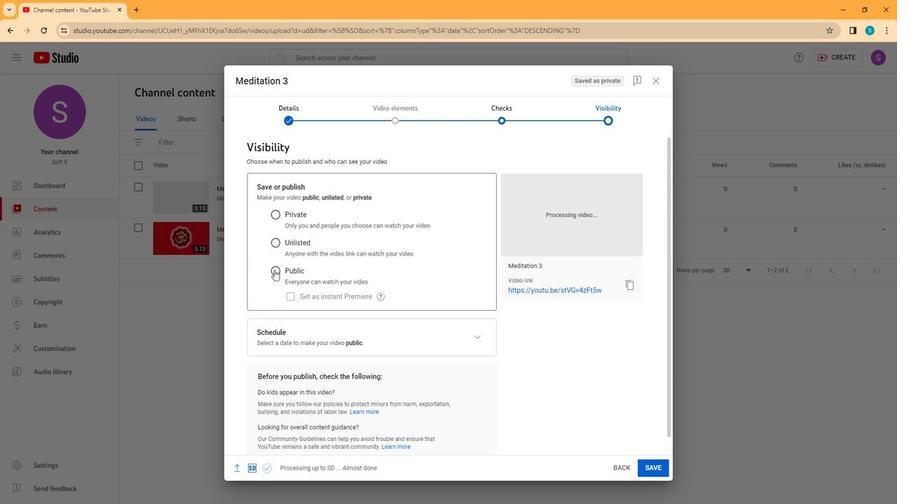 
Action: Mouse moved to (652, 469)
Screenshot: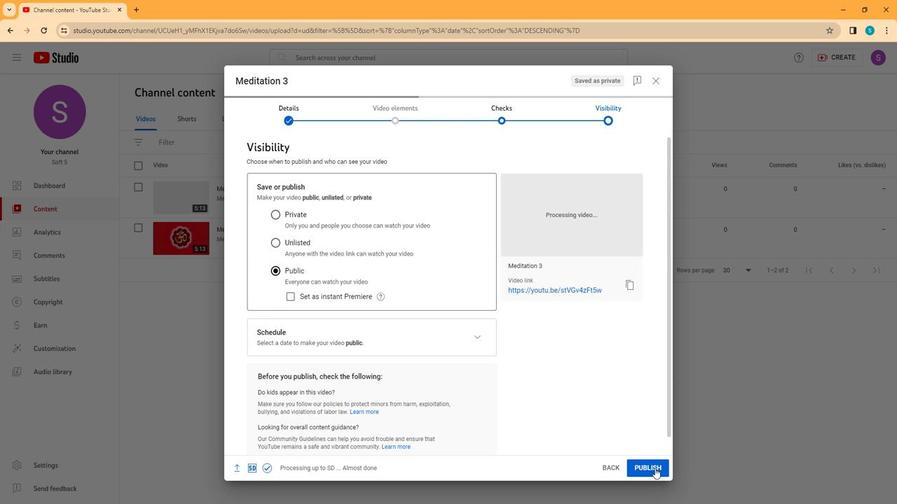 
Action: Mouse pressed left at (652, 469)
Screenshot: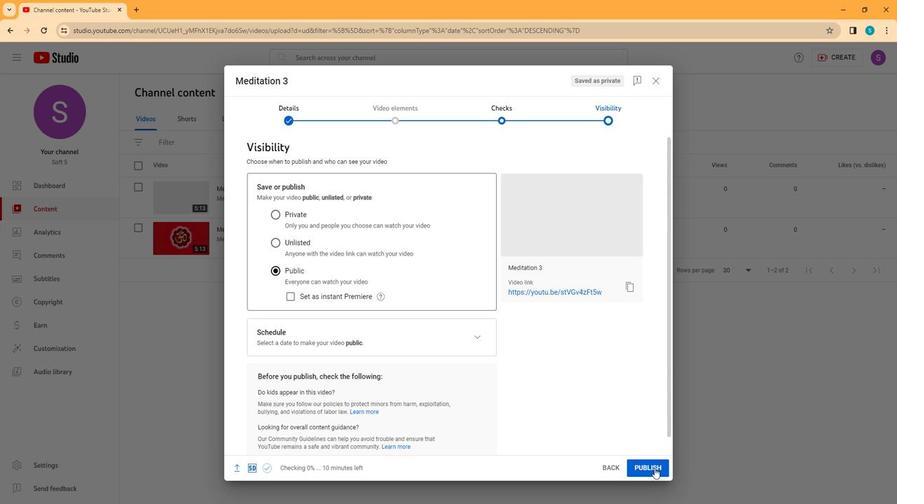 
Action: Mouse moved to (540, 368)
Screenshot: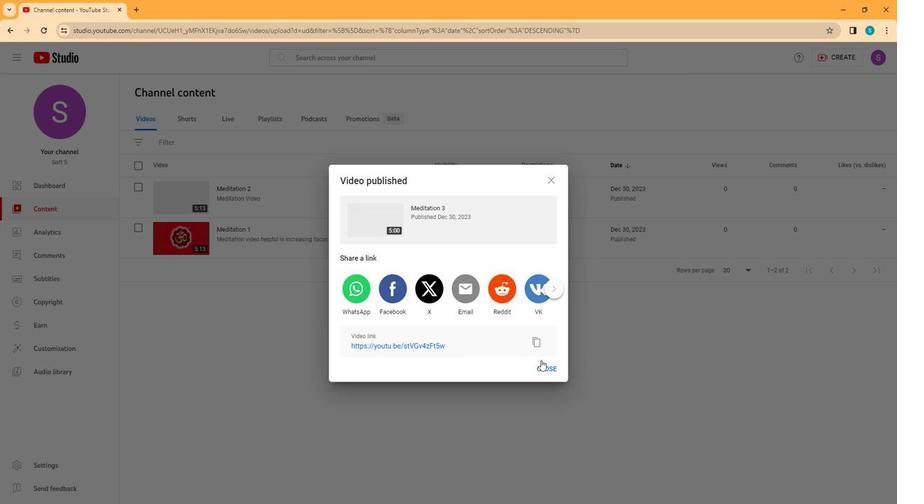 
Action: Mouse pressed left at (540, 368)
Screenshot: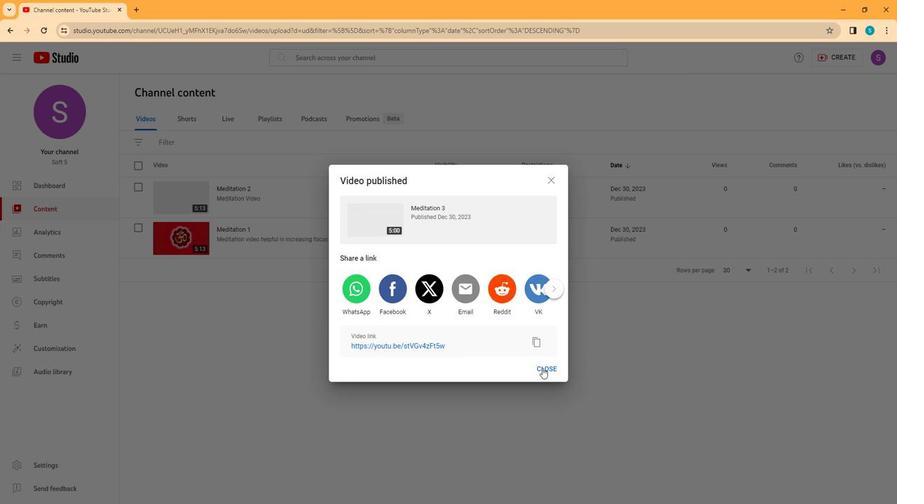 
Action: Mouse moved to (827, 58)
Screenshot: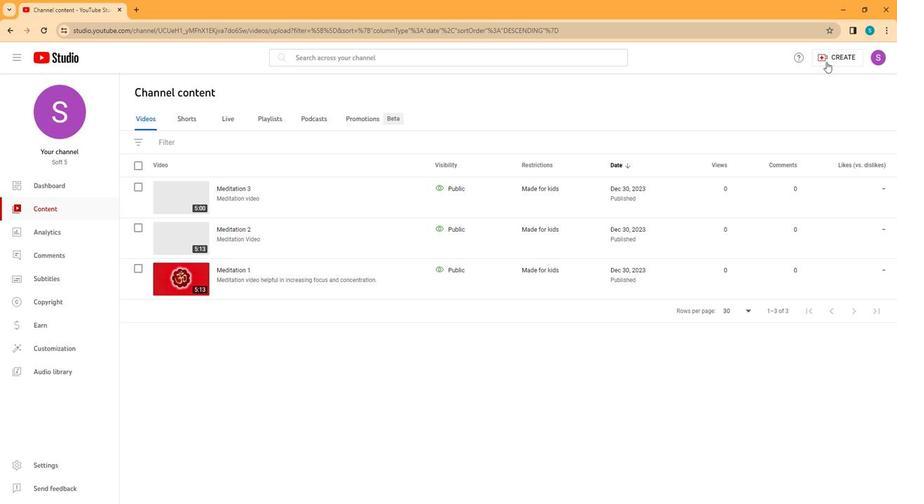 
Action: Mouse pressed left at (827, 58)
Screenshot: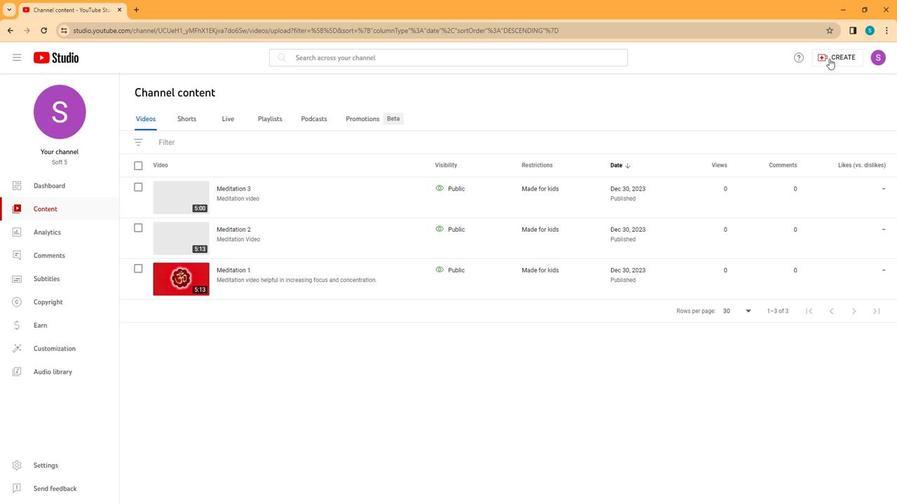 
Action: Mouse moved to (821, 73)
Screenshot: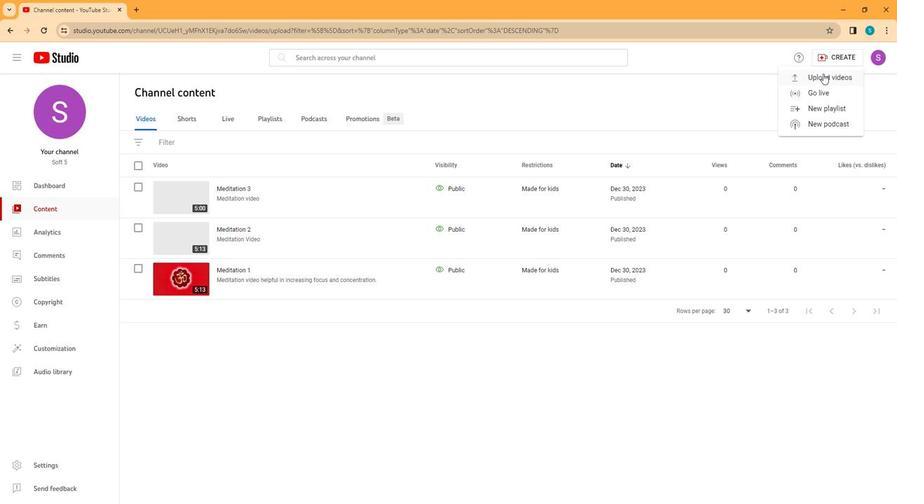 
Action: Mouse pressed left at (821, 73)
Screenshot: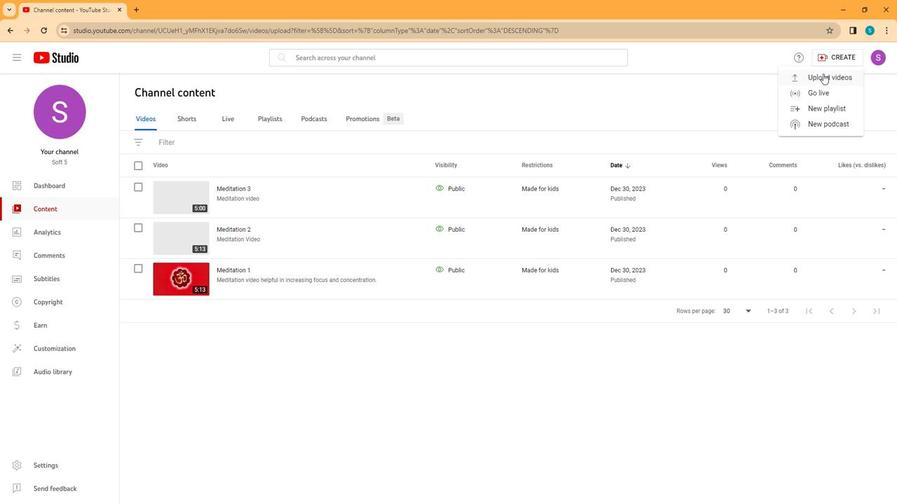 
Action: Mouse moved to (469, 325)
Screenshot: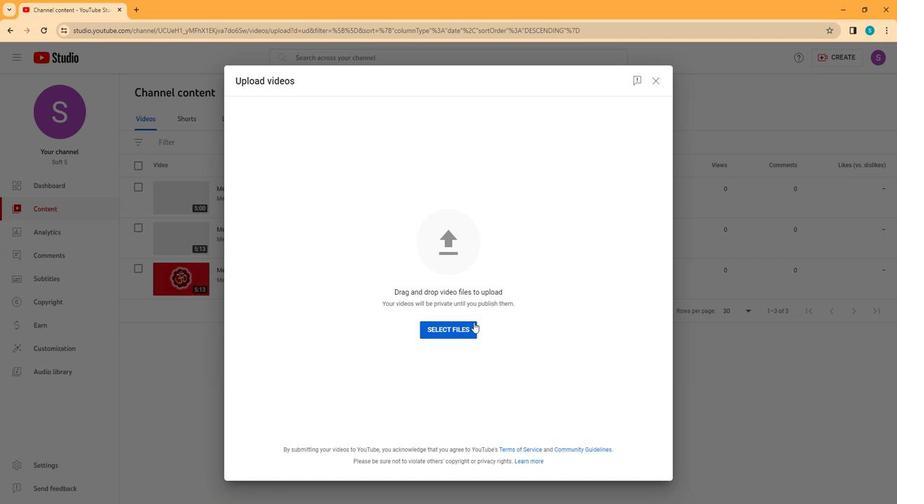 
Action: Mouse pressed left at (469, 325)
Screenshot: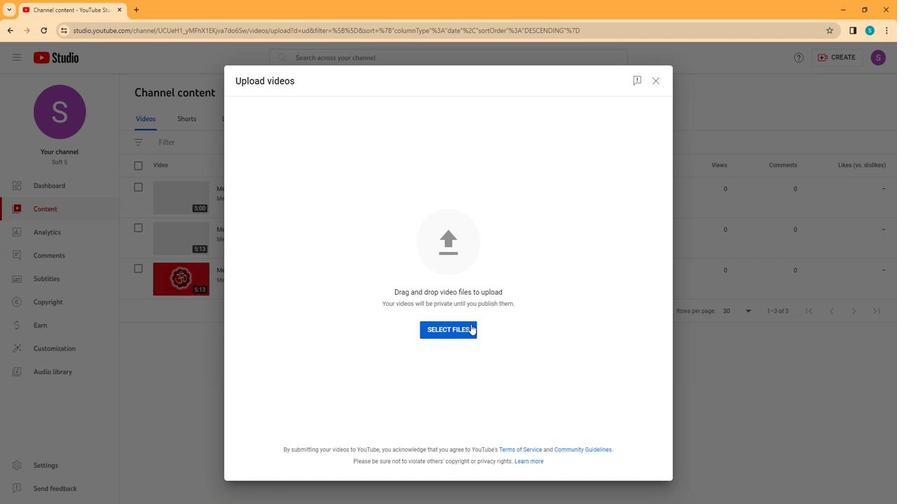 
Action: Mouse pressed right at (469, 325)
Screenshot: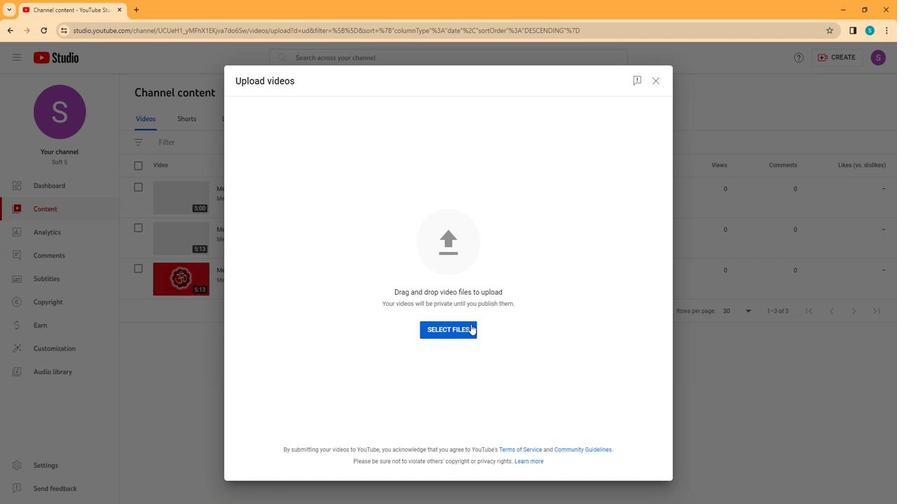 
Action: Mouse moved to (150, 116)
Screenshot: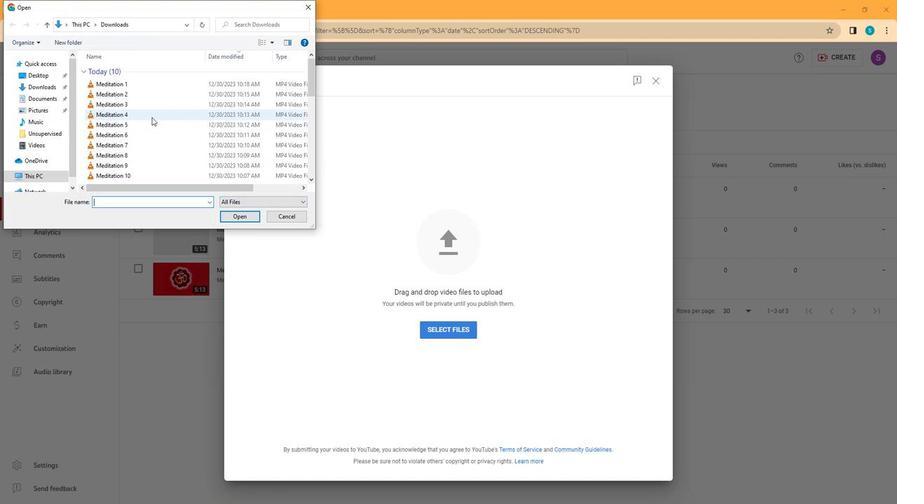 
Action: Mouse pressed left at (150, 116)
Screenshot: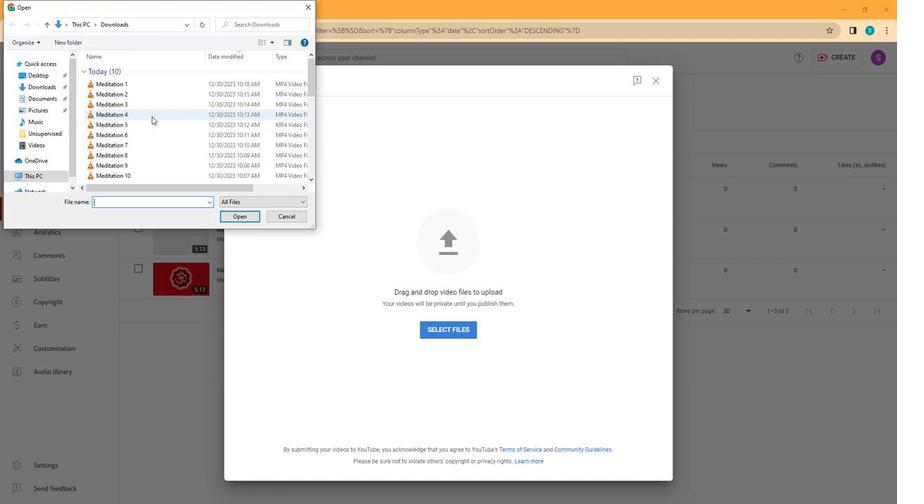 
Action: Mouse moved to (234, 214)
Screenshot: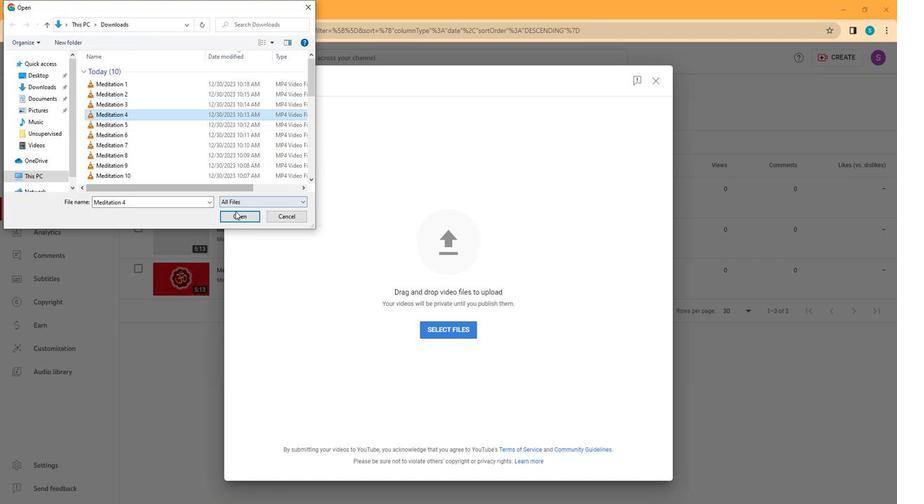 
Action: Mouse pressed left at (234, 214)
Screenshot: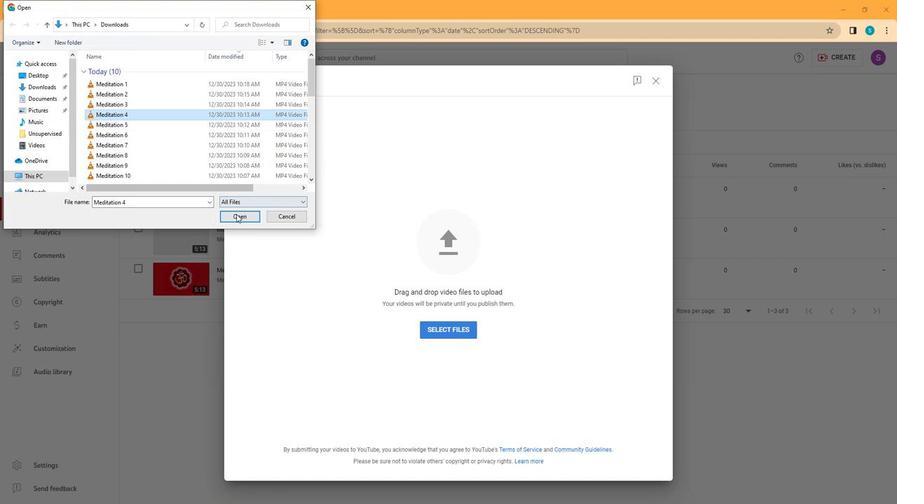 
Action: Mouse moved to (337, 241)
Screenshot: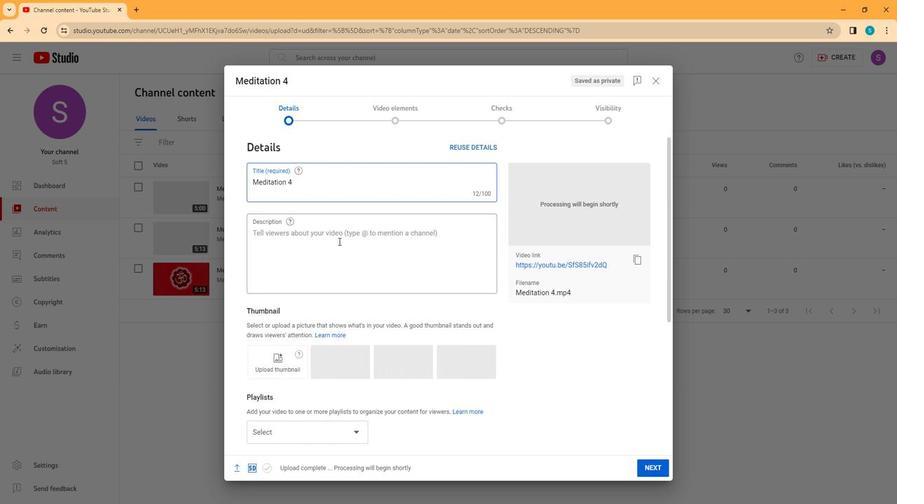 
Action: Mouse pressed left at (337, 241)
Screenshot: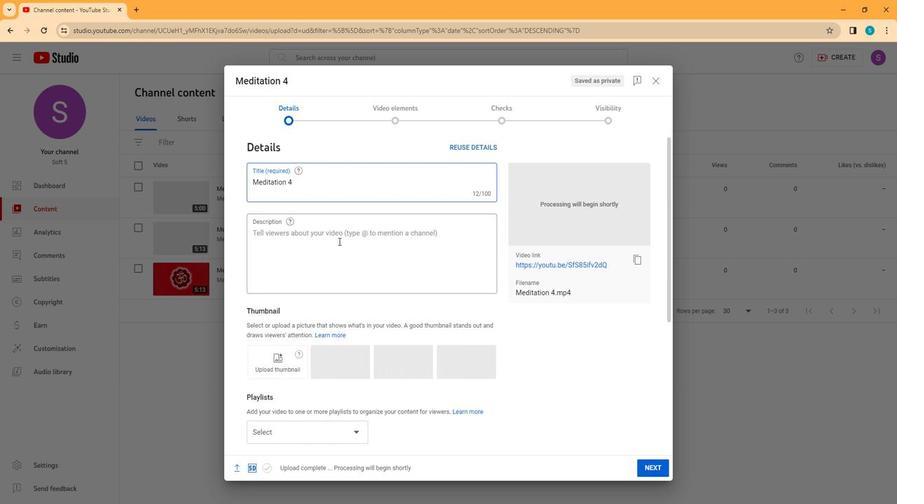 
Action: Mouse moved to (337, 241)
Screenshot: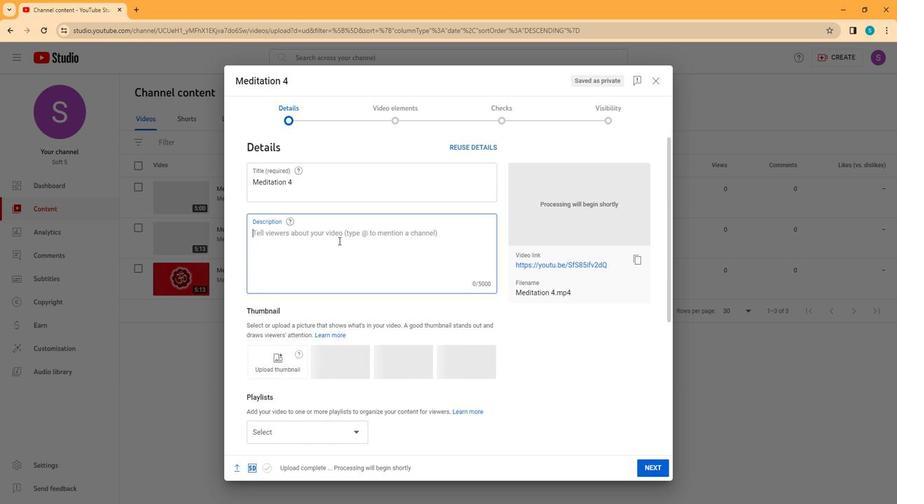 
Action: Key pressed <Key.shift>Meditation<Key.space>
Screenshot: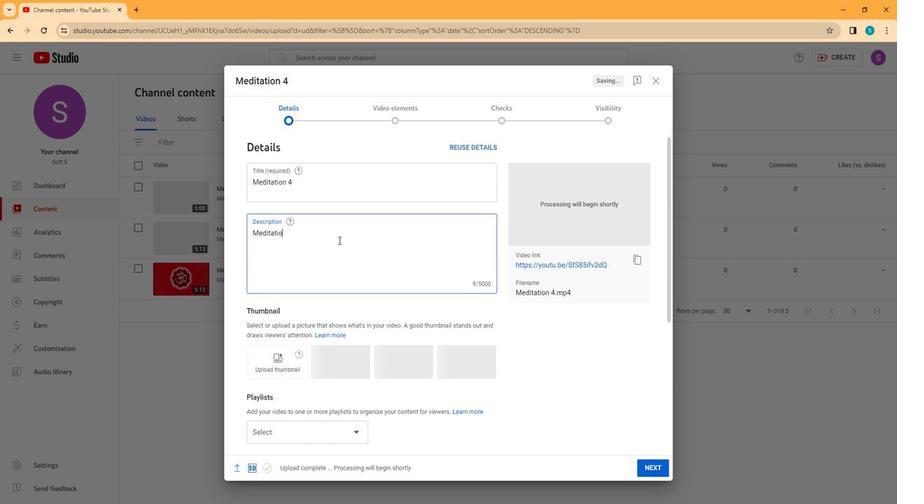 
Action: Mouse moved to (351, 253)
Screenshot: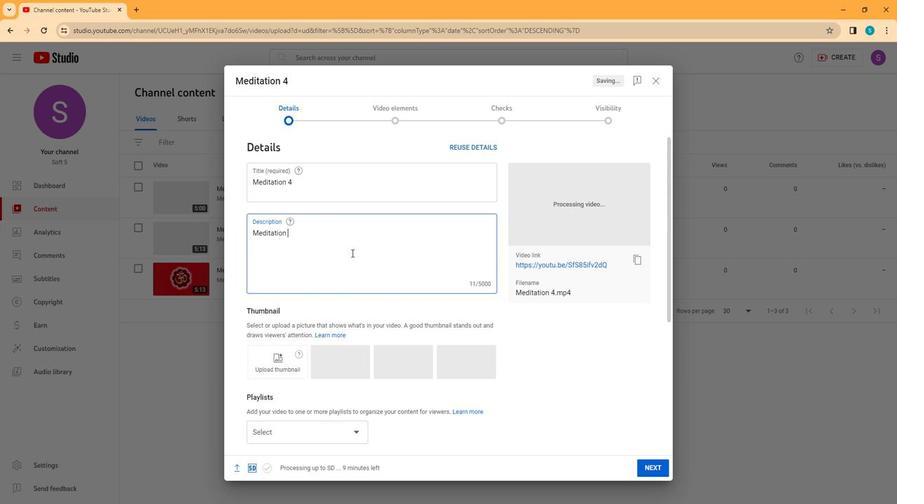
Action: Mouse scrolled (351, 253) with delta (0, 0)
Screenshot: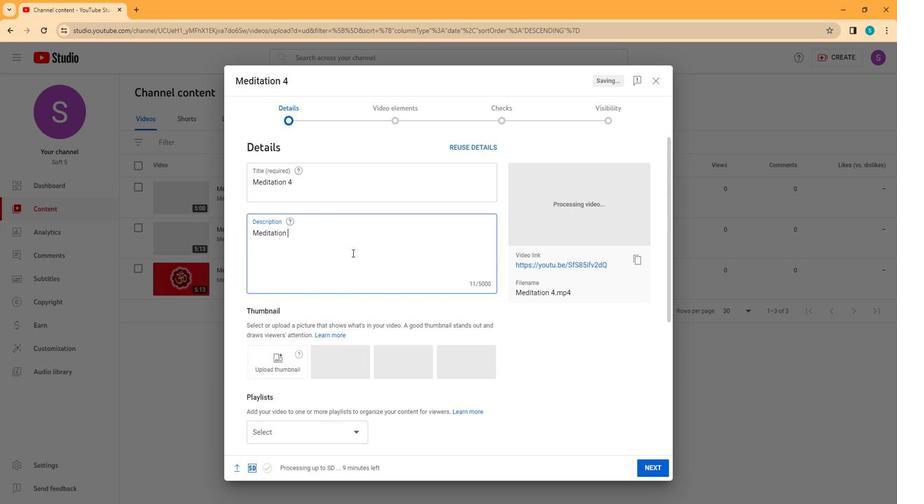 
Action: Mouse moved to (351, 254)
Screenshot: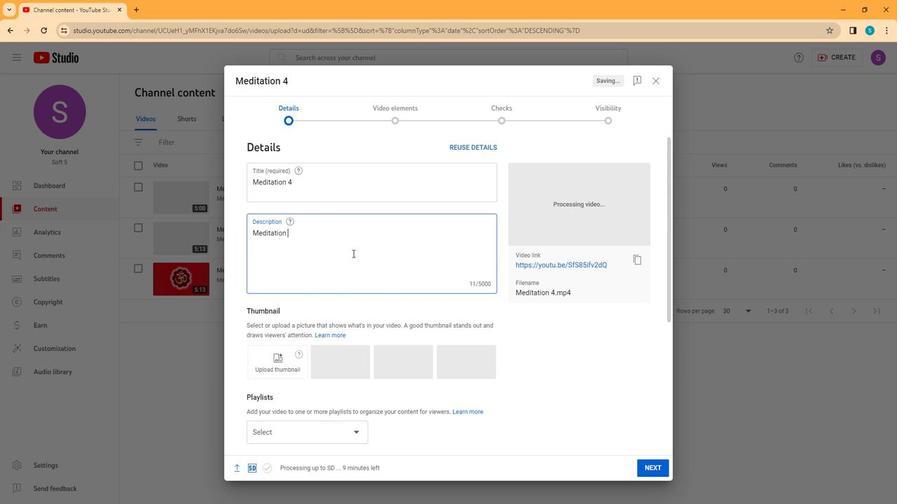 
Action: Mouse scrolled (351, 253) with delta (0, 0)
Screenshot: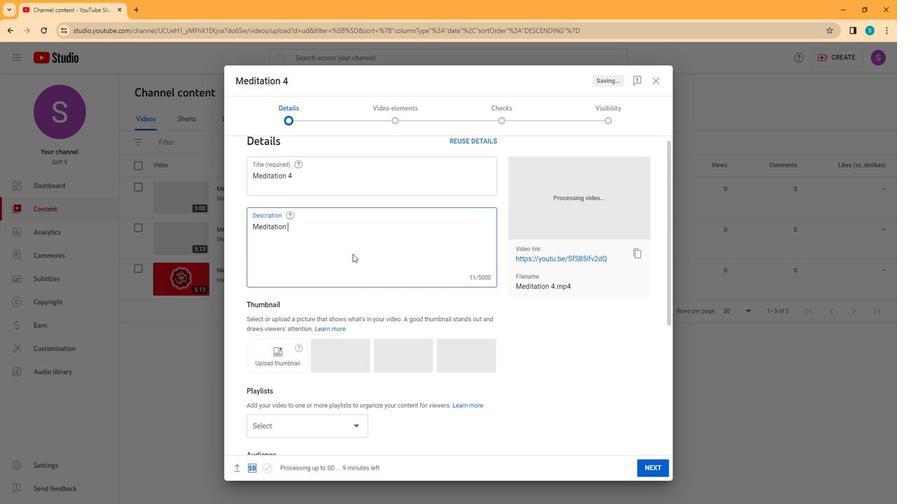 
Action: Mouse scrolled (351, 253) with delta (0, 0)
Screenshot: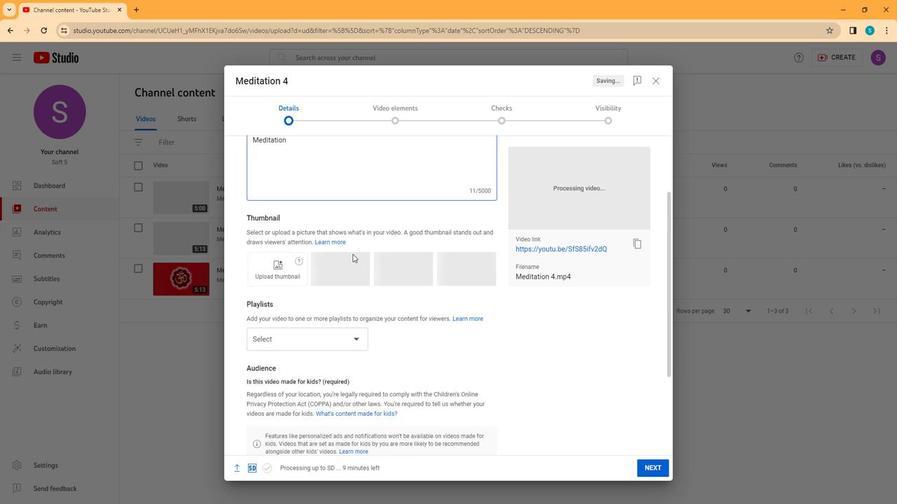 
Action: Mouse scrolled (351, 253) with delta (0, 0)
Screenshot: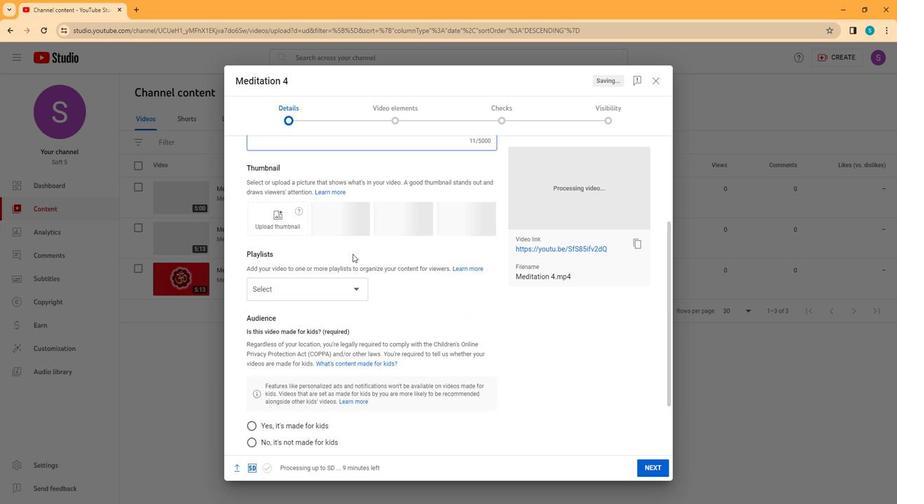 
Action: Mouse moved to (356, 256)
Screenshot: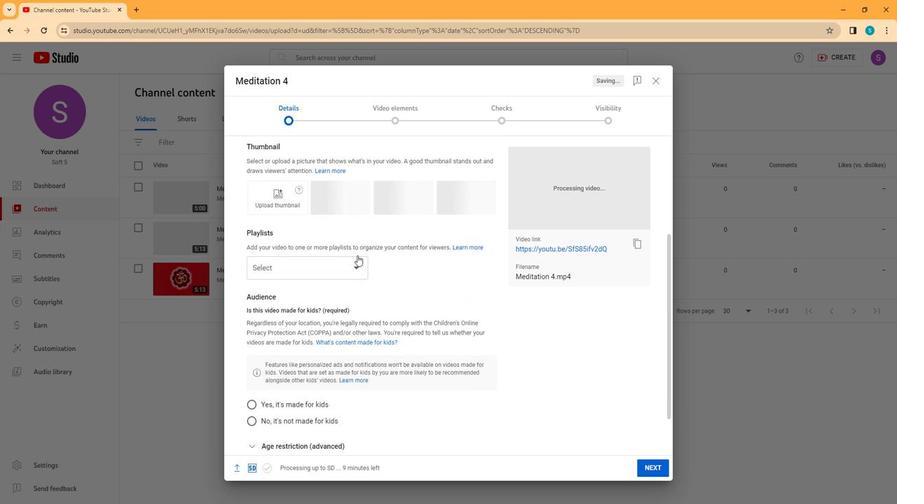 
Action: Mouse scrolled (356, 255) with delta (0, 0)
Screenshot: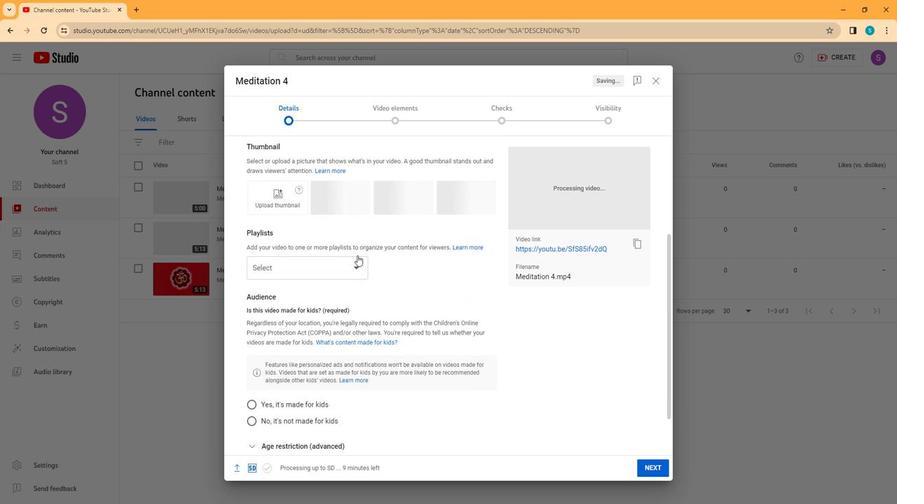 
Action: Mouse scrolled (356, 255) with delta (0, 0)
Screenshot: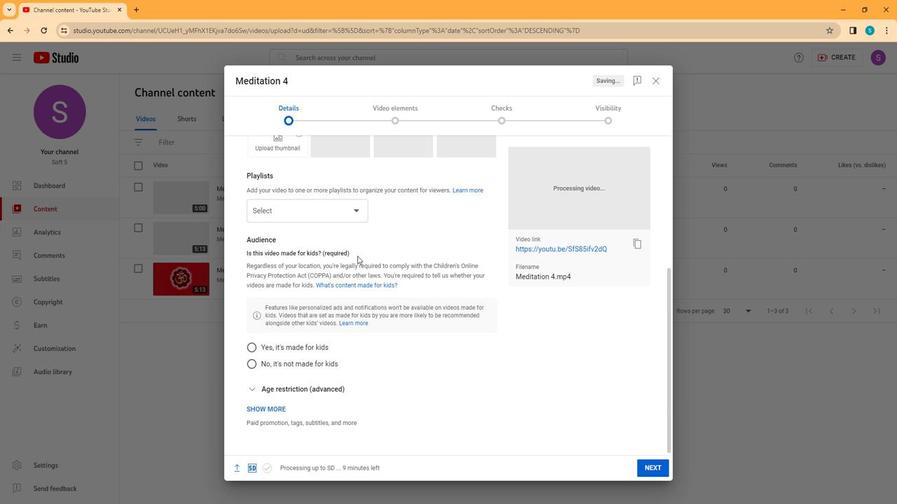 
Action: Mouse scrolled (356, 255) with delta (0, 0)
Screenshot: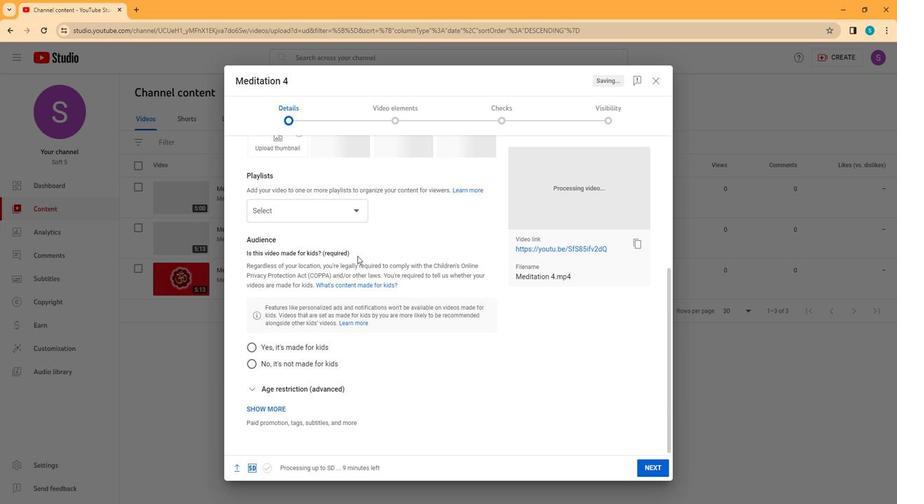 
Action: Mouse moved to (254, 347)
Screenshot: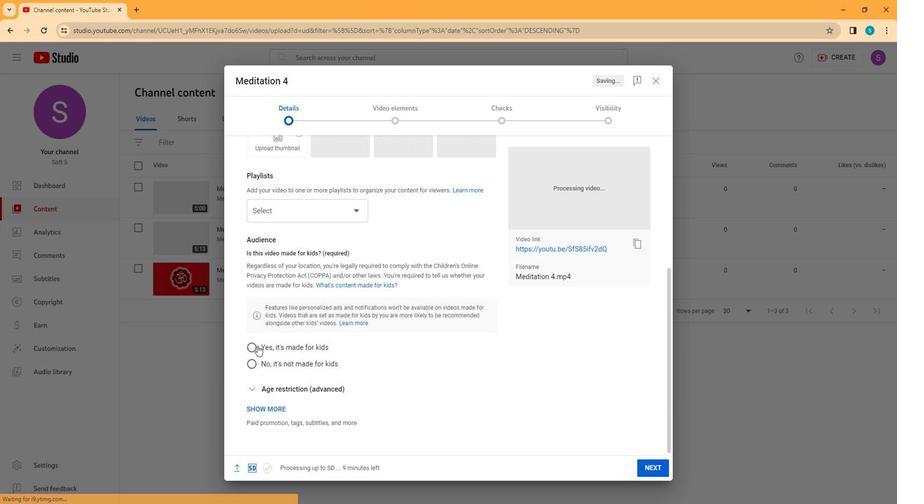 
Action: Mouse pressed left at (254, 347)
Screenshot: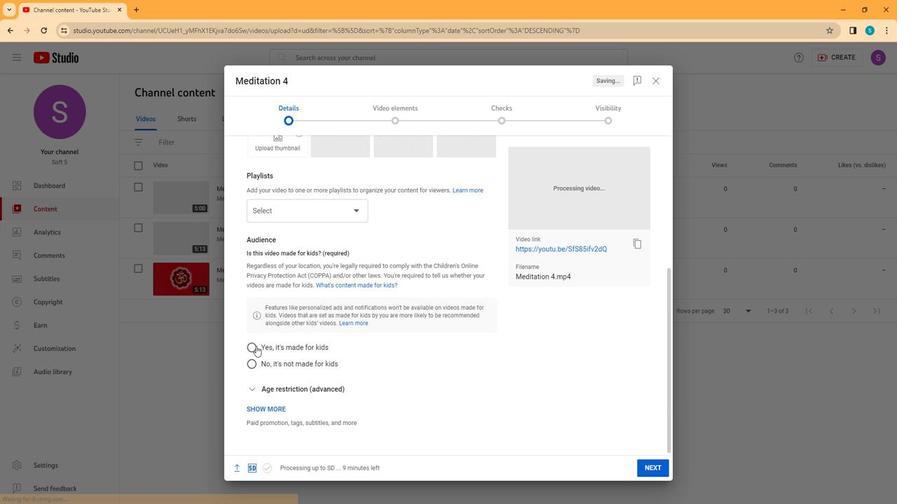 
Action: Mouse moved to (656, 463)
Screenshot: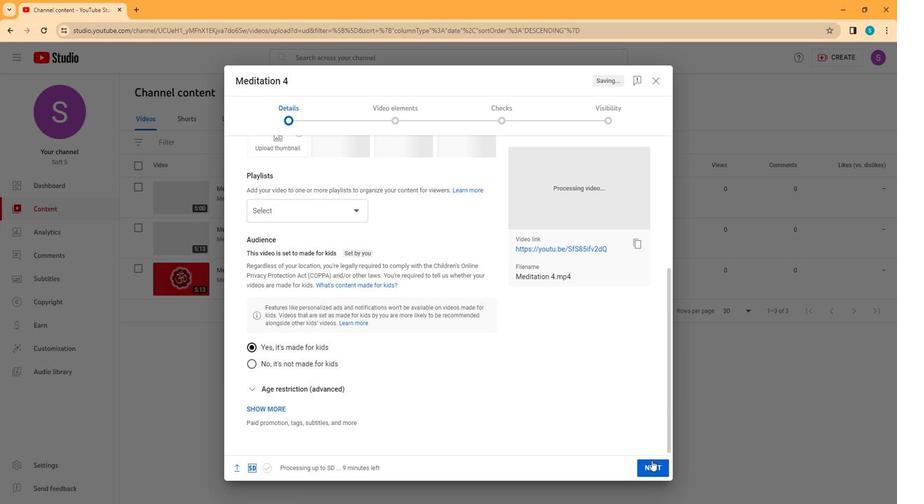 
Action: Mouse pressed left at (656, 463)
Screenshot: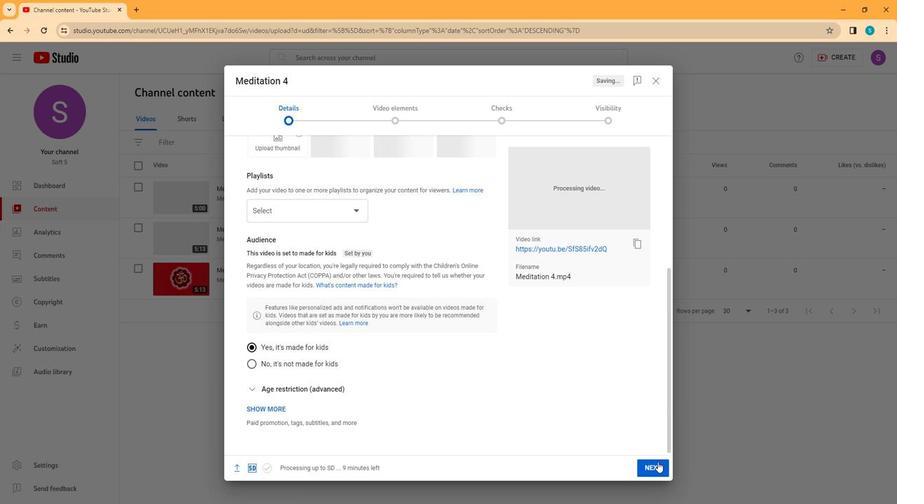 
Action: Mouse moved to (649, 464)
Screenshot: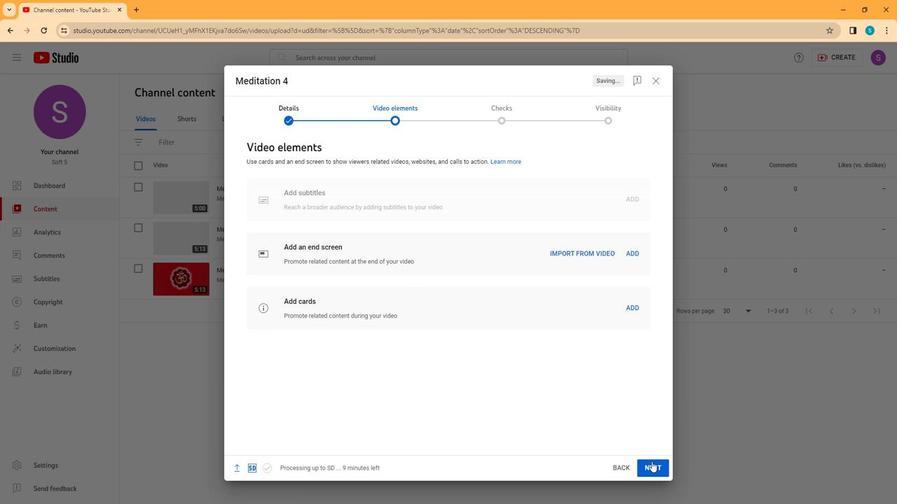 
Action: Mouse pressed left at (649, 464)
Screenshot: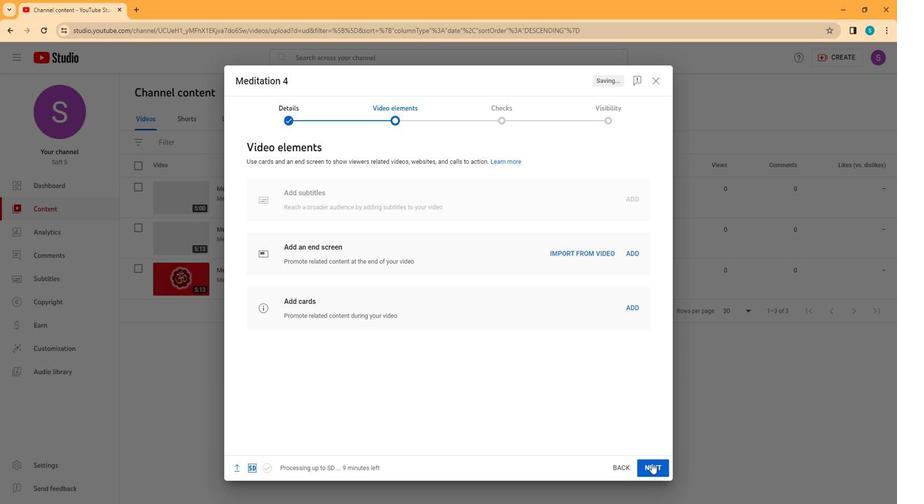
Action: Mouse moved to (650, 464)
Screenshot: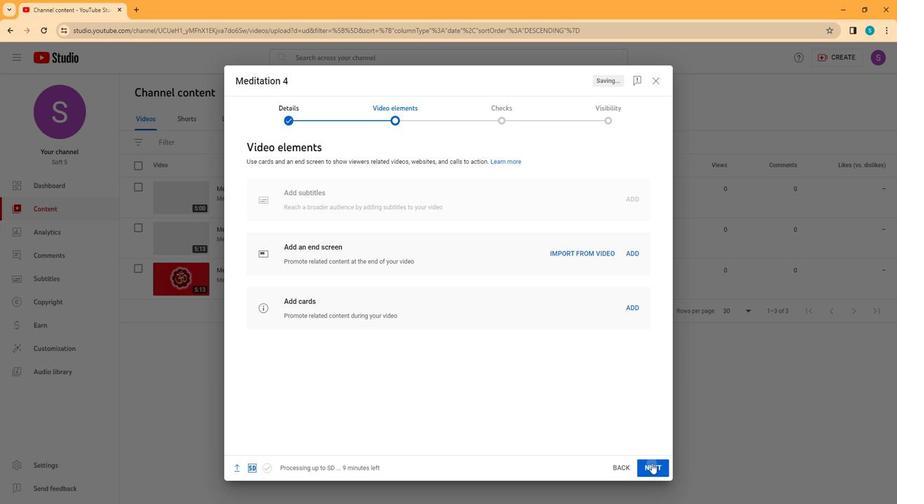 
Action: Mouse pressed left at (650, 464)
Screenshot: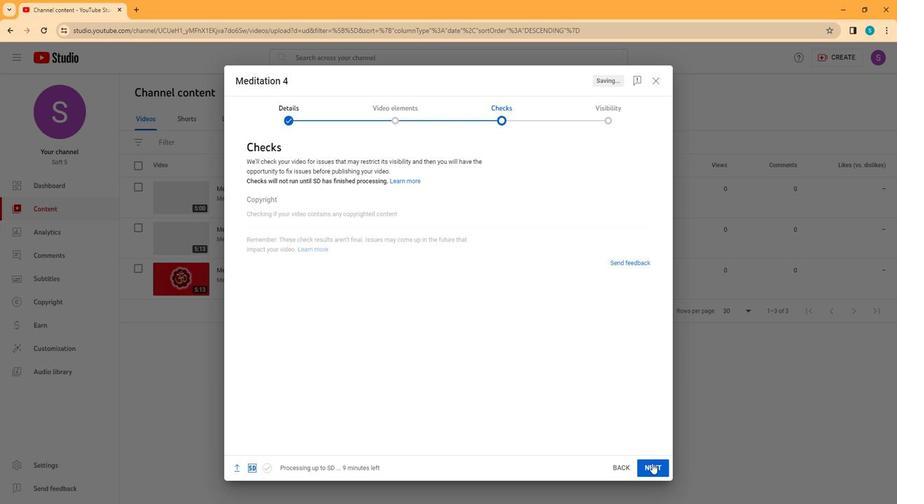 
Action: Mouse moved to (277, 274)
Screenshot: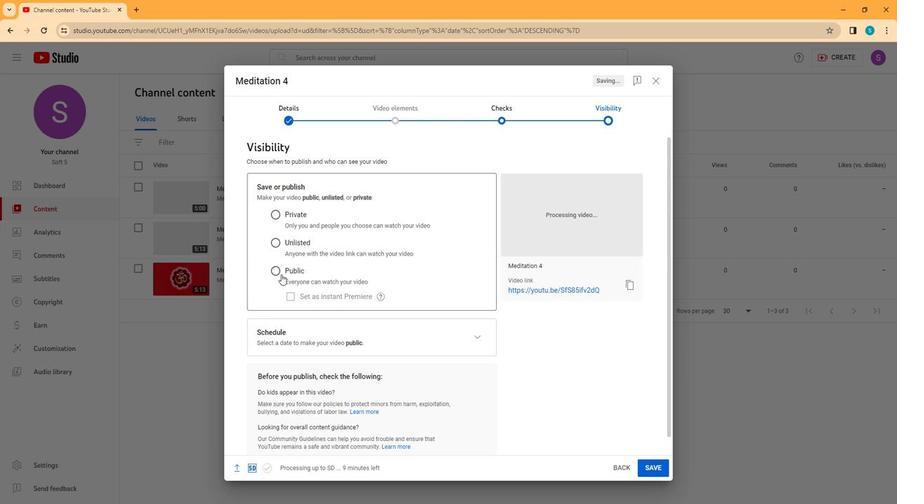 
Action: Mouse pressed left at (277, 274)
Screenshot: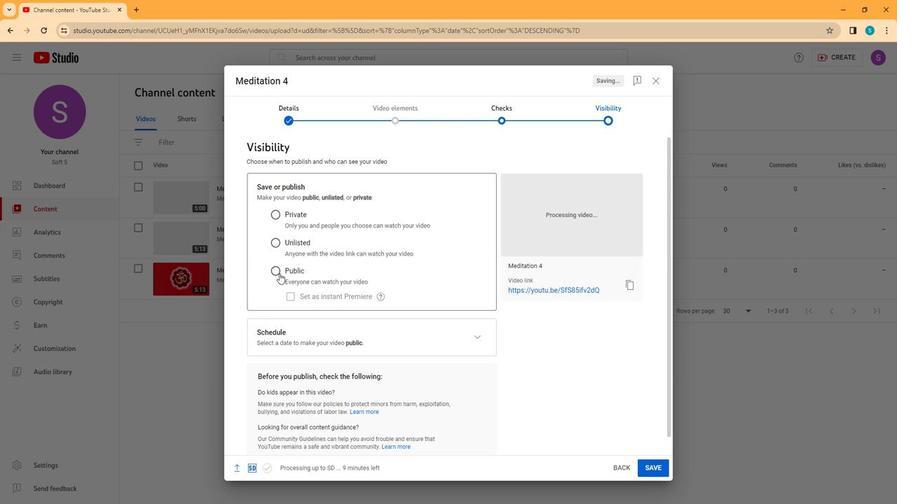 
Action: Mouse moved to (633, 459)
Screenshot: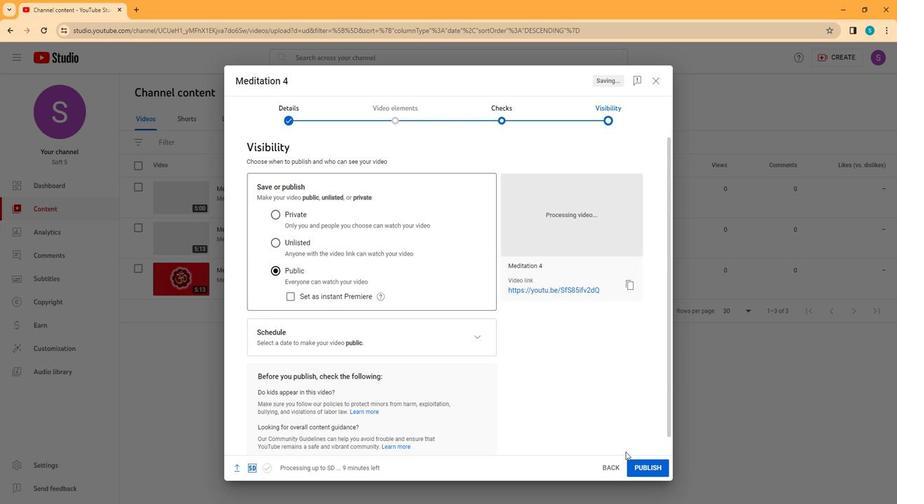 
Action: Mouse pressed left at (633, 459)
Screenshot: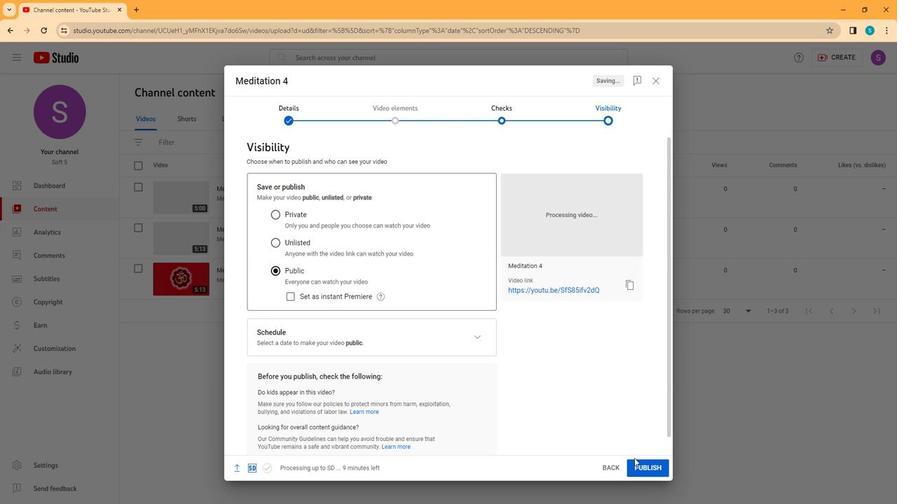 
Action: Mouse moved to (633, 460)
Screenshot: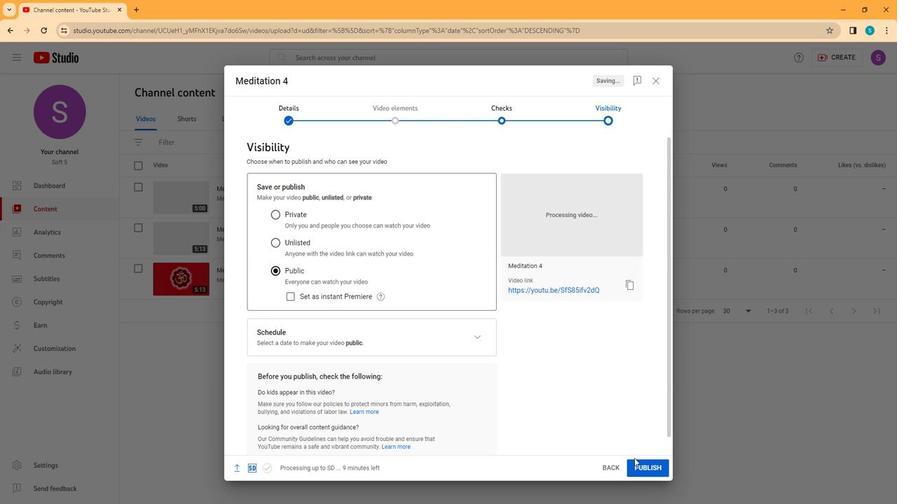 
Action: Mouse pressed left at (633, 460)
Screenshot: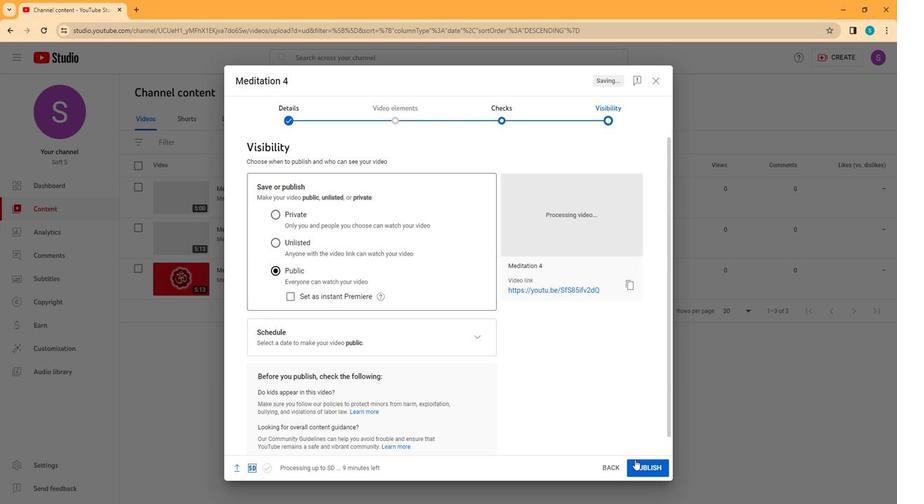 
Action: Mouse moved to (540, 371)
Screenshot: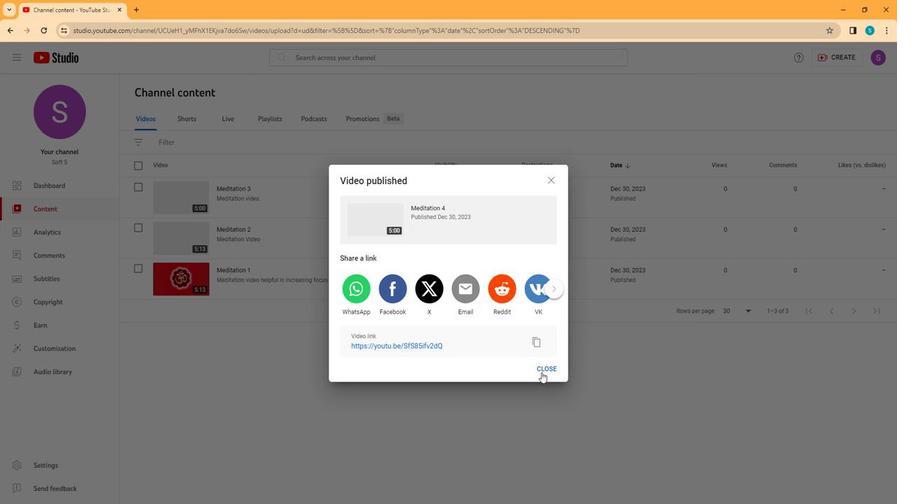 
Action: Mouse pressed left at (540, 371)
Screenshot: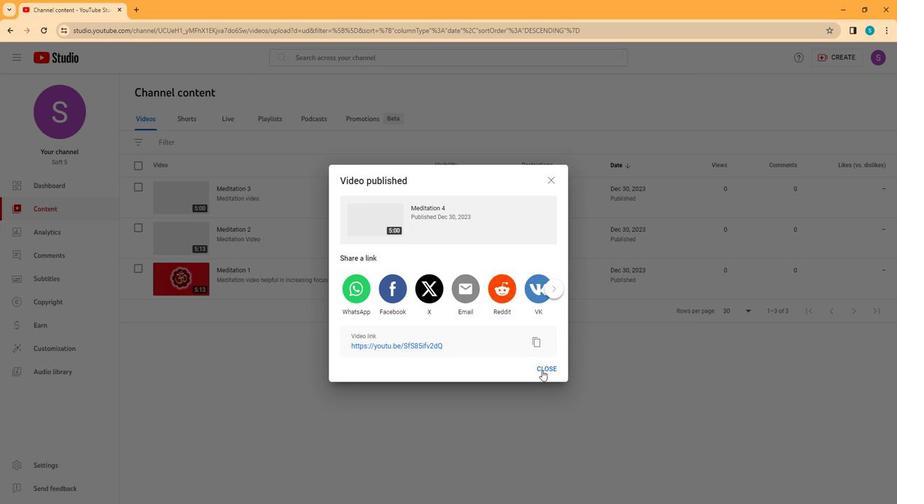 
Action: Mouse moved to (820, 56)
Screenshot: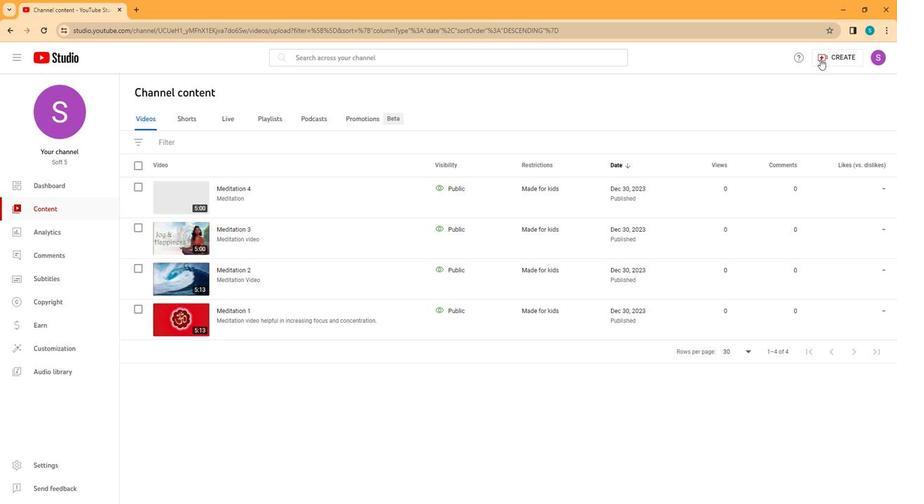 
Action: Mouse pressed left at (820, 56)
Screenshot: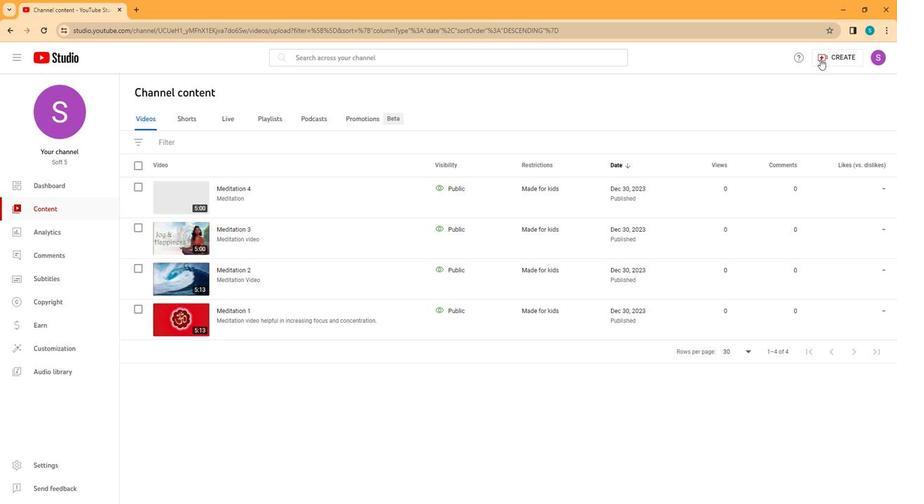 
Action: Mouse moved to (814, 75)
Screenshot: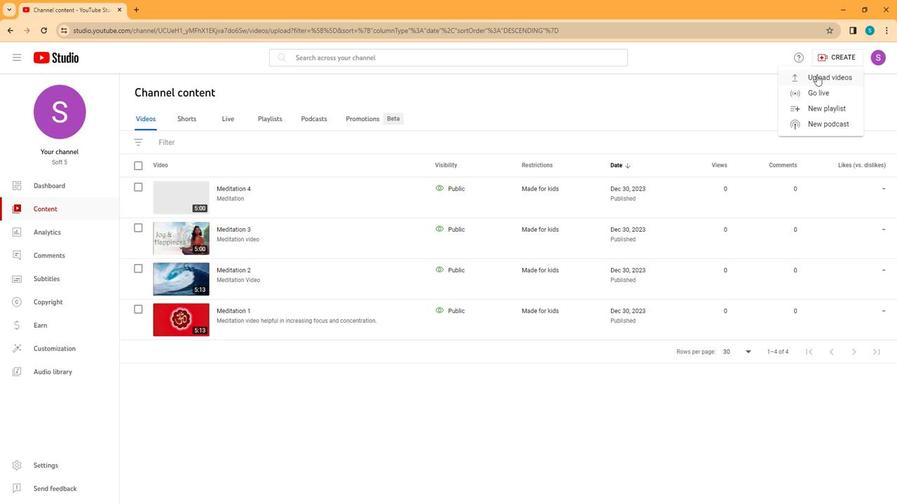 
Action: Mouse pressed left at (814, 75)
Screenshot: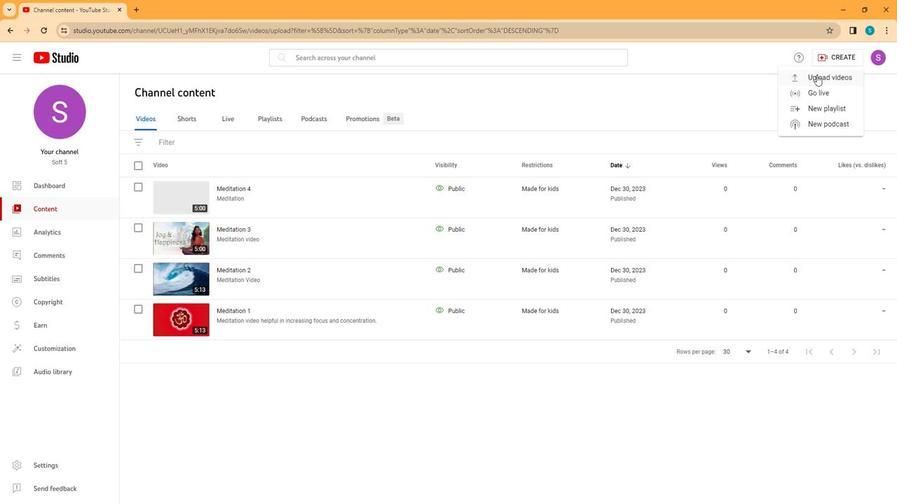 
Action: Mouse moved to (470, 327)
Screenshot: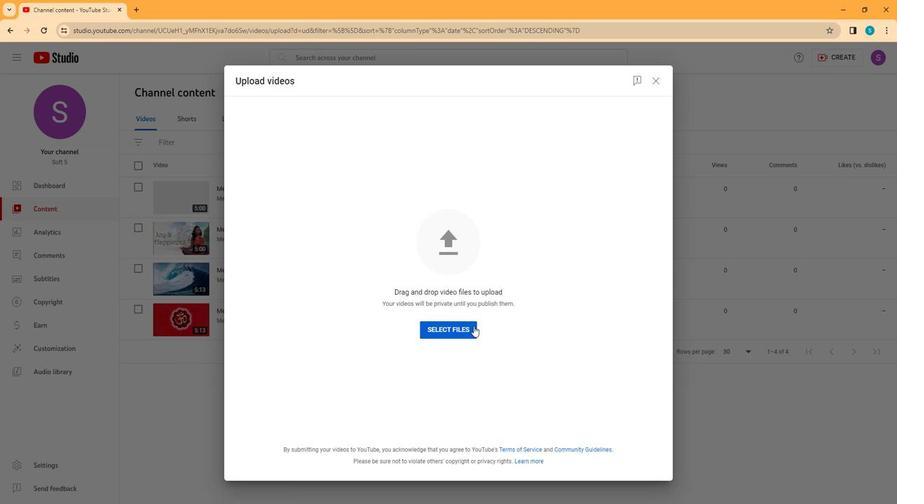 
Action: Mouse pressed left at (470, 327)
Screenshot: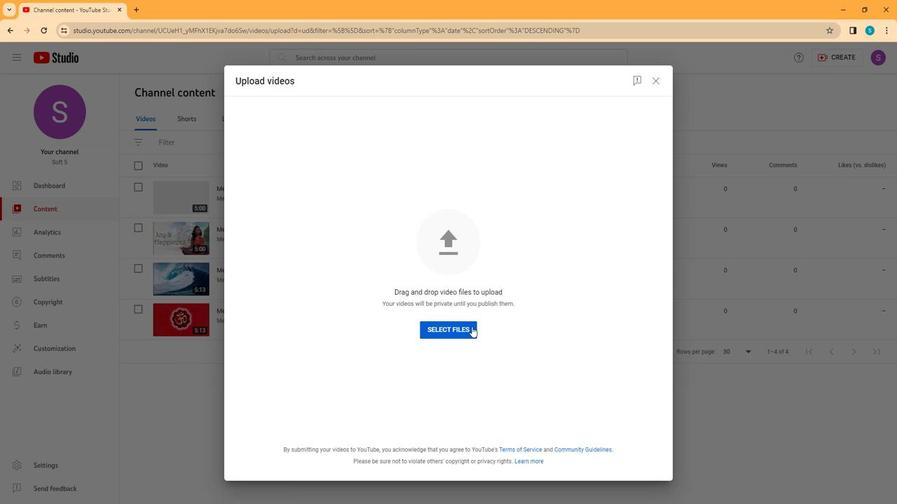 
Action: Mouse moved to (137, 126)
Screenshot: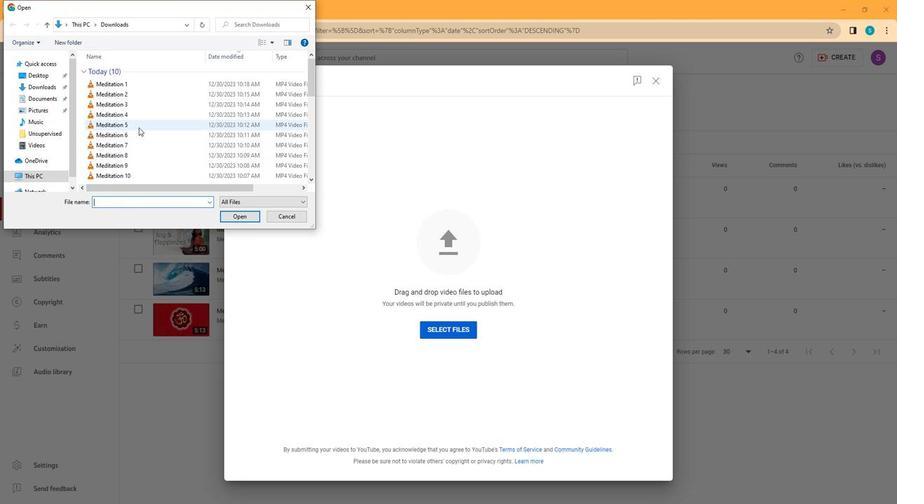 
Action: Mouse pressed left at (137, 126)
Screenshot: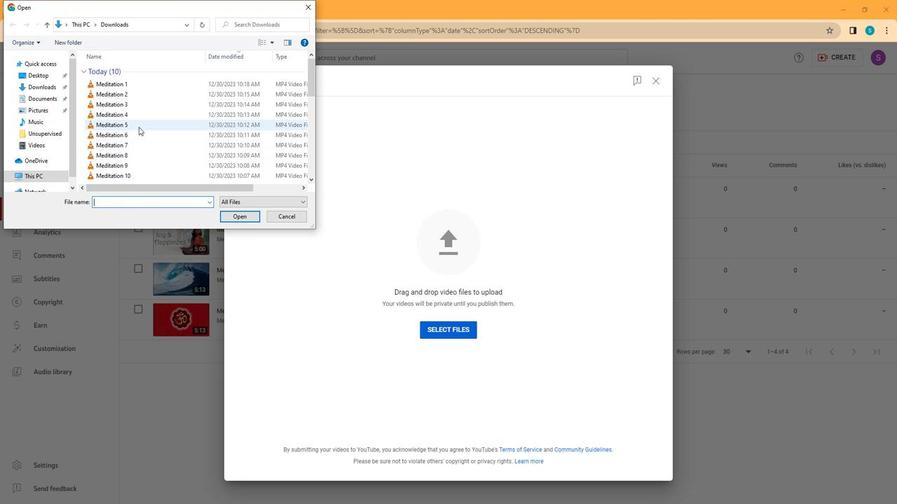 
Action: Mouse moved to (232, 212)
Screenshot: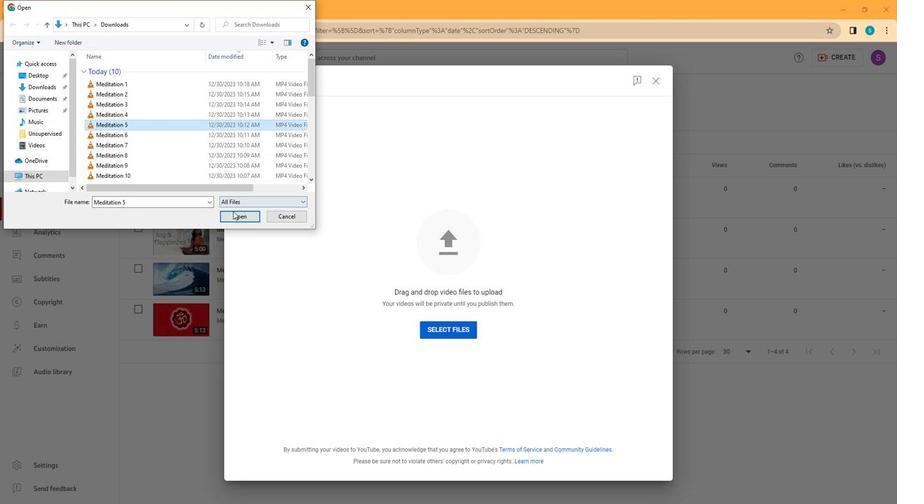 
Action: Mouse pressed left at (232, 212)
Screenshot: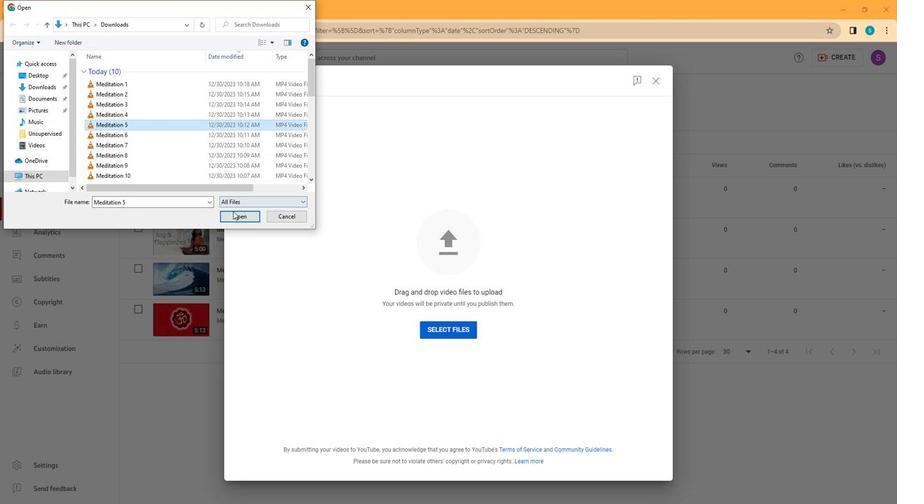
Action: Mouse moved to (363, 246)
Screenshot: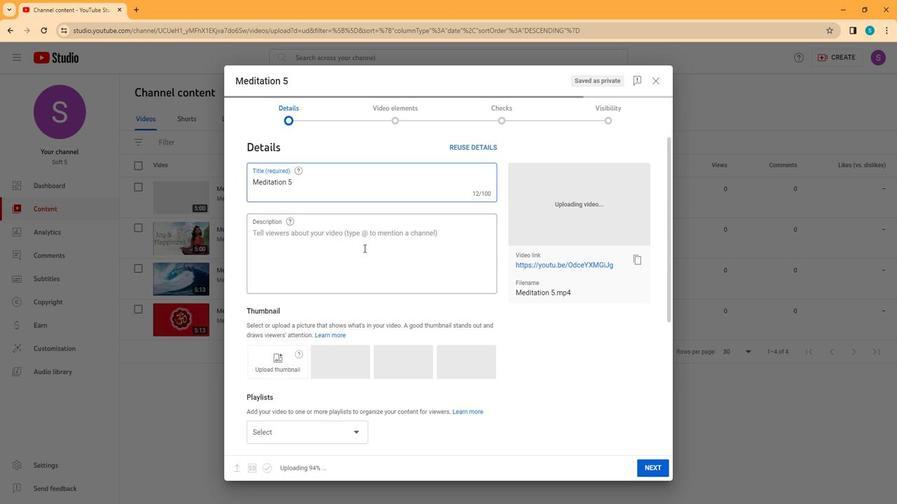 
Action: Mouse pressed left at (363, 246)
Screenshot: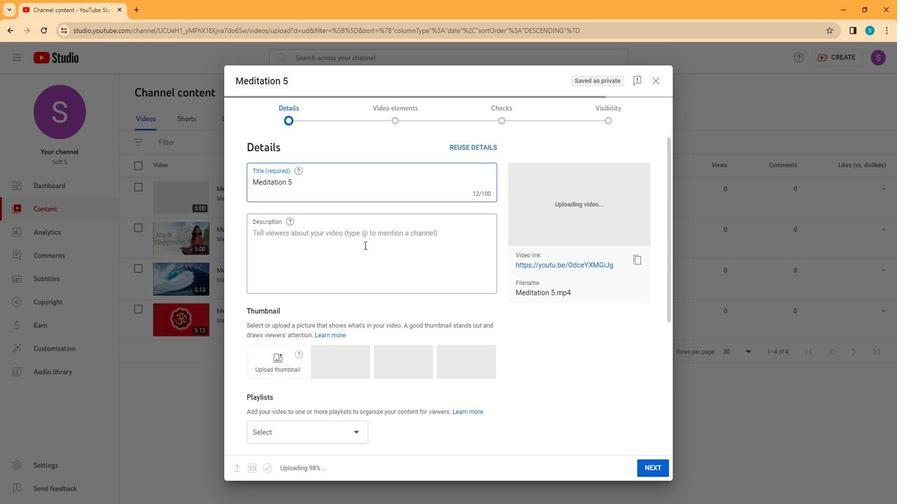 
Action: Key pressed <Key.shift>Med<Key.backspace>ditation
Screenshot: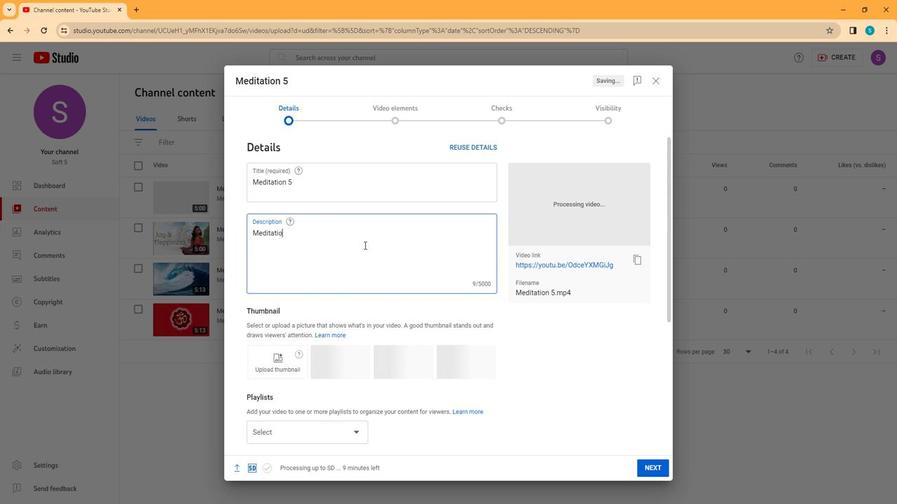 
Action: Mouse moved to (522, 311)
Screenshot: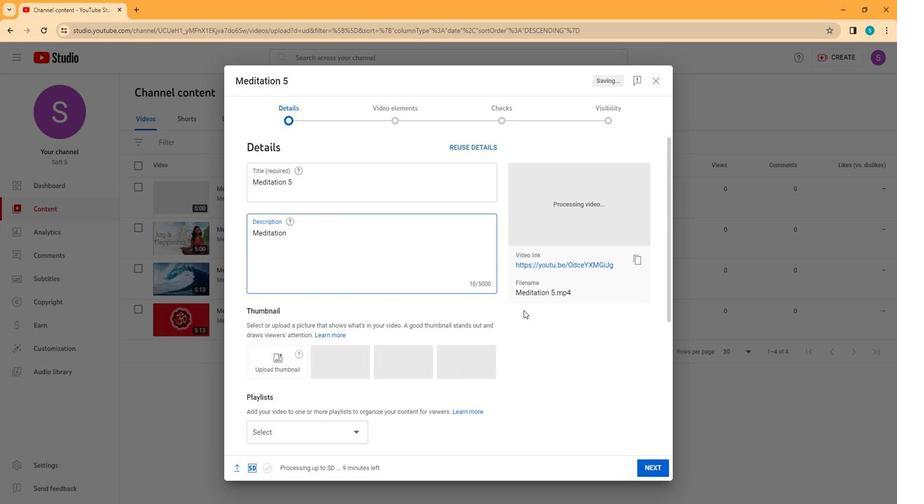 
Action: Mouse scrolled (522, 311) with delta (0, 0)
Screenshot: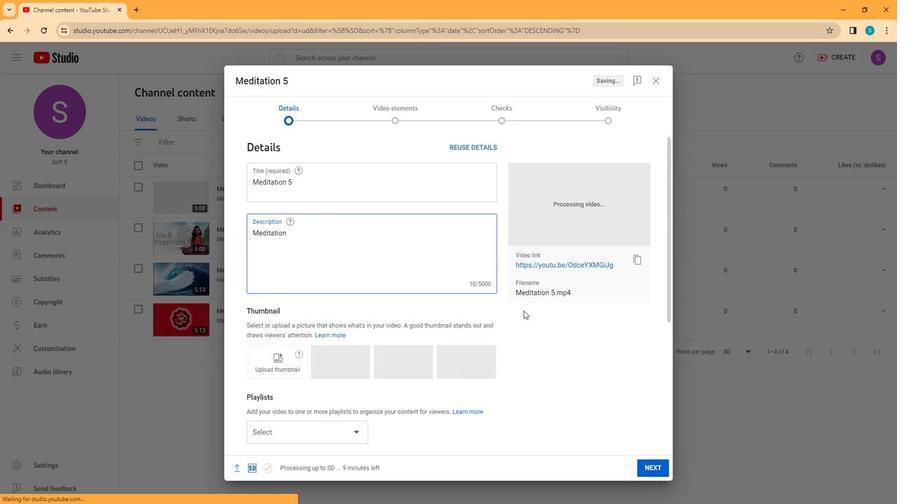 
Action: Mouse moved to (520, 314)
Screenshot: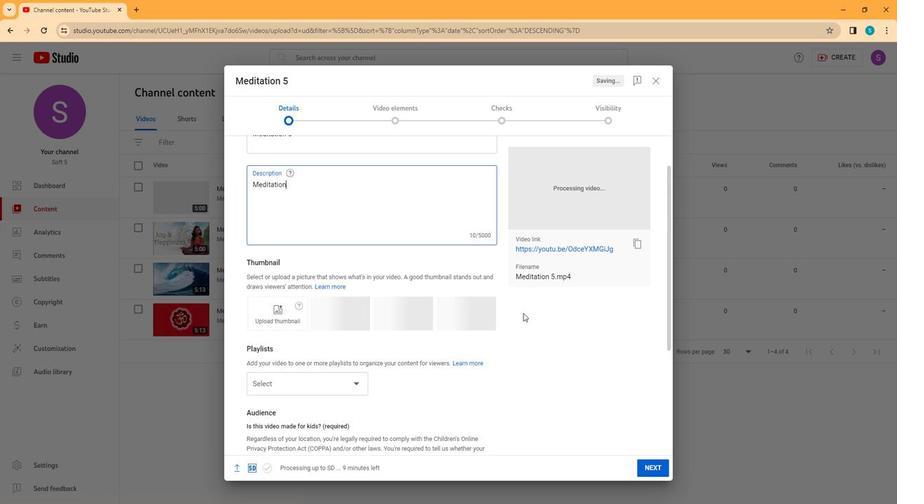 
Action: Mouse scrolled (520, 314) with delta (0, 0)
Screenshot: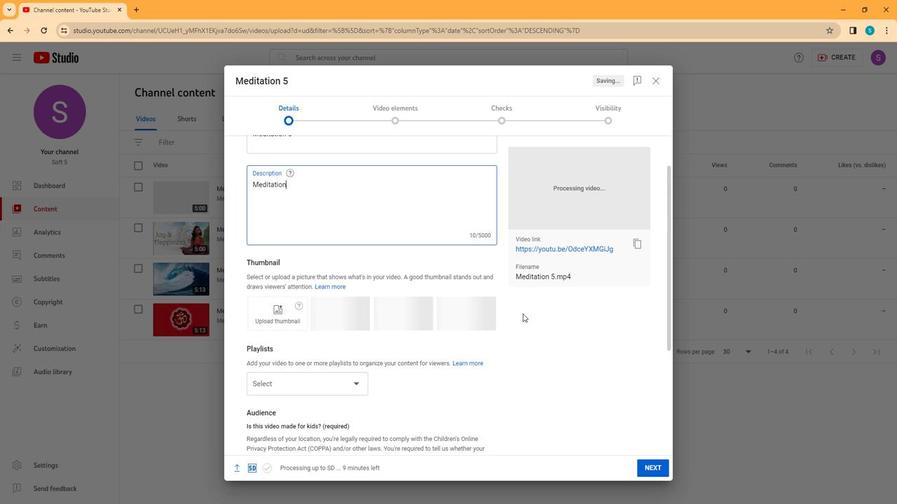
Action: Mouse moved to (361, 352)
Screenshot: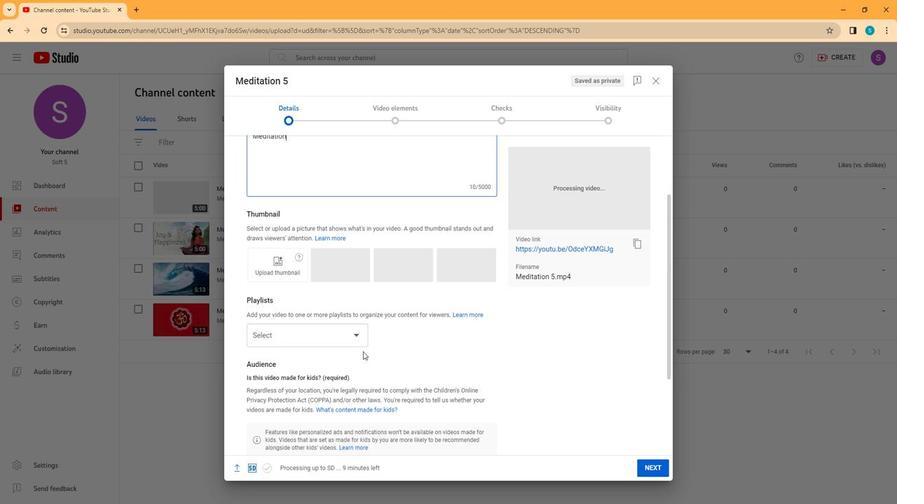 
Action: Mouse scrolled (361, 352) with delta (0, 0)
Screenshot: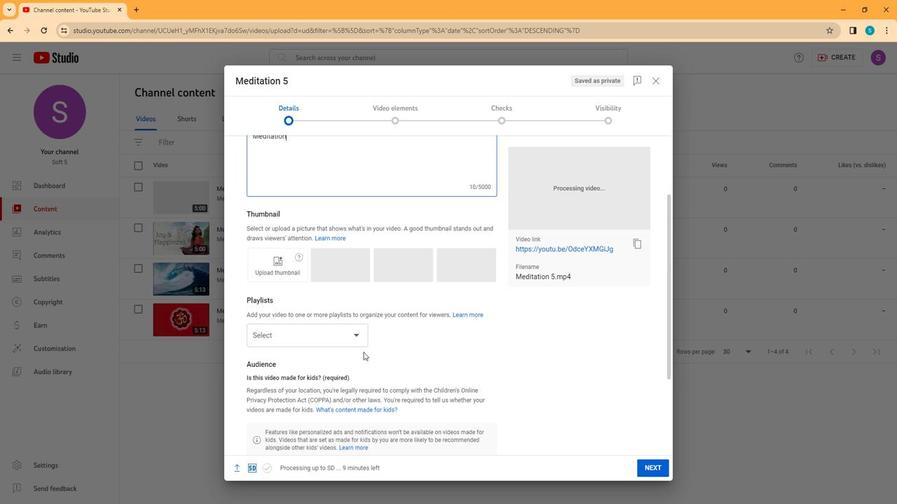 
Action: Mouse scrolled (361, 352) with delta (0, 0)
Screenshot: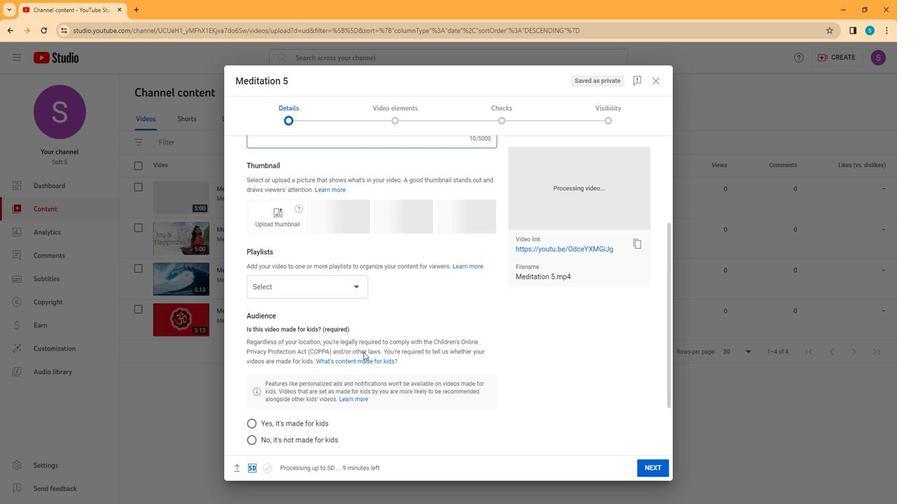
Action: Mouse moved to (250, 373)
Screenshot: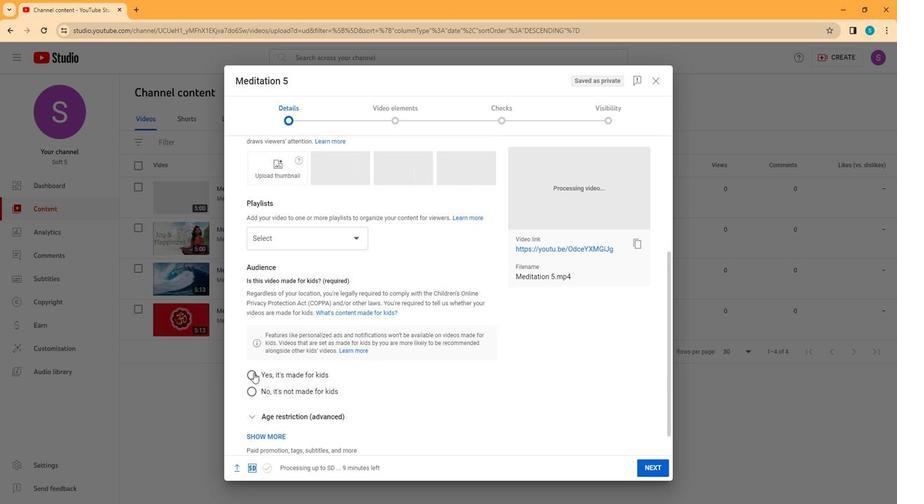 
Action: Mouse pressed left at (250, 373)
Screenshot: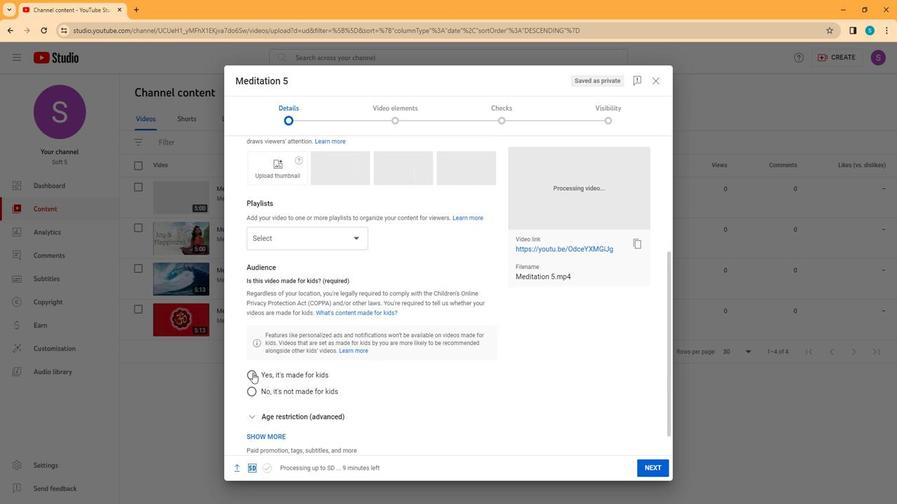 
Action: Mouse moved to (319, 383)
Screenshot: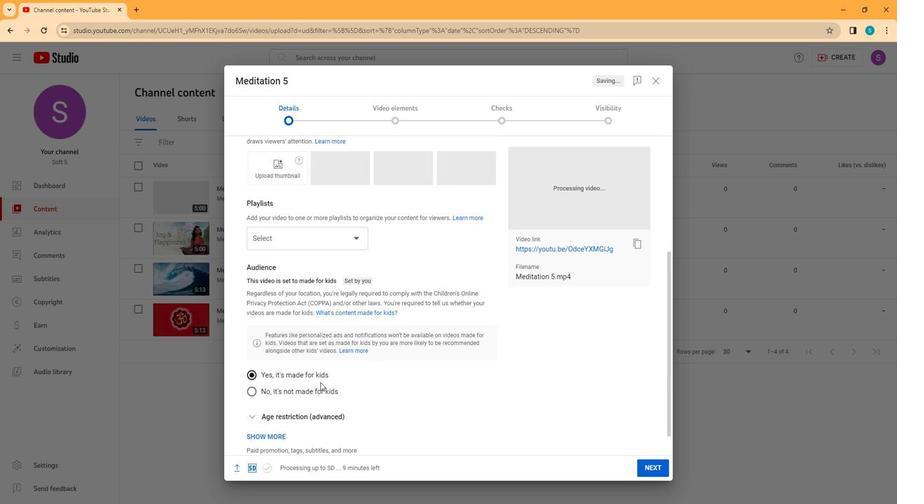 
Action: Mouse scrolled (319, 382) with delta (0, 0)
Screenshot: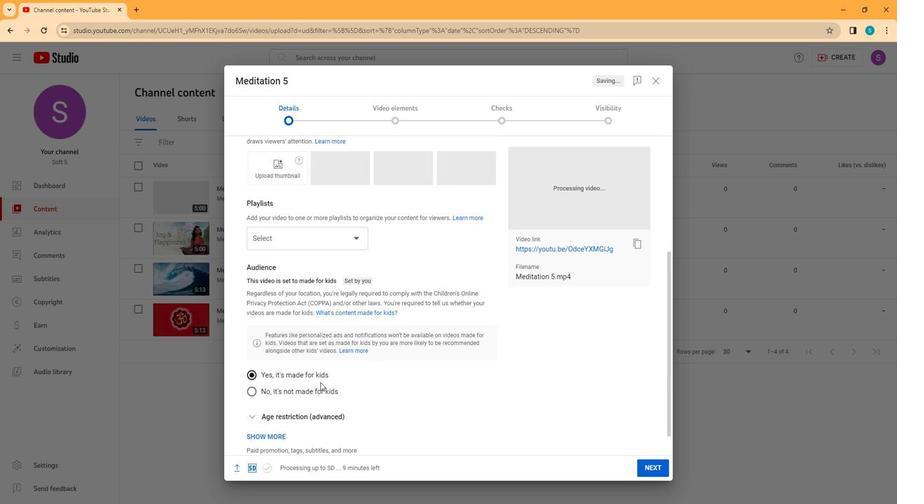 
Action: Mouse scrolled (319, 382) with delta (0, 0)
Screenshot: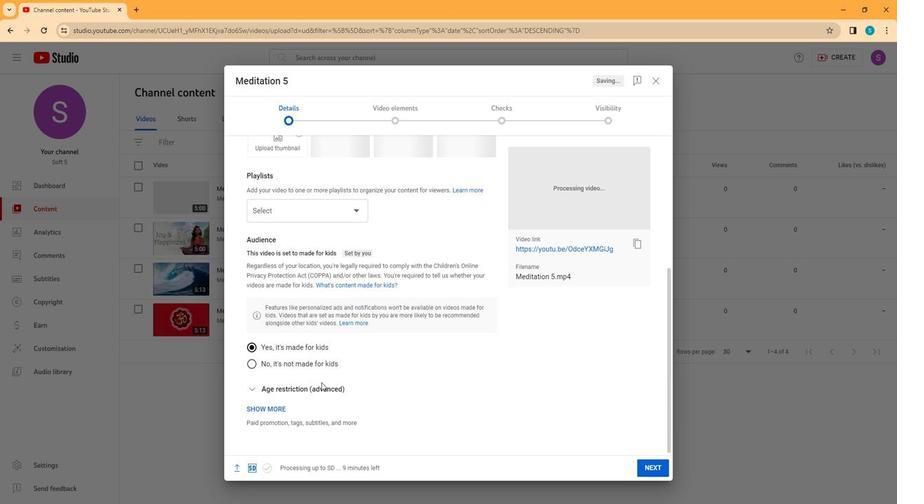 
Action: Mouse scrolled (319, 382) with delta (0, 0)
Screenshot: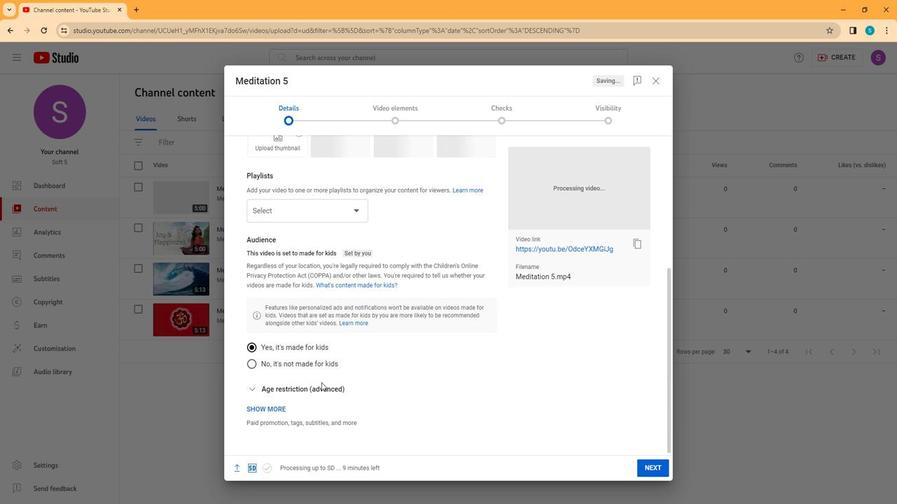 
Action: Mouse moved to (656, 471)
Screenshot: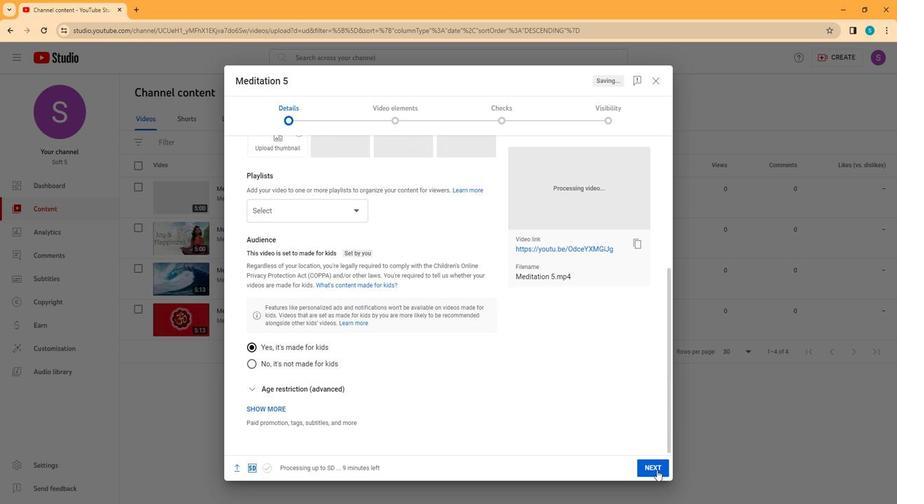 
Action: Mouse pressed left at (656, 471)
Screenshot: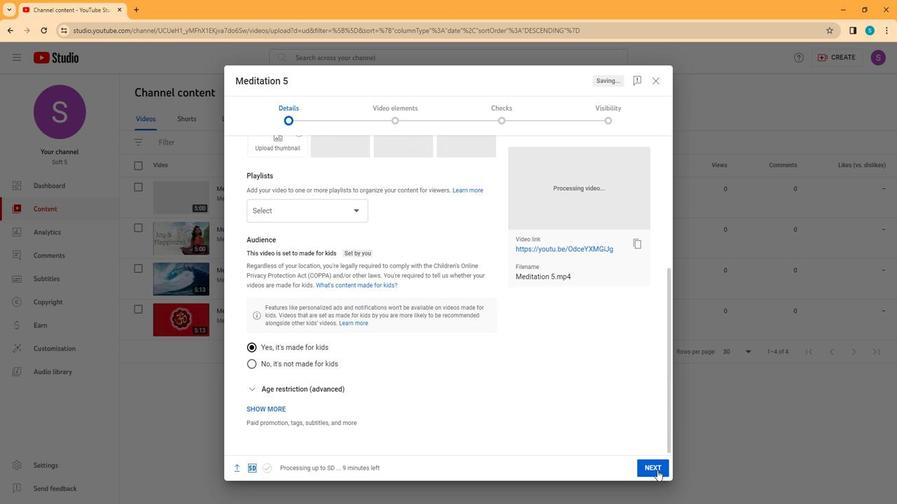 
Action: Mouse moved to (647, 468)
Screenshot: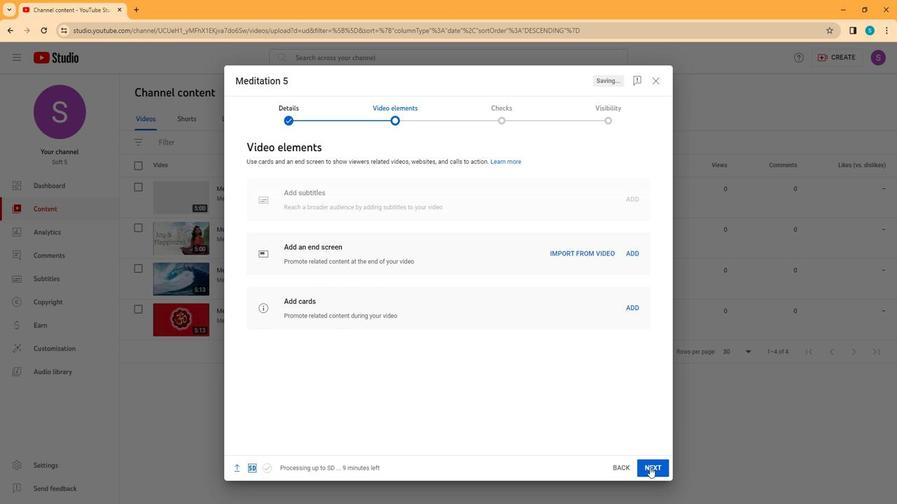 
Action: Mouse pressed left at (647, 468)
Screenshot: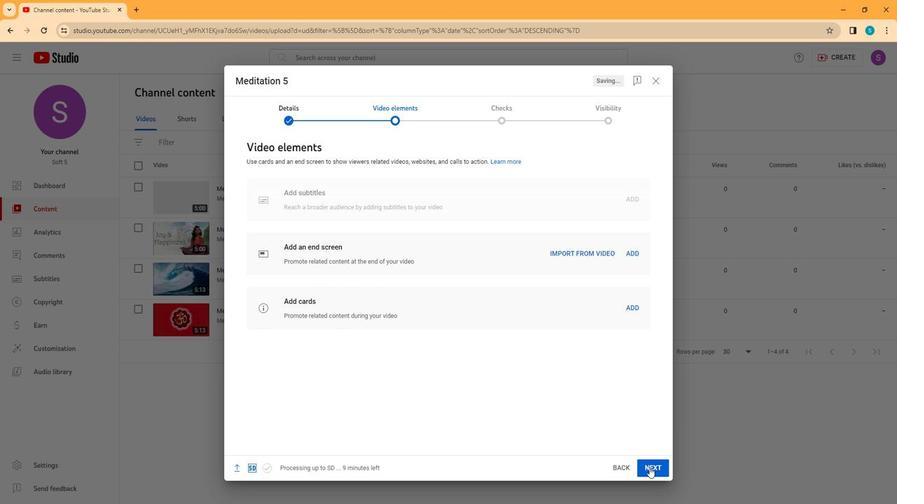 
Action: Mouse pressed left at (647, 468)
Screenshot: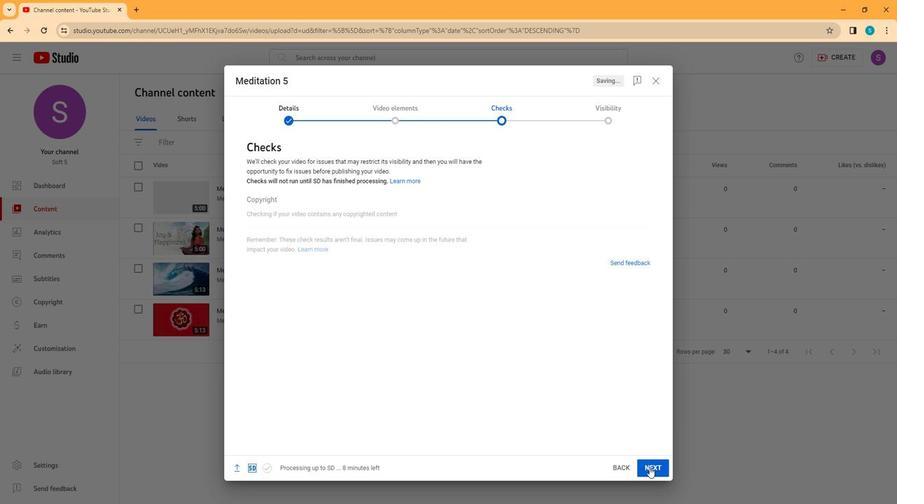 
Action: Mouse moved to (276, 271)
Screenshot: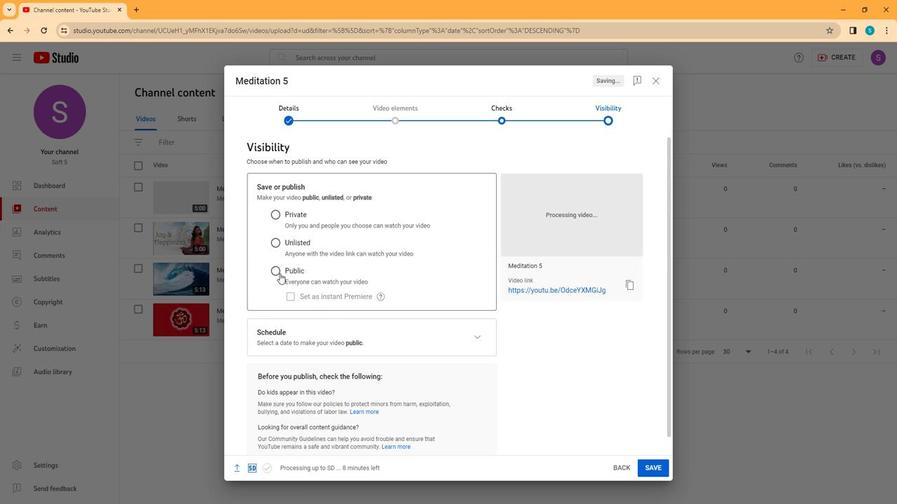
Action: Mouse pressed left at (276, 271)
Screenshot: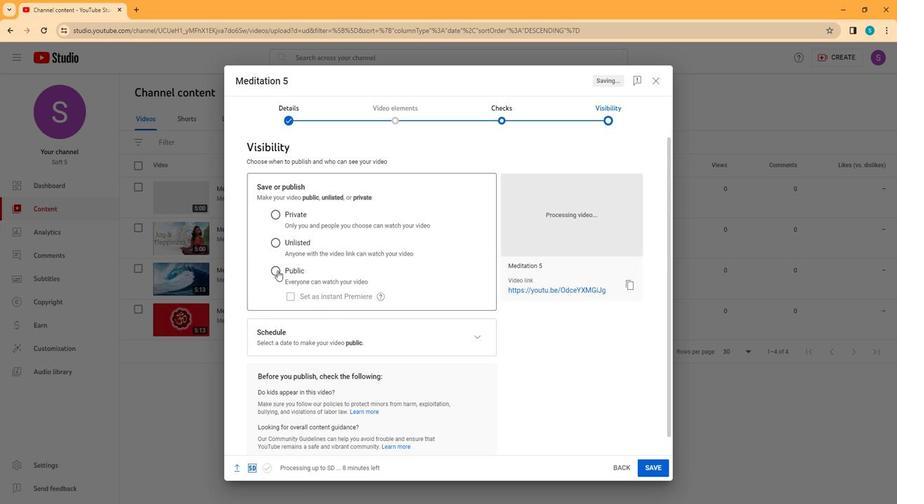 
Action: Mouse moved to (645, 466)
Screenshot: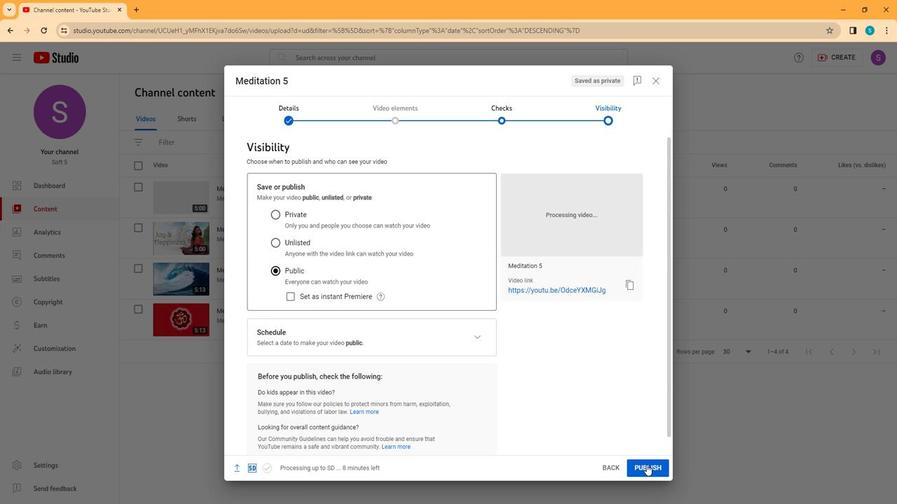 
Action: Mouse pressed left at (645, 466)
Screenshot: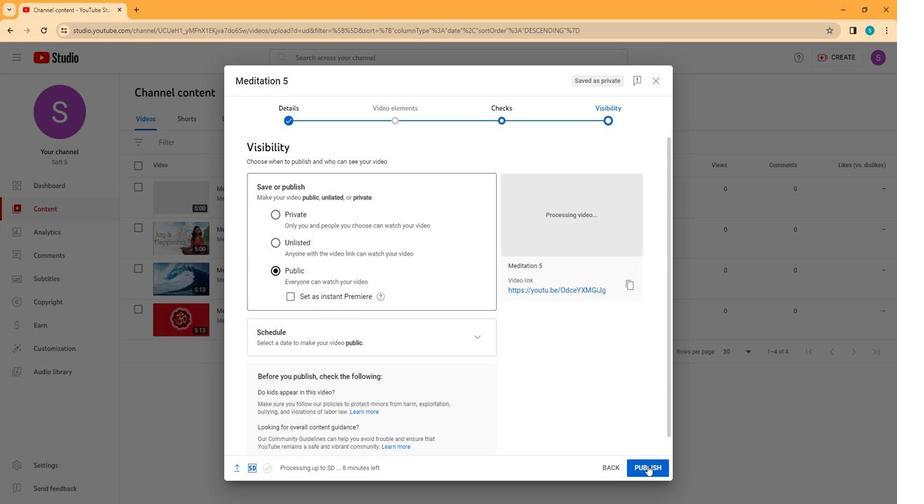 
Action: Mouse moved to (546, 336)
Screenshot: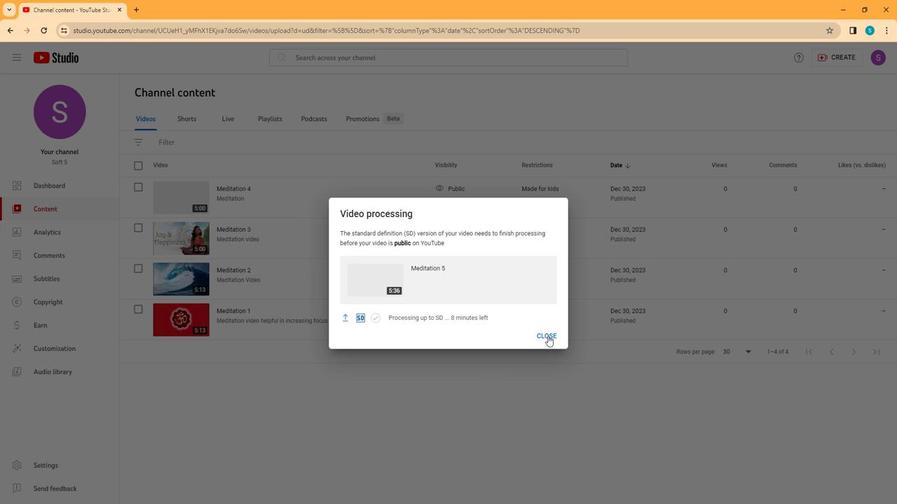 
Action: Mouse pressed left at (546, 336)
Screenshot: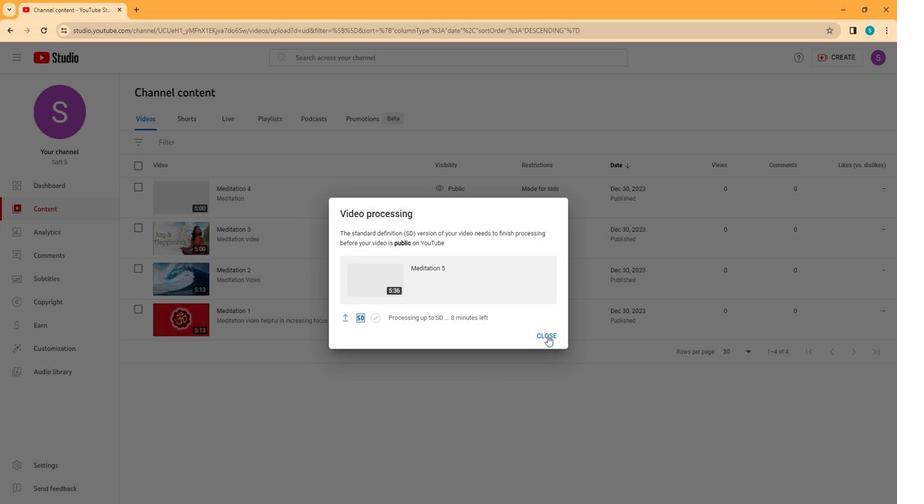 
Action: Mouse moved to (832, 55)
Screenshot: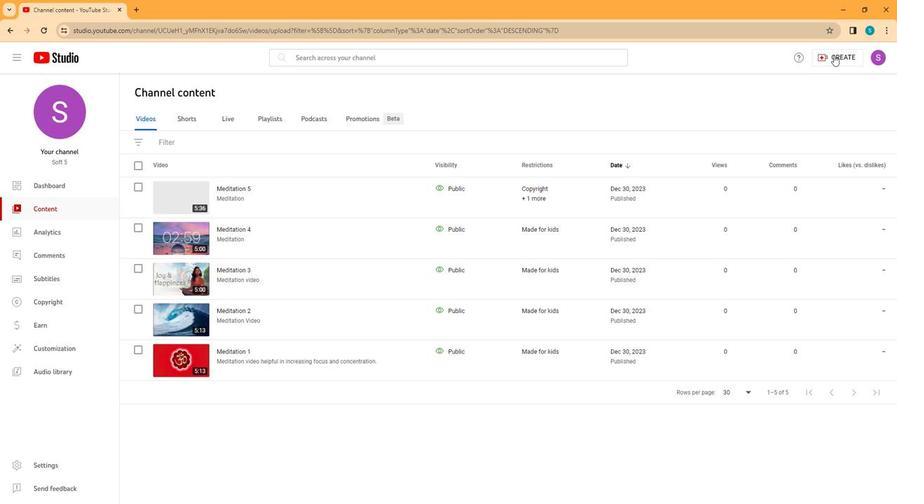 
Action: Mouse pressed left at (832, 55)
Screenshot: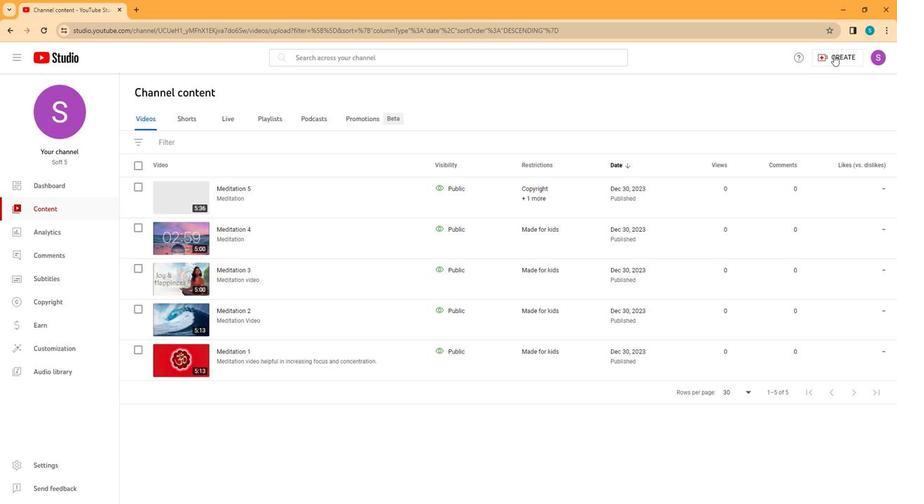 
Action: Mouse moved to (823, 75)
Screenshot: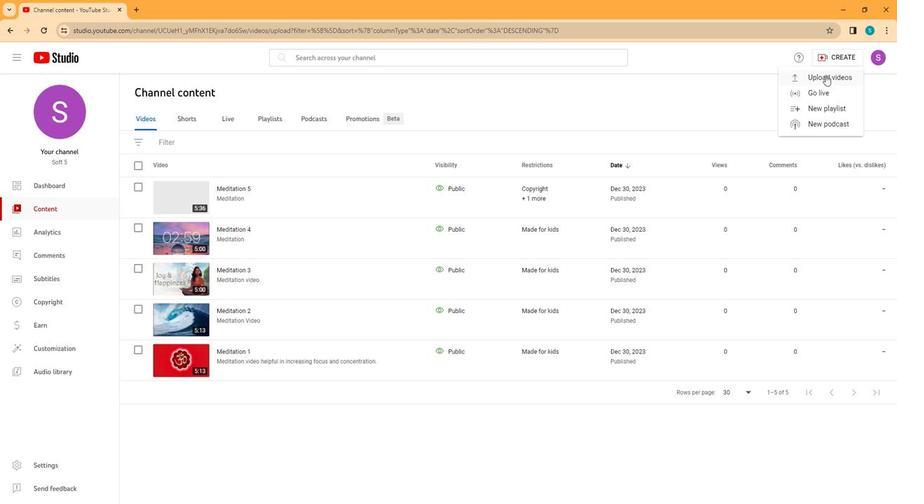 
Action: Mouse pressed left at (823, 75)
Screenshot: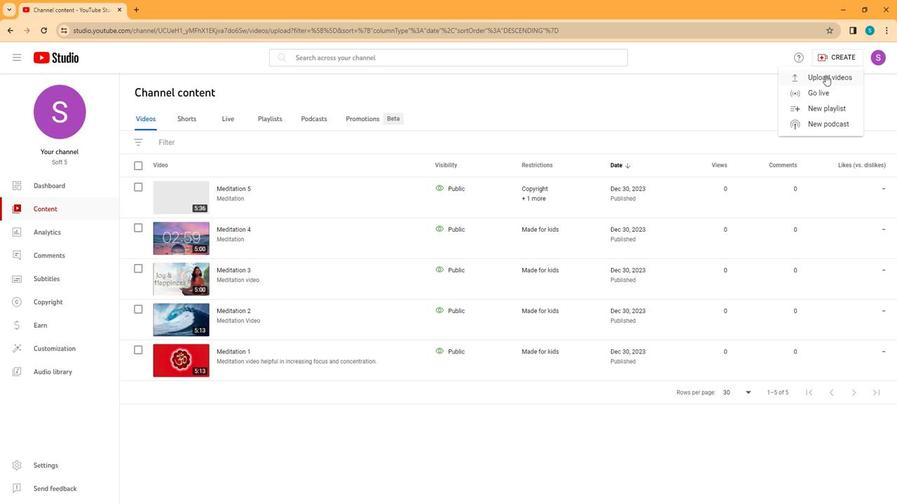 
Action: Mouse moved to (457, 332)
Screenshot: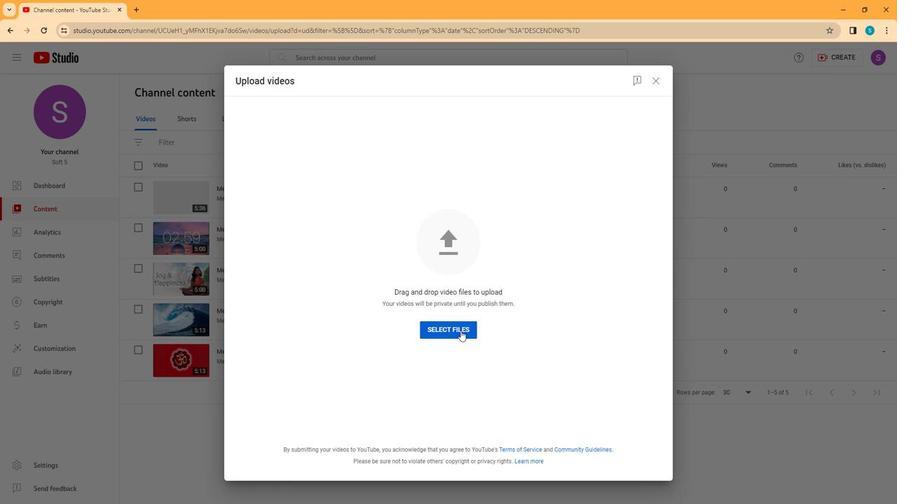 
Action: Mouse pressed left at (457, 332)
Screenshot: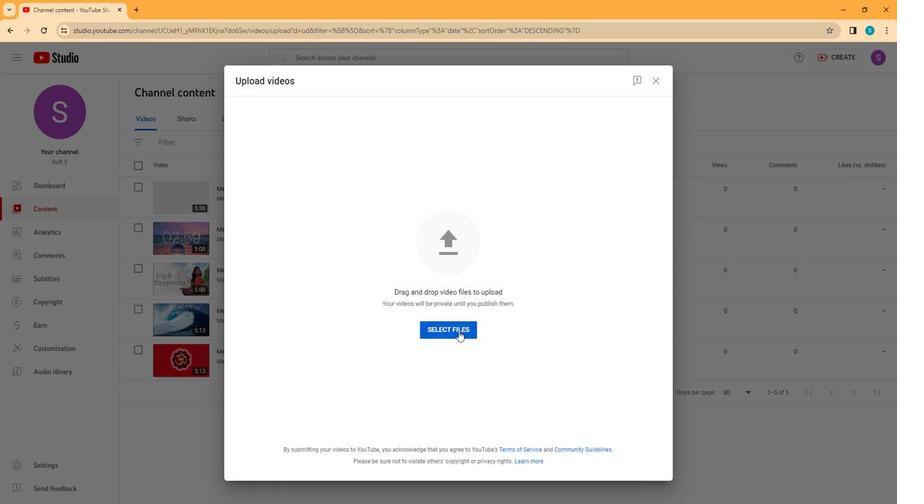 
Action: Mouse moved to (135, 135)
Screenshot: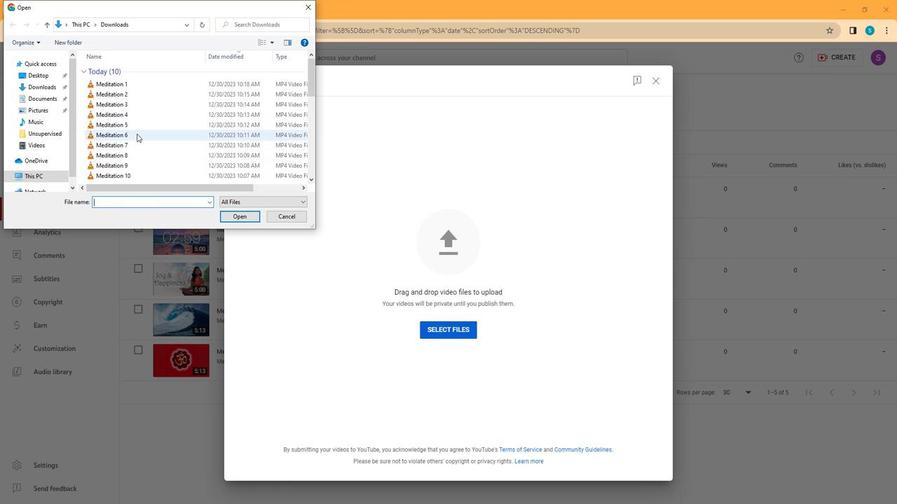 
Action: Mouse pressed left at (135, 135)
Screenshot: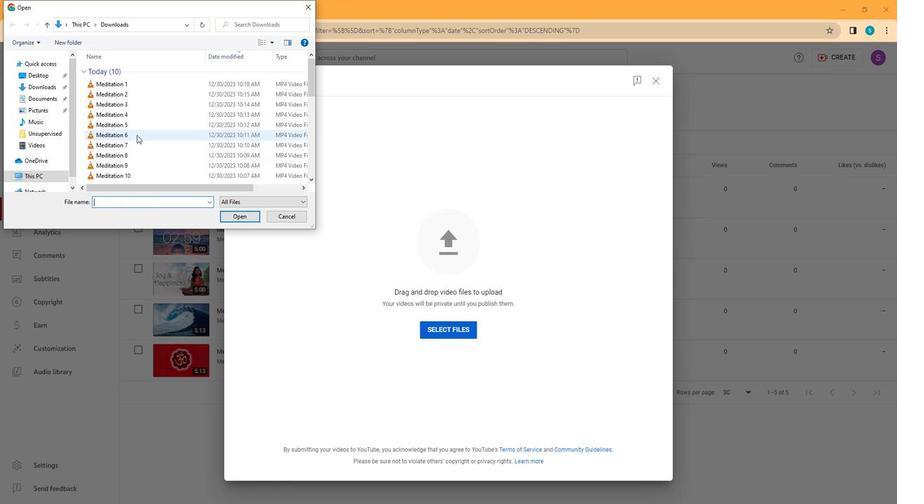 
Action: Mouse moved to (232, 216)
Screenshot: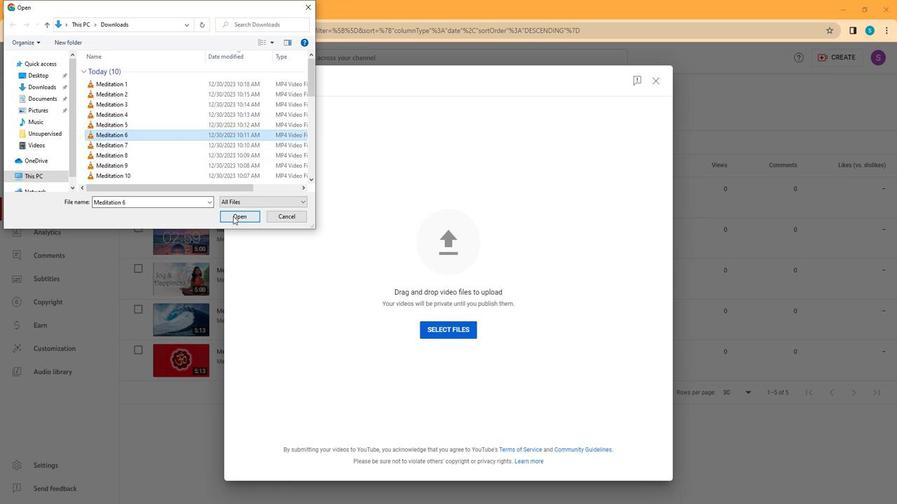 
Action: Mouse pressed left at (232, 216)
Screenshot: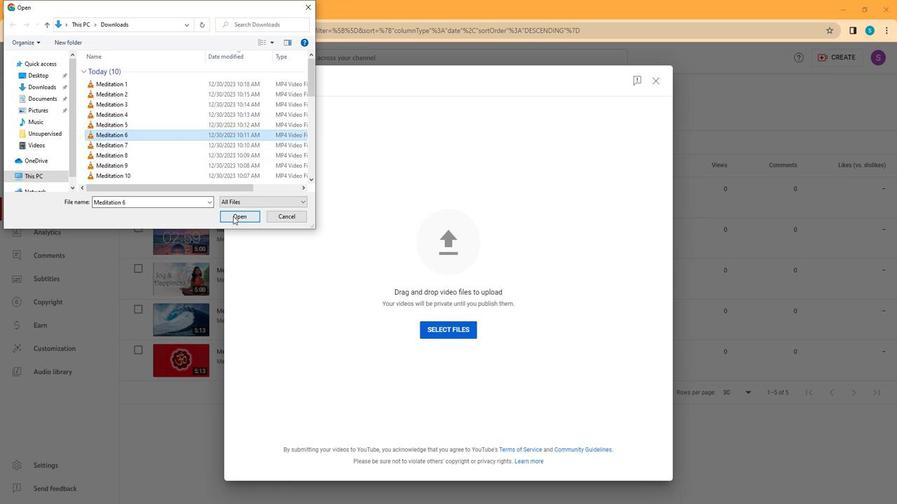 
Action: Mouse moved to (347, 233)
Screenshot: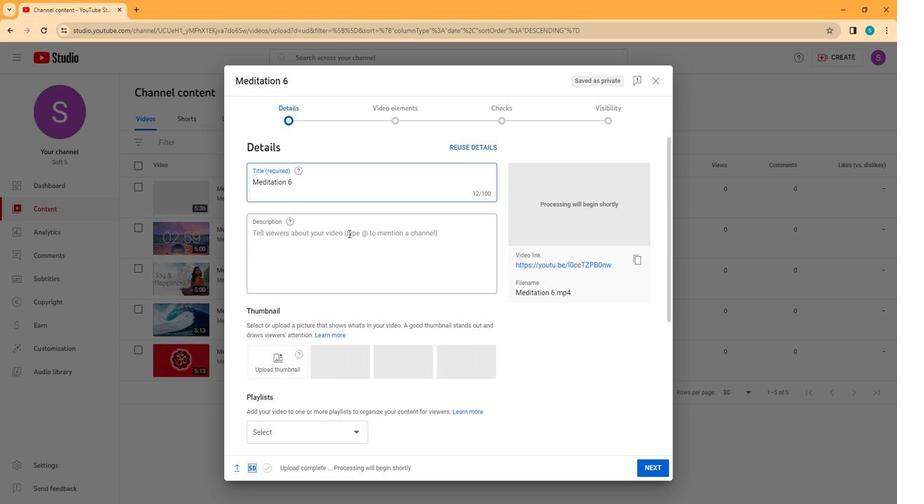 
Action: Mouse pressed left at (347, 233)
Screenshot: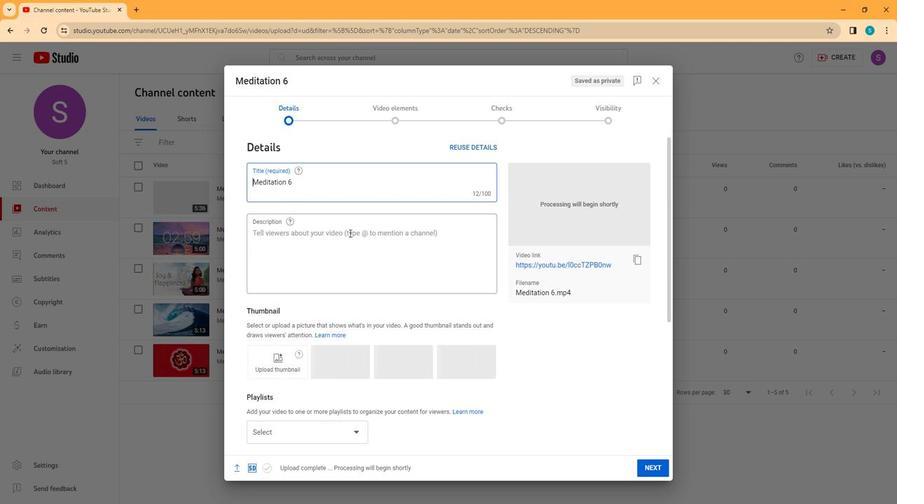 
Action: Mouse moved to (347, 233)
Screenshot: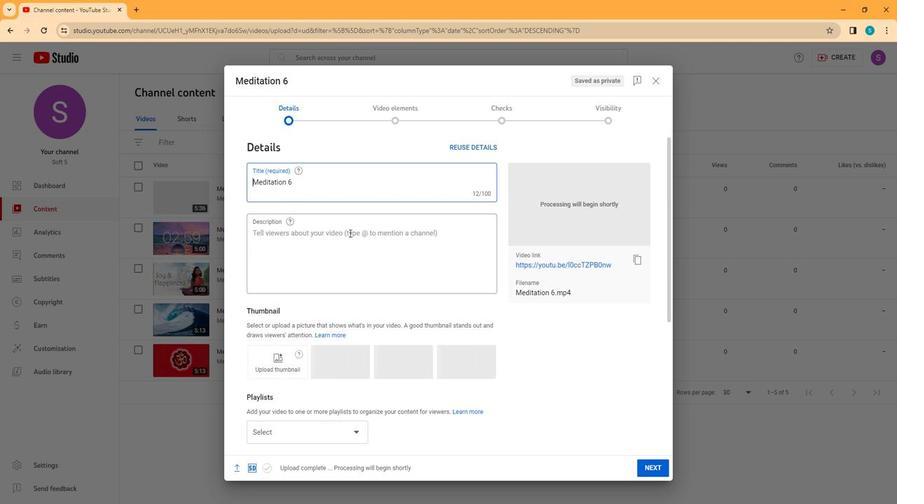 
Action: Key pressed <Key.shift>Meditation<Key.space><Key.shift>VCI<Key.backspace><Key.backspace>ideo<Key.left><Key.left><Key.left><Key.left><Key.backspace>v
Screenshot: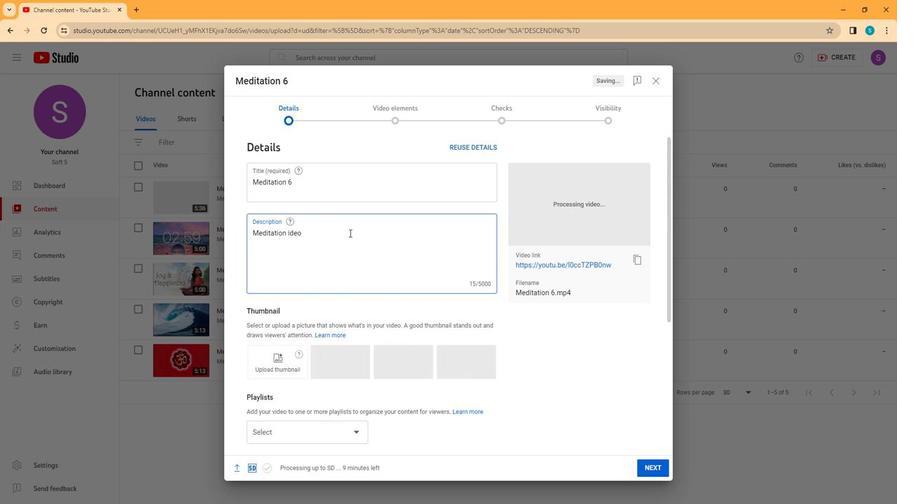 
Action: Mouse pressed left at (347, 233)
Screenshot: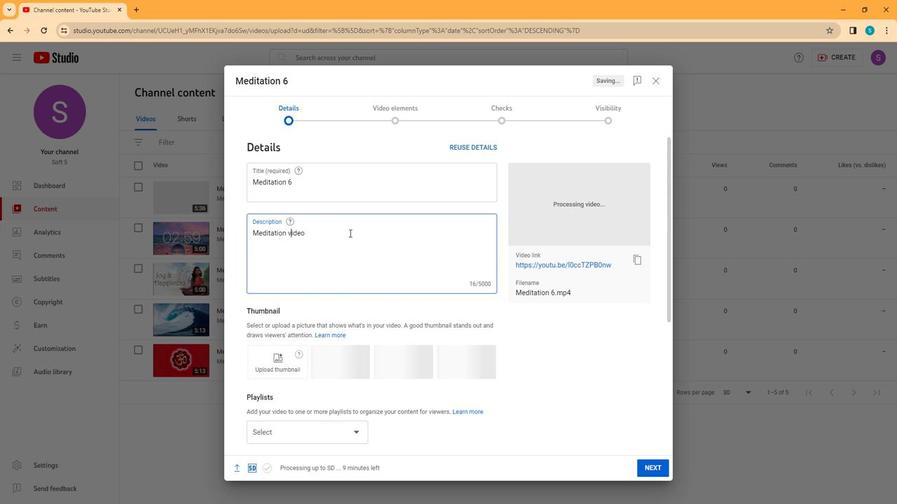 
Action: Mouse moved to (374, 370)
Screenshot: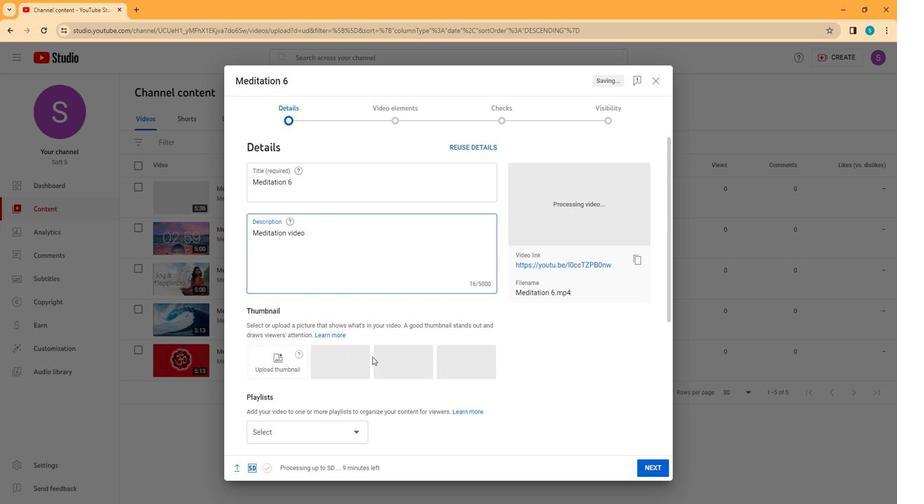 
Action: Mouse scrolled (374, 370) with delta (0, 0)
Screenshot: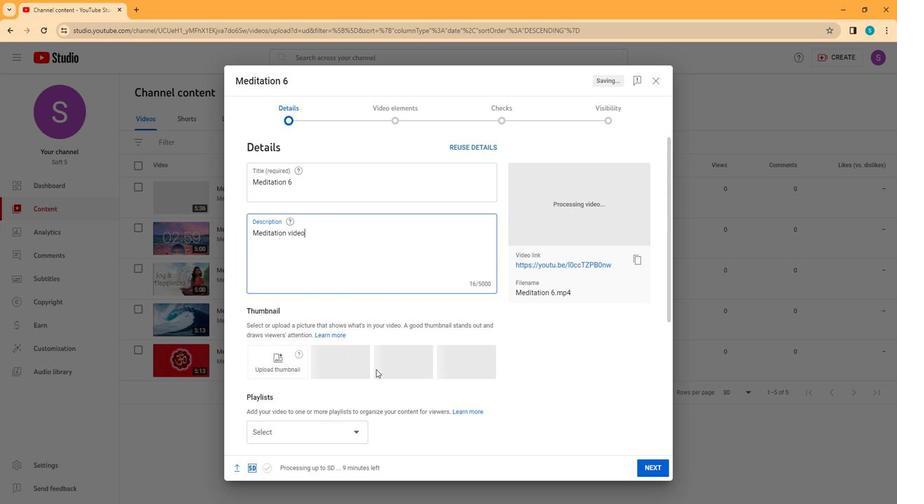 
Action: Mouse scrolled (374, 370) with delta (0, 0)
Screenshot: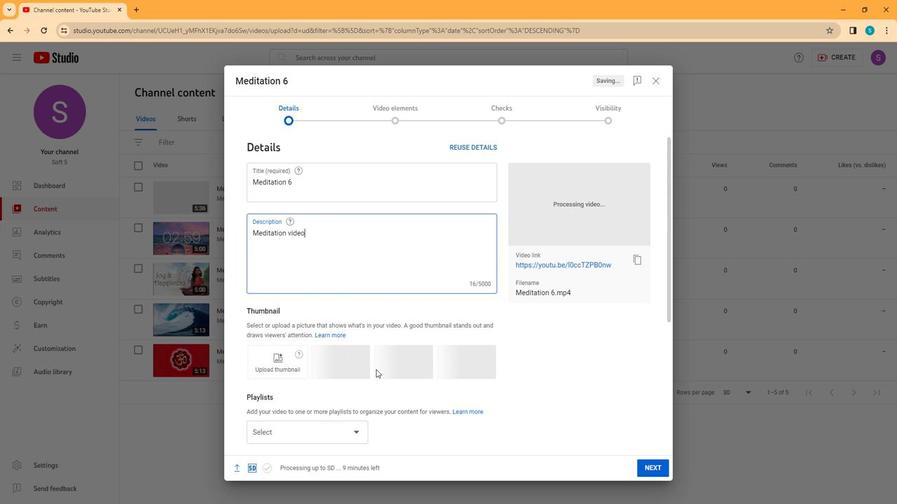 
Action: Mouse scrolled (374, 370) with delta (0, 0)
Screenshot: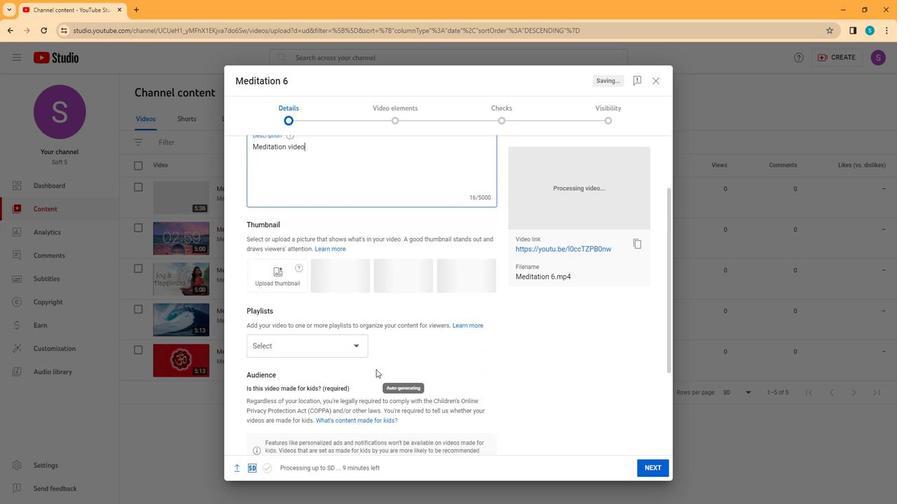 
Action: Mouse scrolled (374, 370) with delta (0, 0)
Screenshot: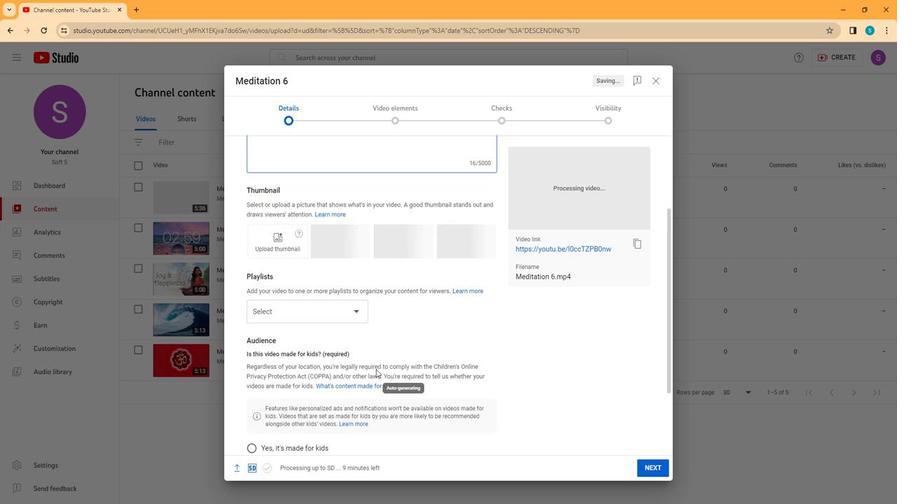 
Action: Mouse scrolled (374, 370) with delta (0, 0)
Screenshot: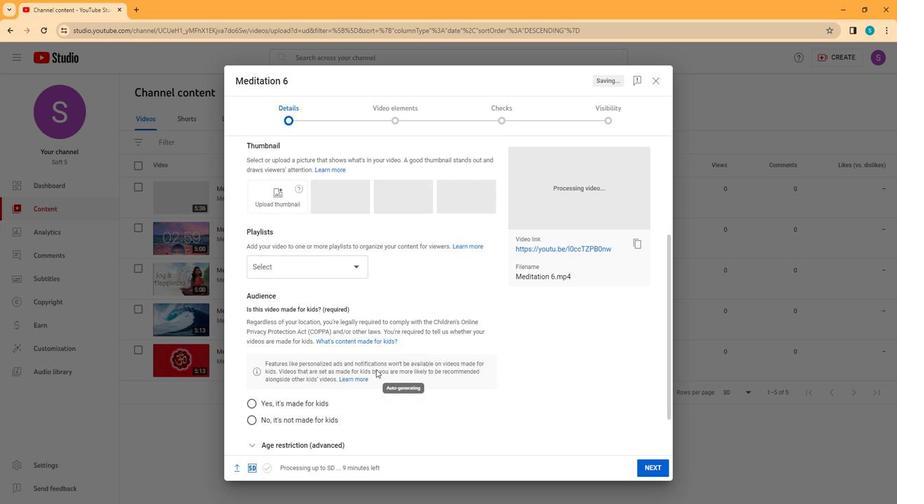
Action: Mouse scrolled (374, 370) with delta (0, 0)
Screenshot: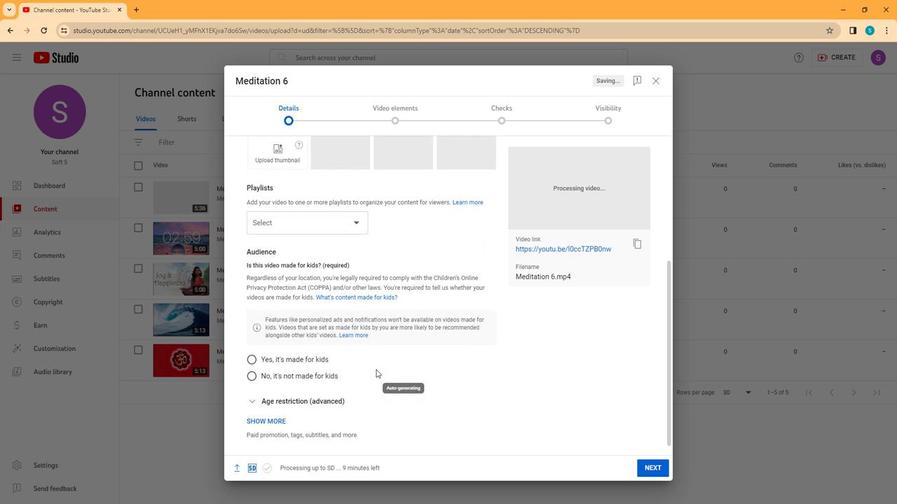 
Action: Mouse moved to (250, 351)
